 Task: Open Card Project Management Planning in Board SEO and SEM to Workspace Customer Experience and add a team member Softage.2@softage.net, a label Purple, a checklist Language Learning, an attachment from your onedrive, a color Purple and finally, add a card description 'Research and develop new product features' and a comment 'Let us approach this task with a sense of continuous improvement, seeking to learn from our mistakes and iterate our approach.'. Add a start date 'Jan 02, 1900' with a due date 'Jan 09, 1900'
Action: Mouse moved to (185, 155)
Screenshot: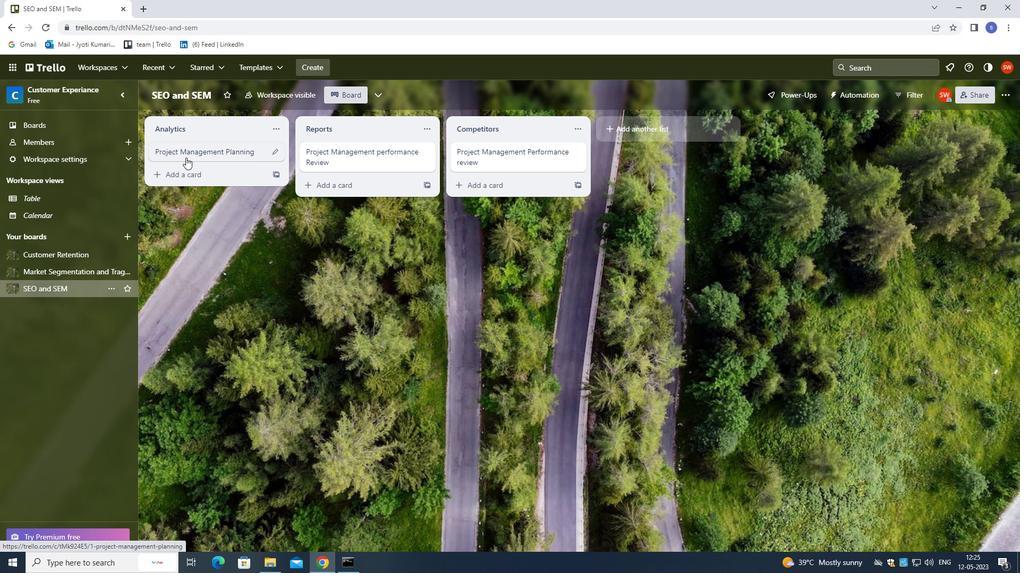 
Action: Mouse pressed left at (185, 155)
Screenshot: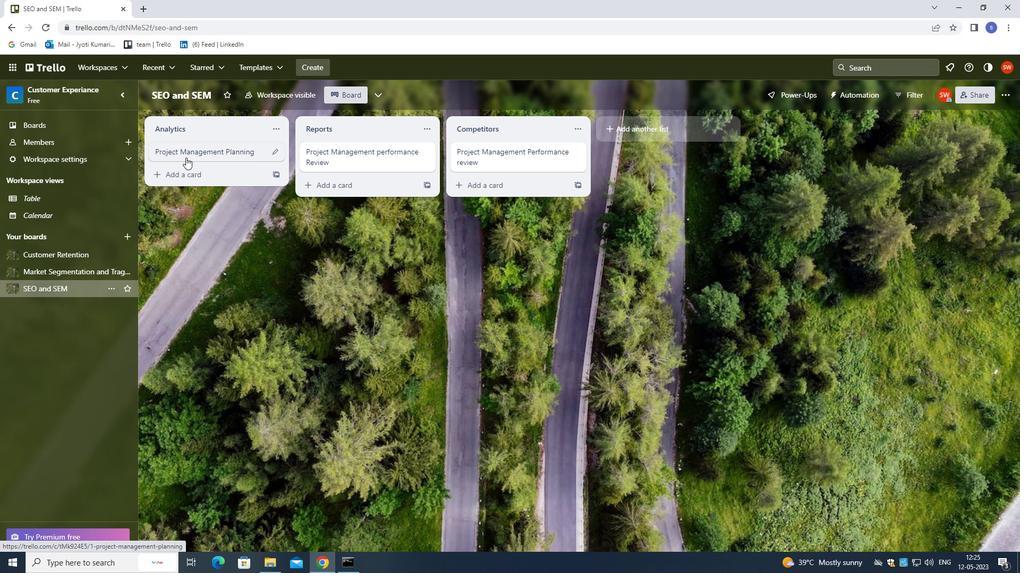 
Action: Mouse moved to (623, 151)
Screenshot: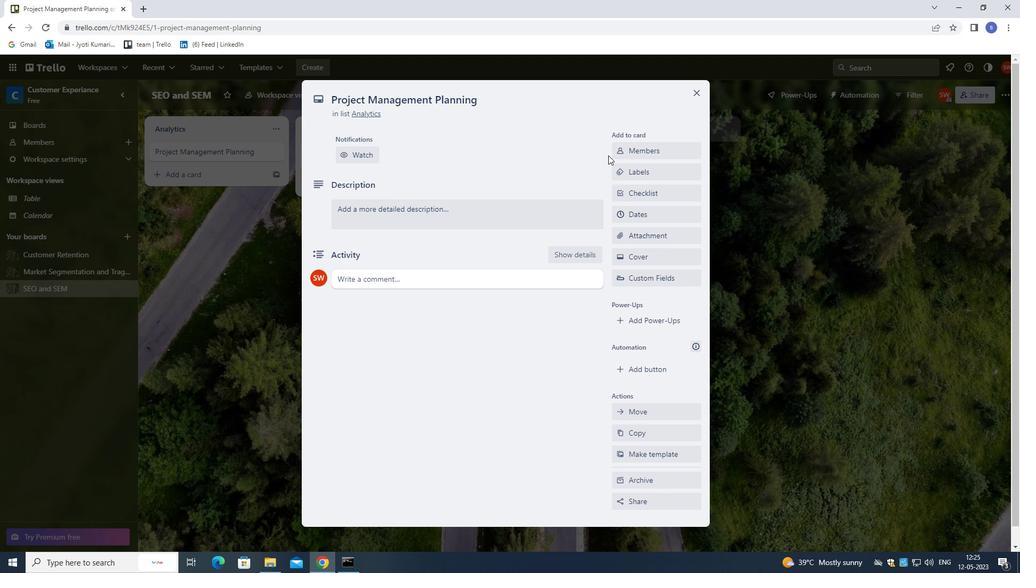 
Action: Mouse pressed left at (623, 151)
Screenshot: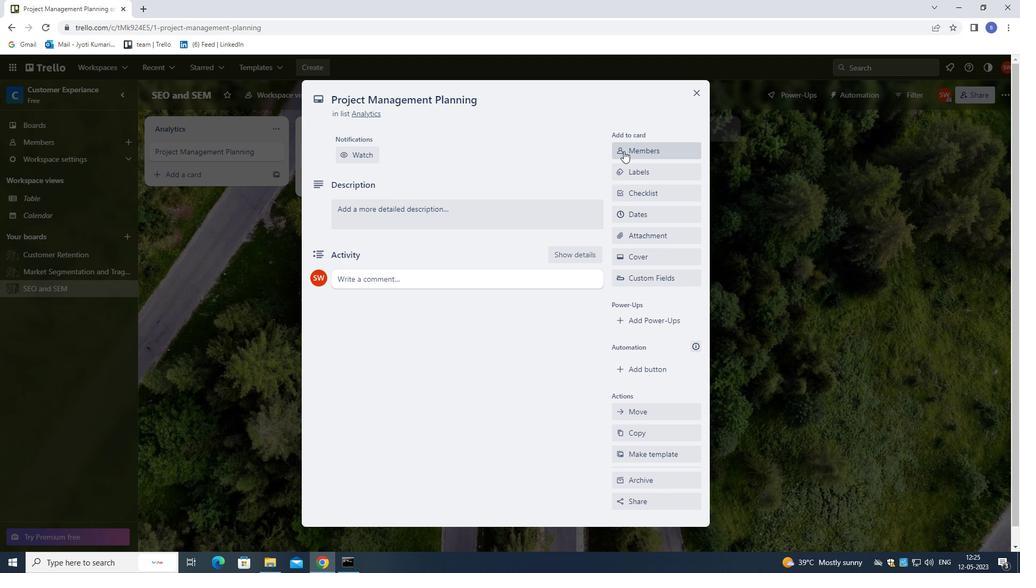 
Action: Mouse moved to (303, 0)
Screenshot: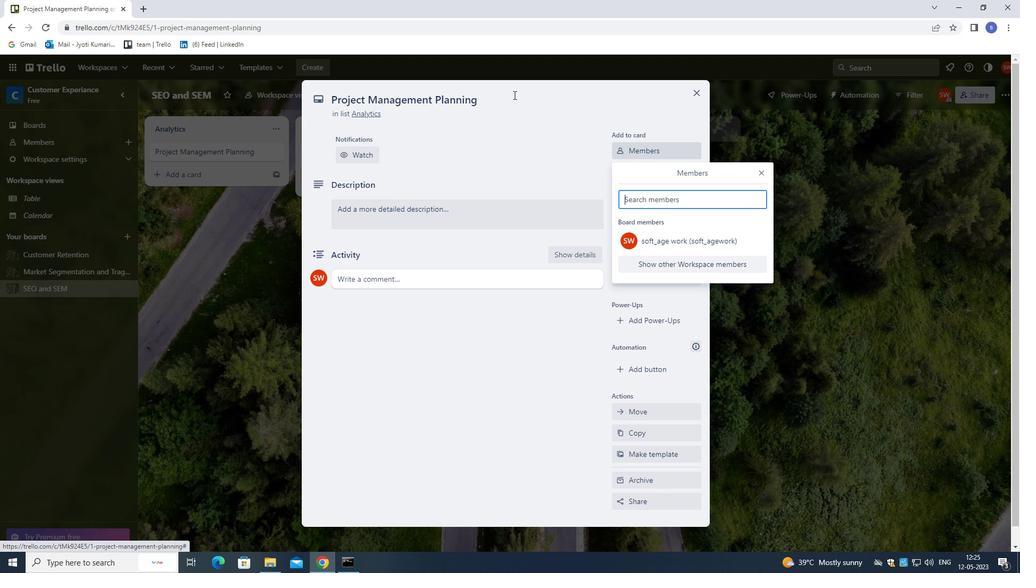 
Action: Key pressed softage.2<Key.shift>@SOFTAGE.NET
Screenshot: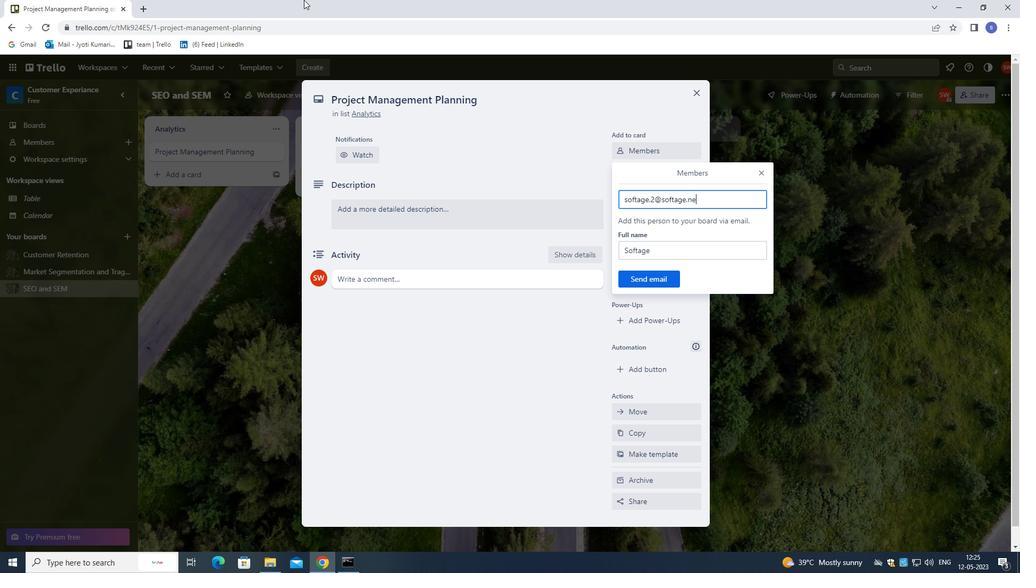 
Action: Mouse moved to (619, 275)
Screenshot: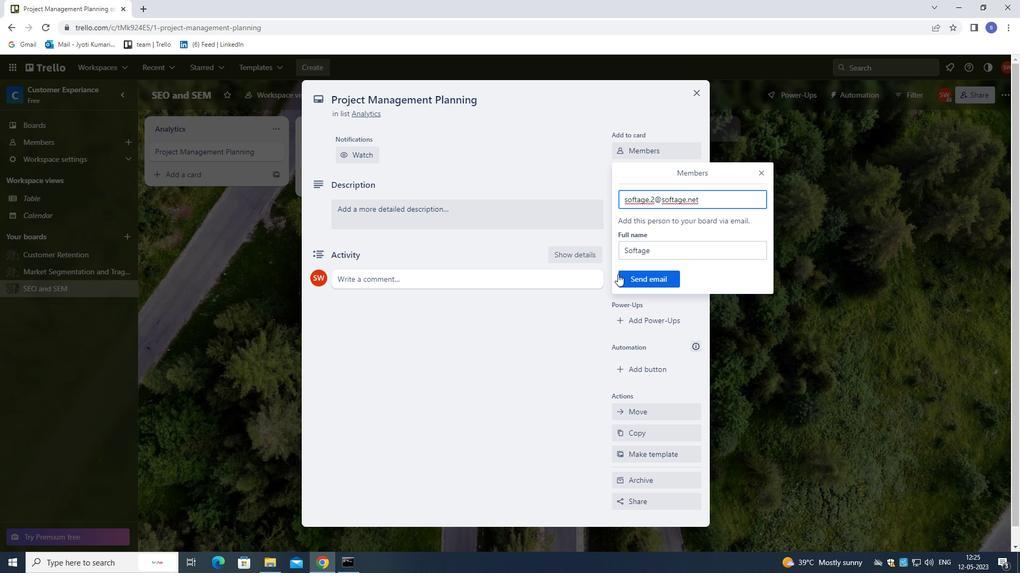 
Action: Mouse pressed left at (619, 275)
Screenshot: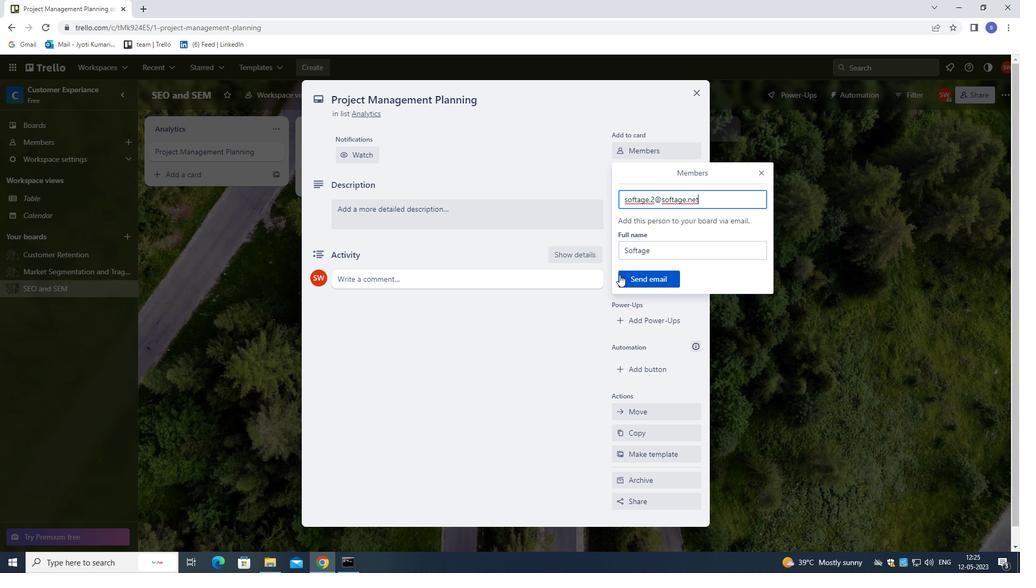 
Action: Mouse moved to (652, 208)
Screenshot: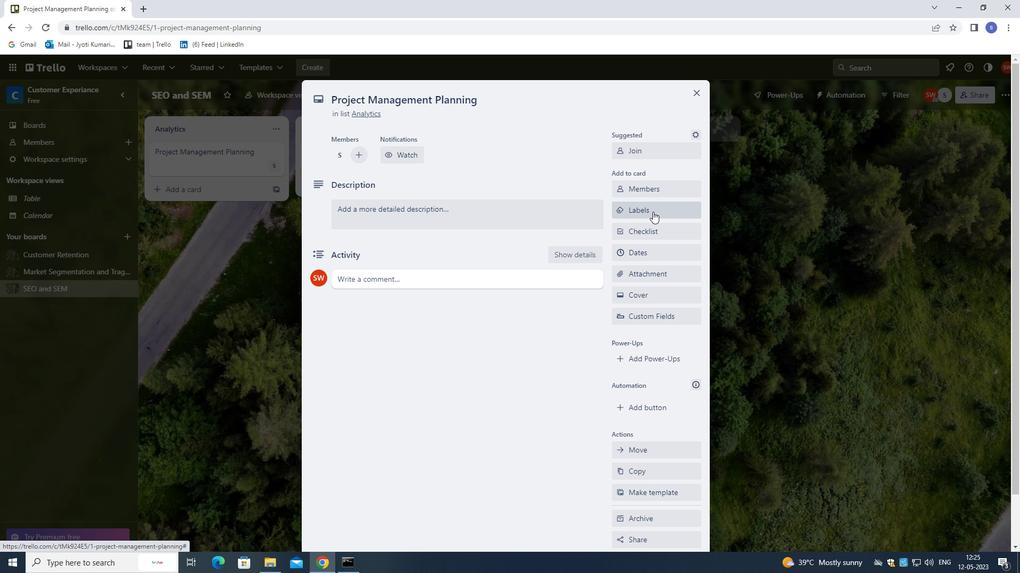 
Action: Mouse pressed left at (652, 208)
Screenshot: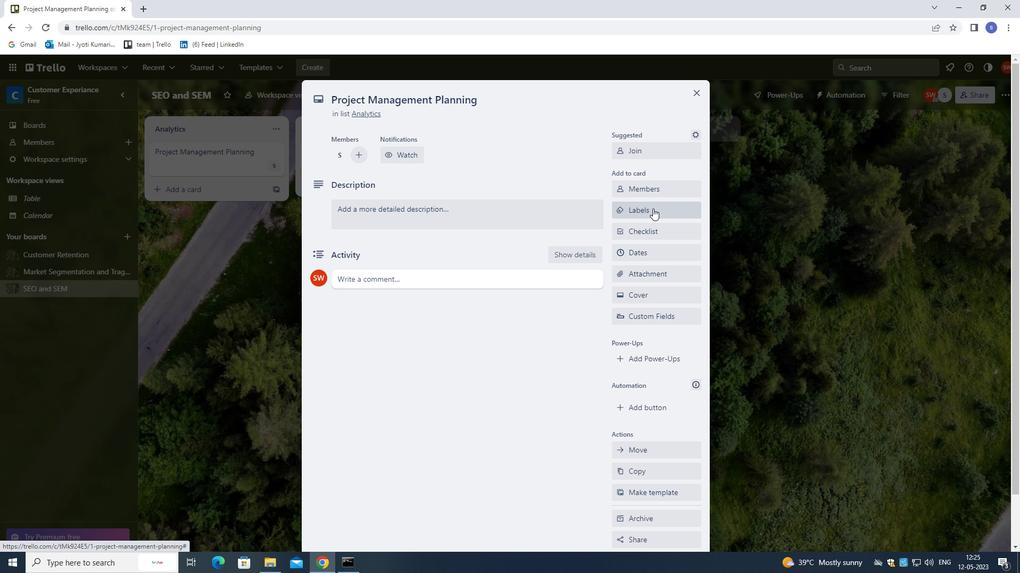 
Action: Mouse moved to (654, 206)
Screenshot: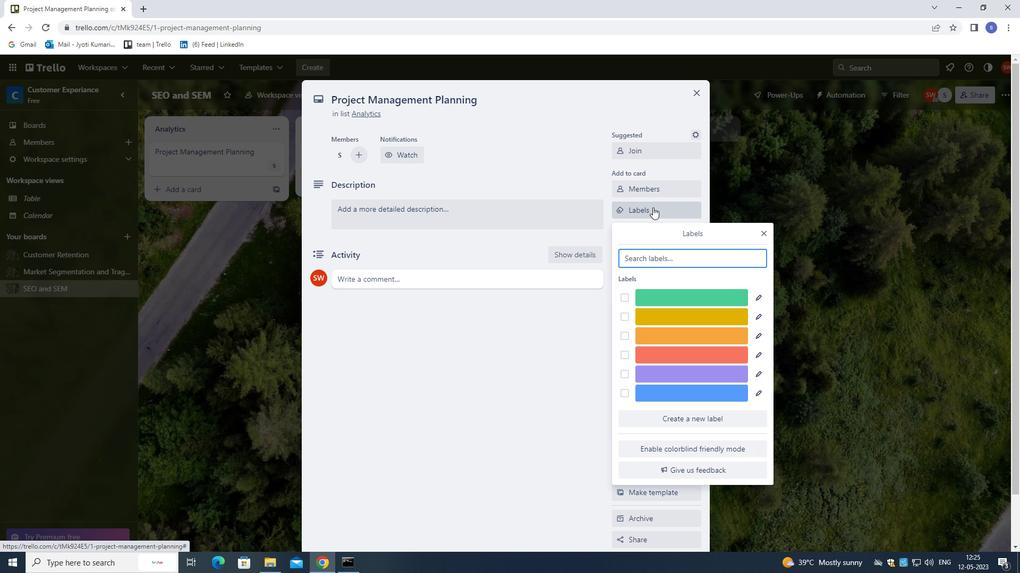 
Action: Key pressed P
Screenshot: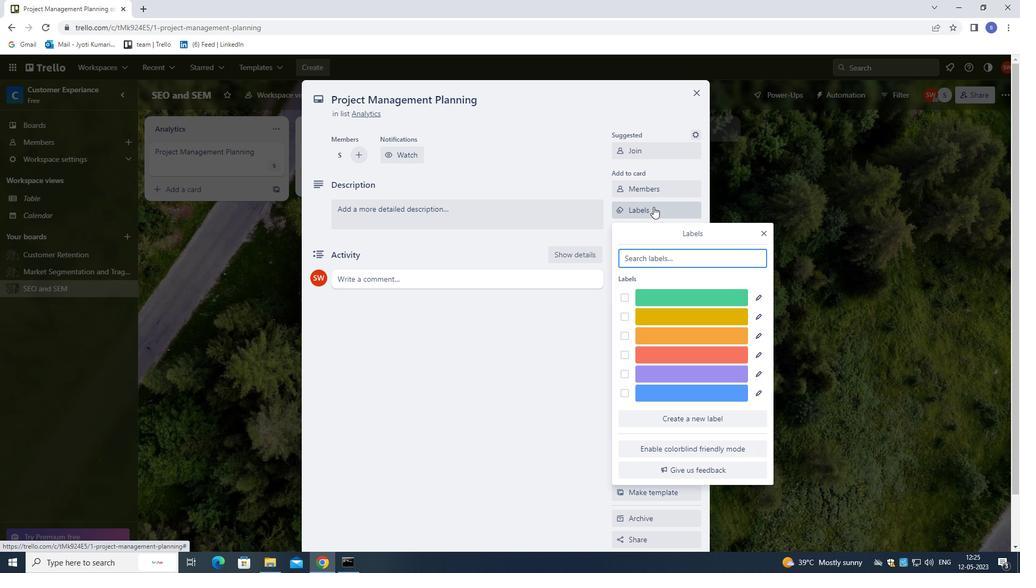 
Action: Mouse moved to (622, 297)
Screenshot: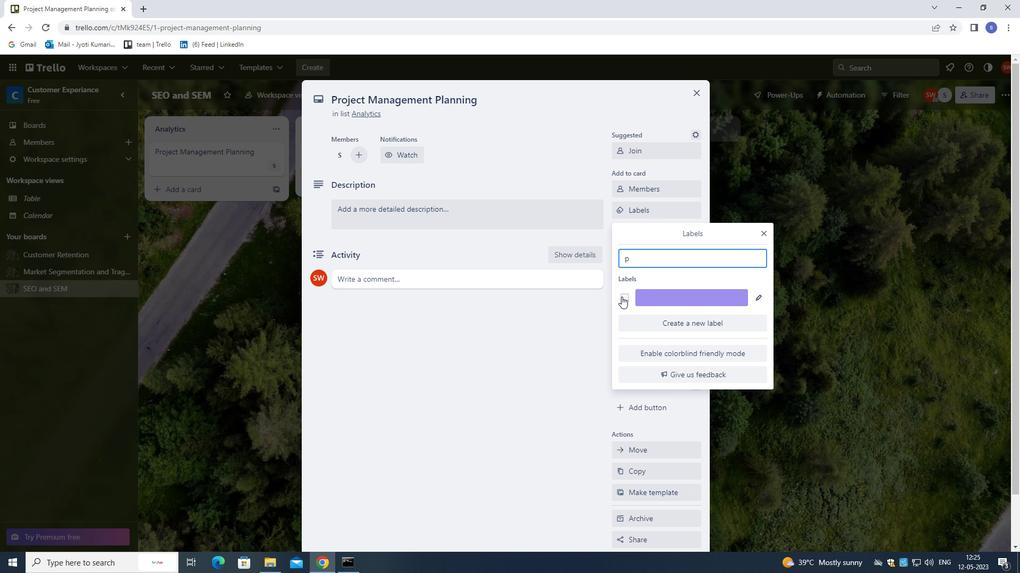 
Action: Mouse pressed left at (622, 297)
Screenshot: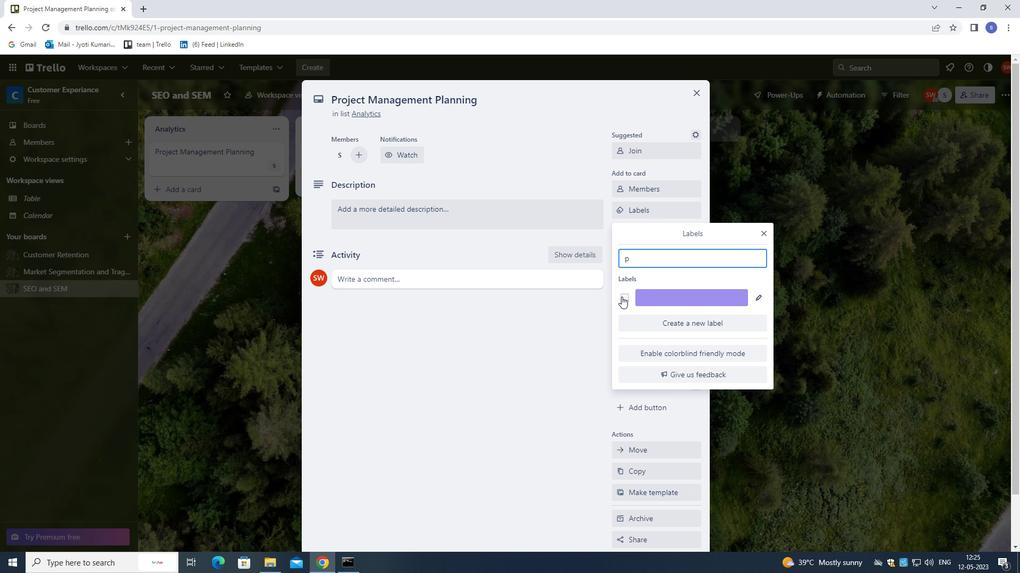 
Action: Mouse moved to (766, 235)
Screenshot: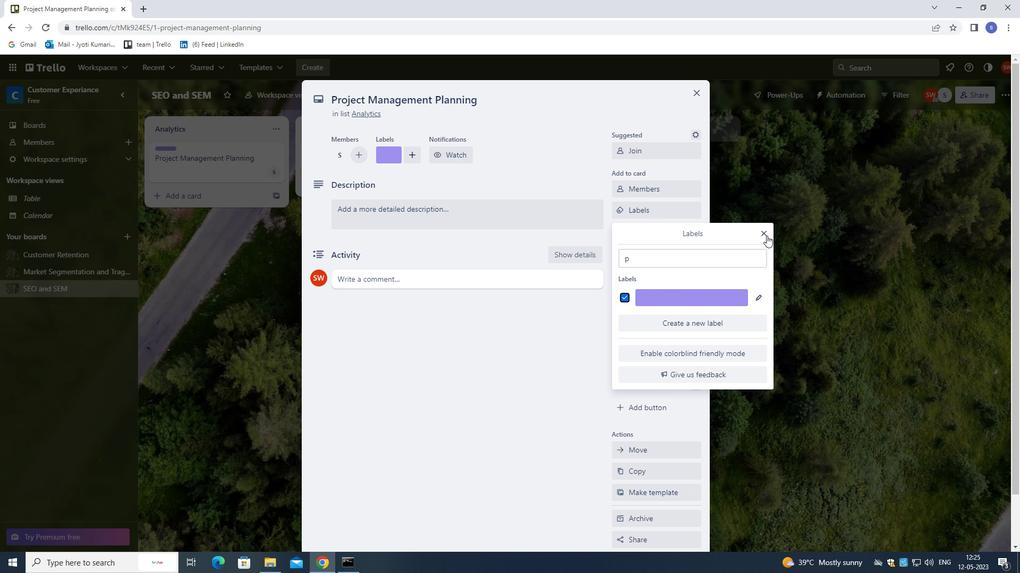 
Action: Mouse pressed left at (766, 235)
Screenshot: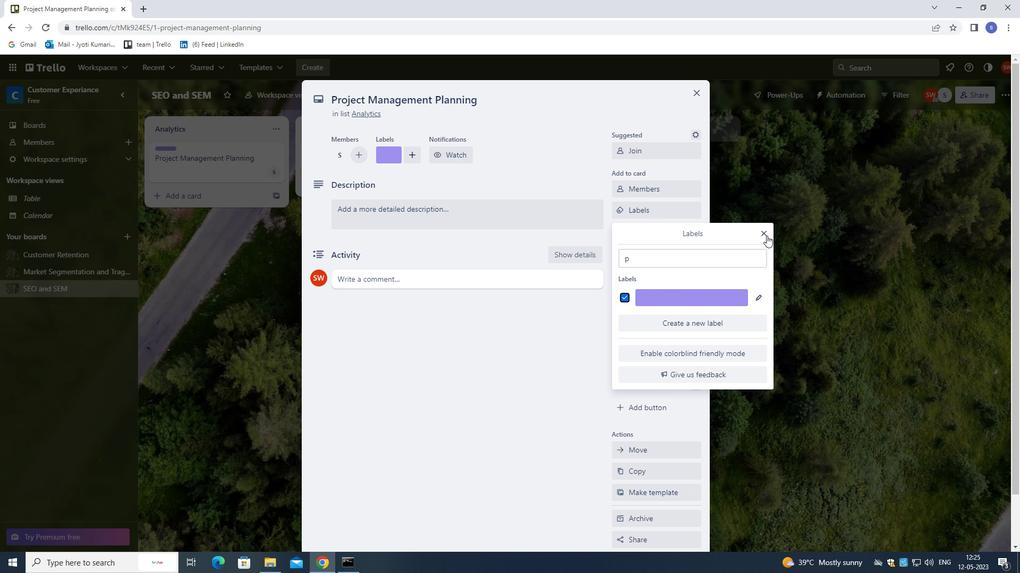 
Action: Mouse moved to (659, 227)
Screenshot: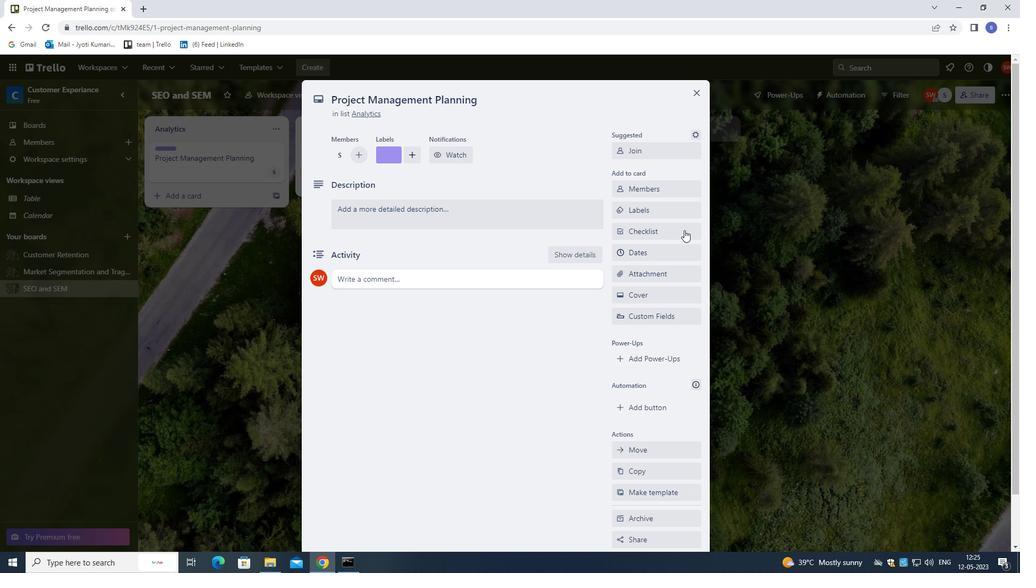 
Action: Mouse pressed left at (659, 227)
Screenshot: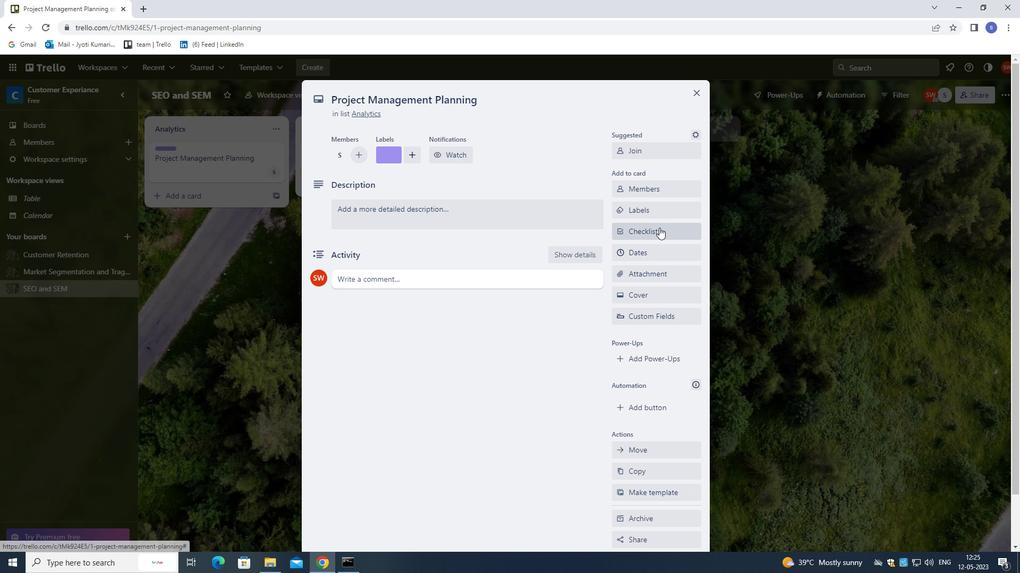 
Action: Mouse moved to (601, 197)
Screenshot: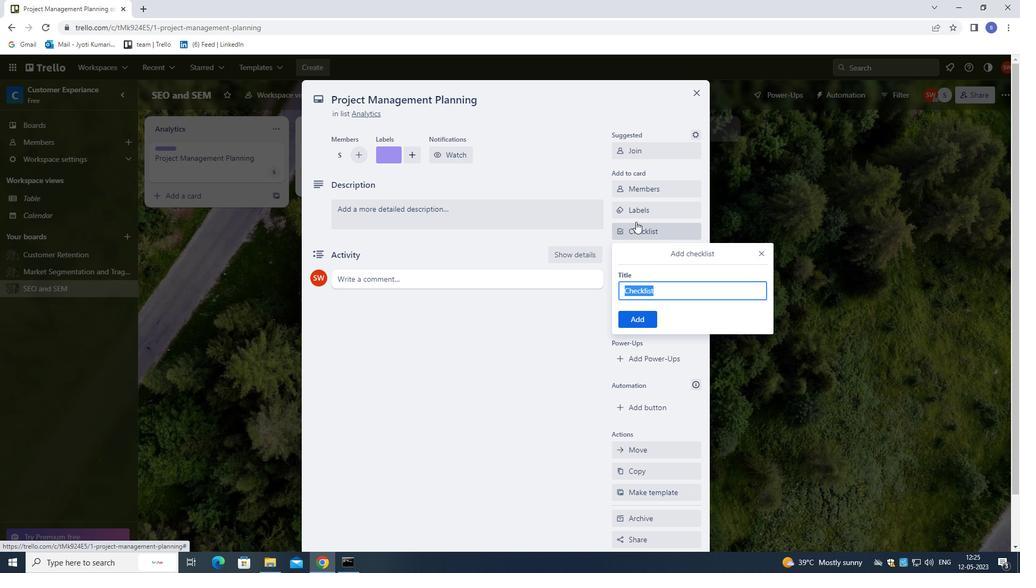 
Action: Key pressed <Key.shift>LANGUAGE<Key.space><Key.shift>LEARNING
Screenshot: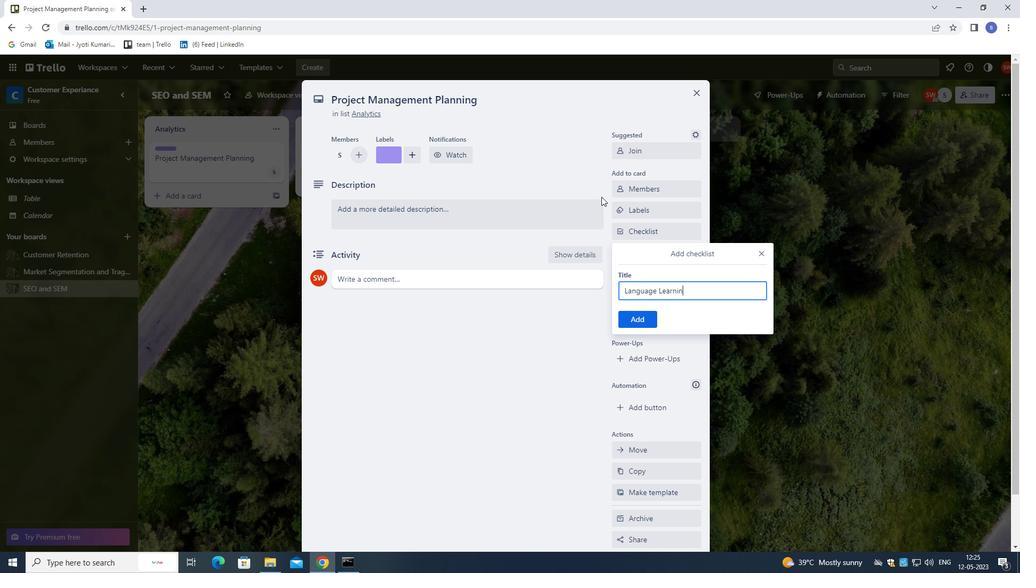 
Action: Mouse moved to (642, 323)
Screenshot: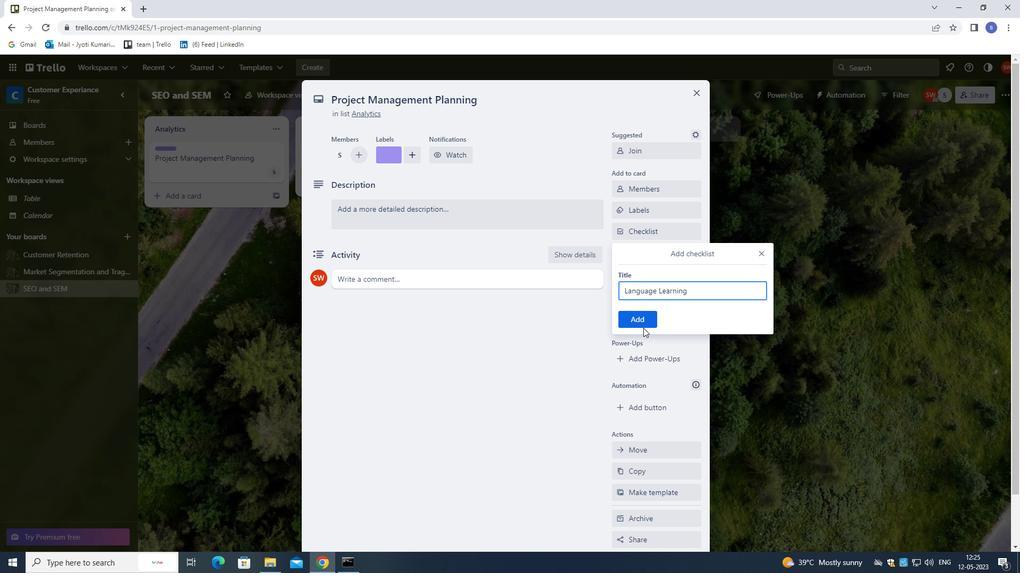 
Action: Mouse pressed left at (642, 323)
Screenshot: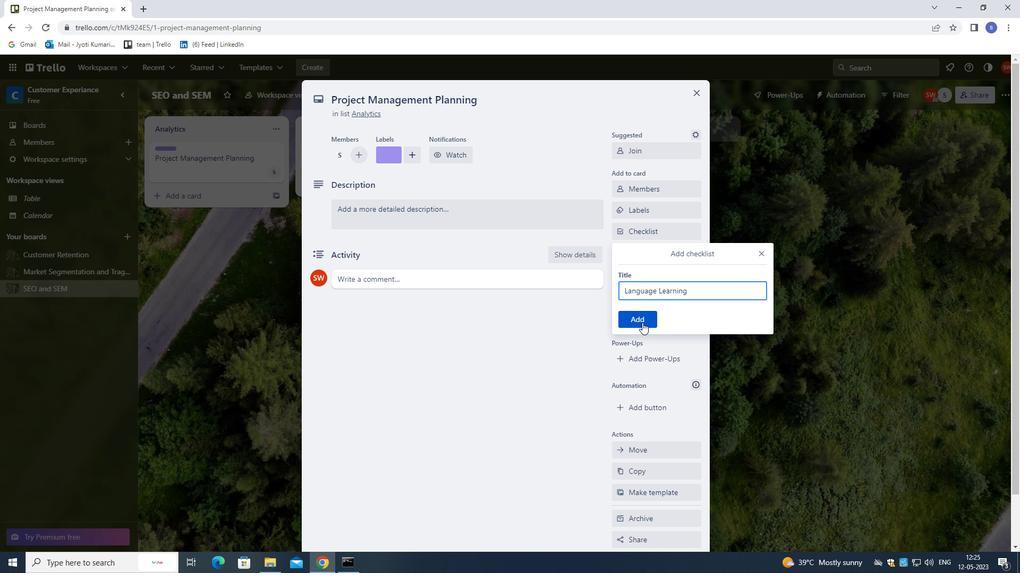 
Action: Mouse moved to (646, 248)
Screenshot: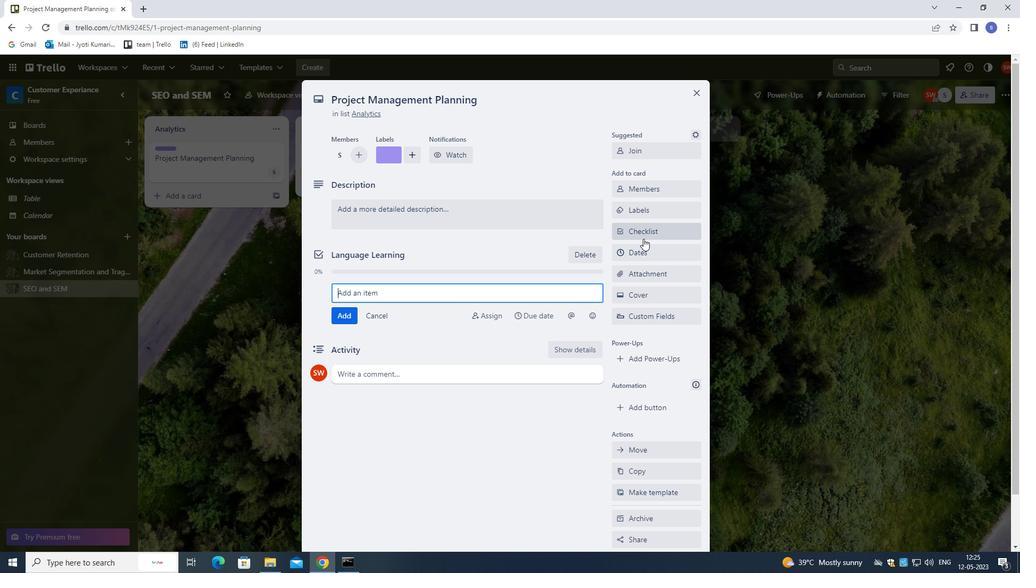 
Action: Mouse pressed left at (646, 248)
Screenshot: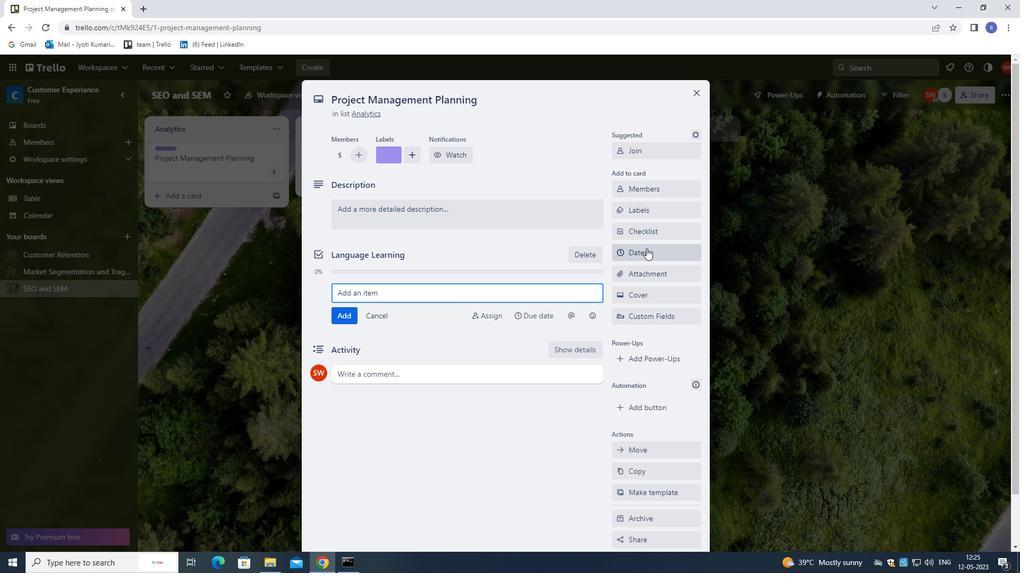 
Action: Mouse moved to (624, 289)
Screenshot: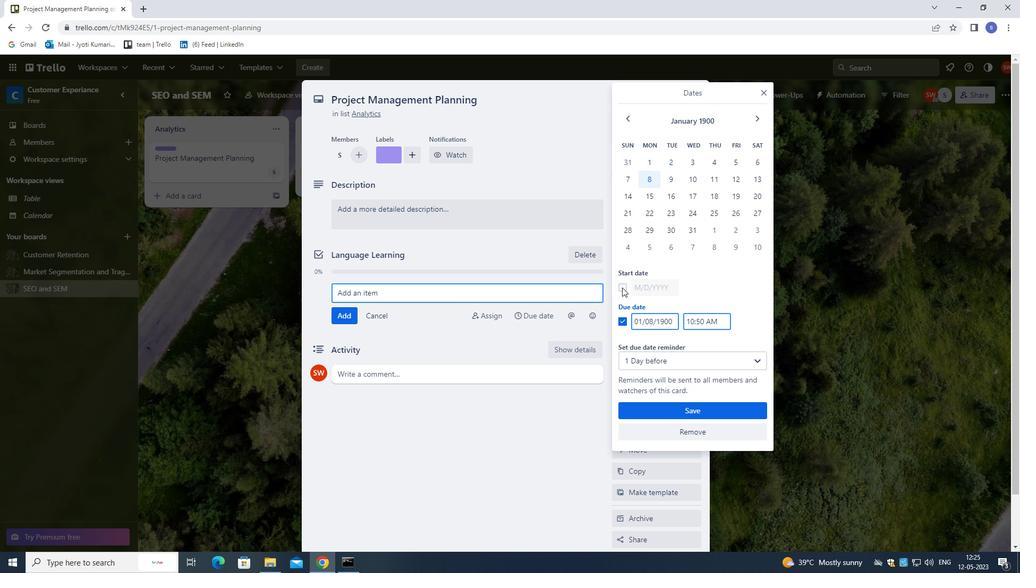 
Action: Mouse pressed left at (624, 289)
Screenshot: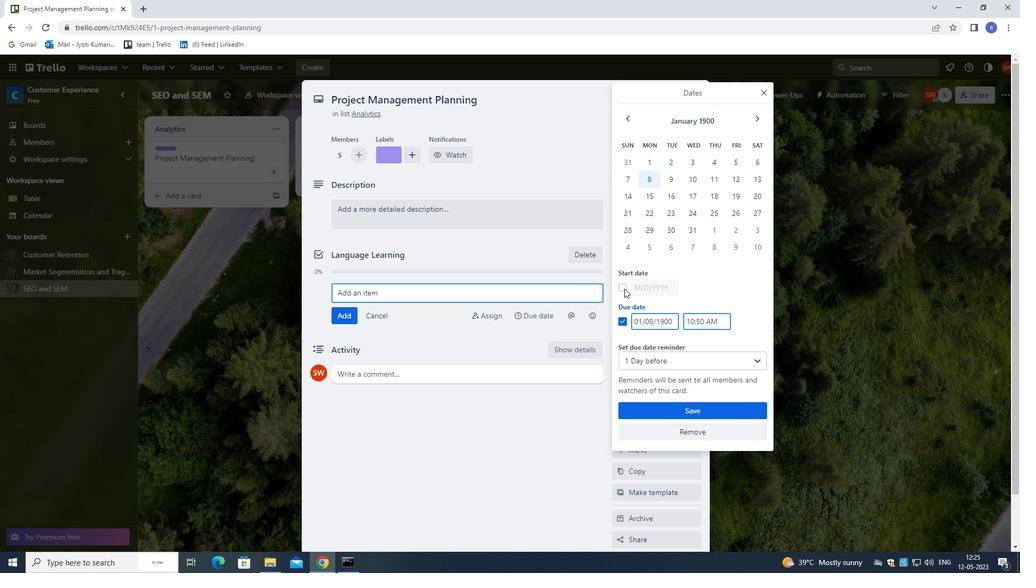 
Action: Mouse moved to (649, 286)
Screenshot: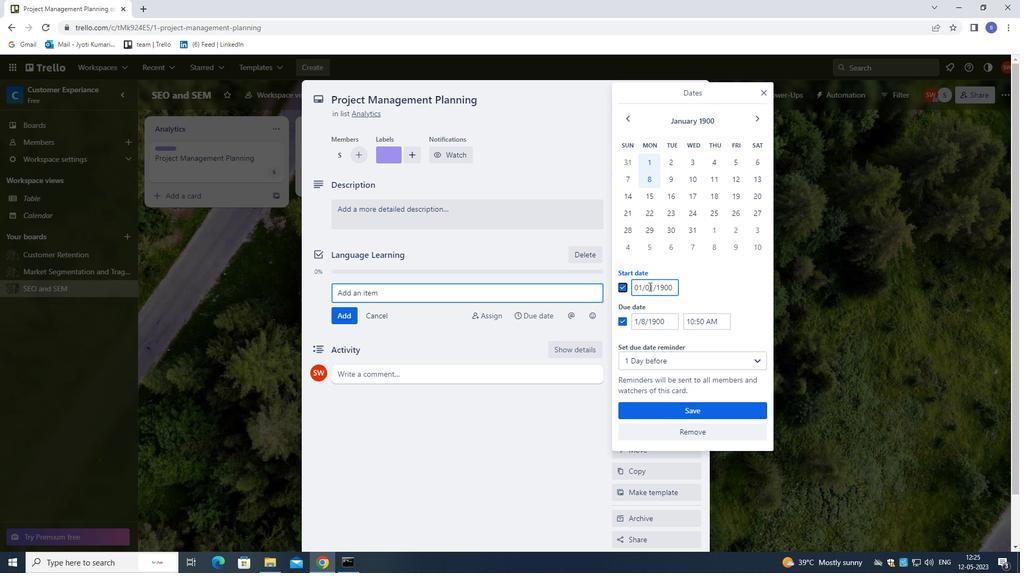 
Action: Mouse pressed left at (649, 286)
Screenshot: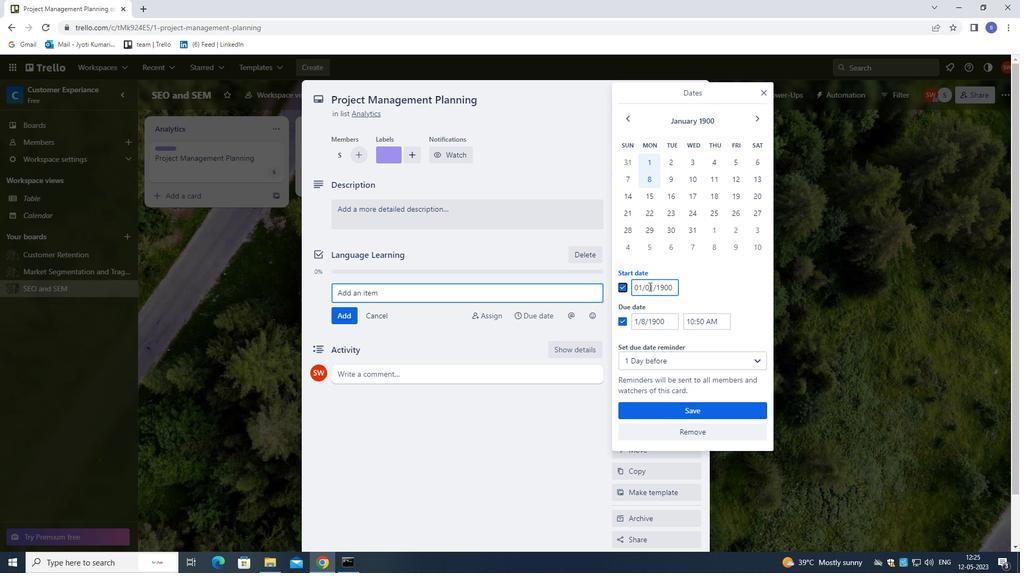 
Action: Mouse moved to (651, 318)
Screenshot: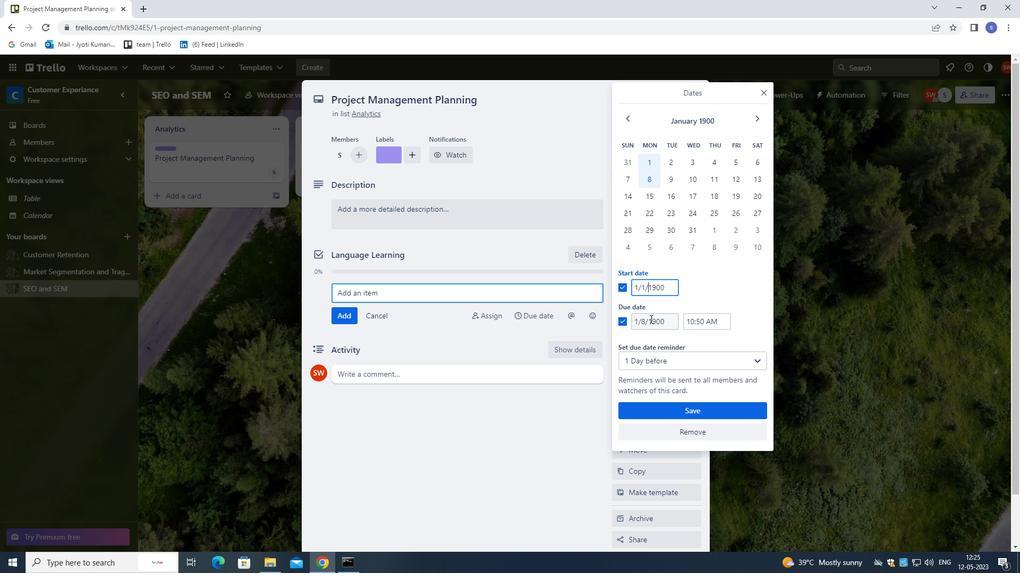 
Action: Key pressed <Key.left>
Screenshot: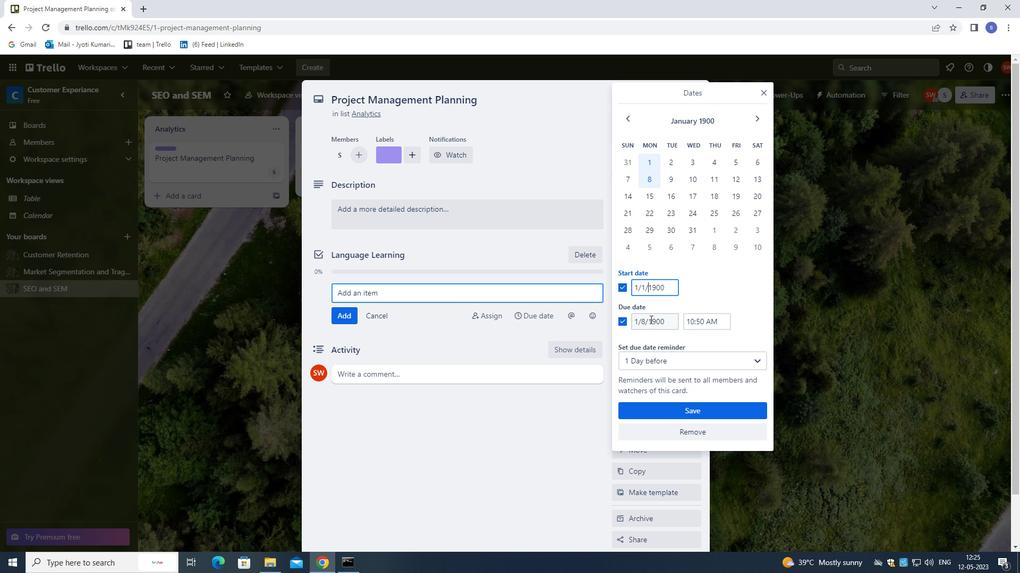 
Action: Mouse moved to (651, 315)
Screenshot: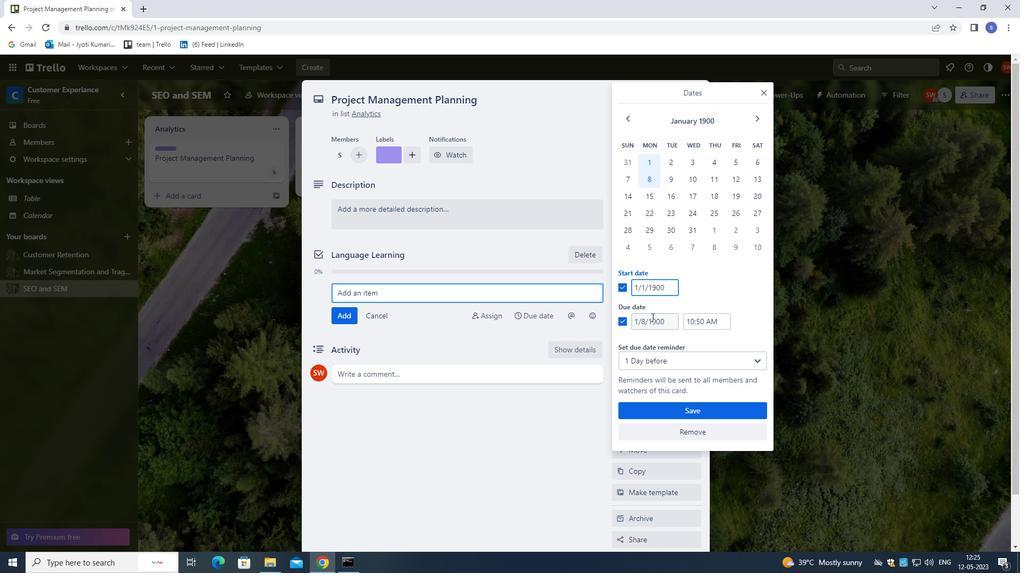 
Action: Key pressed <Key.backspace>
Screenshot: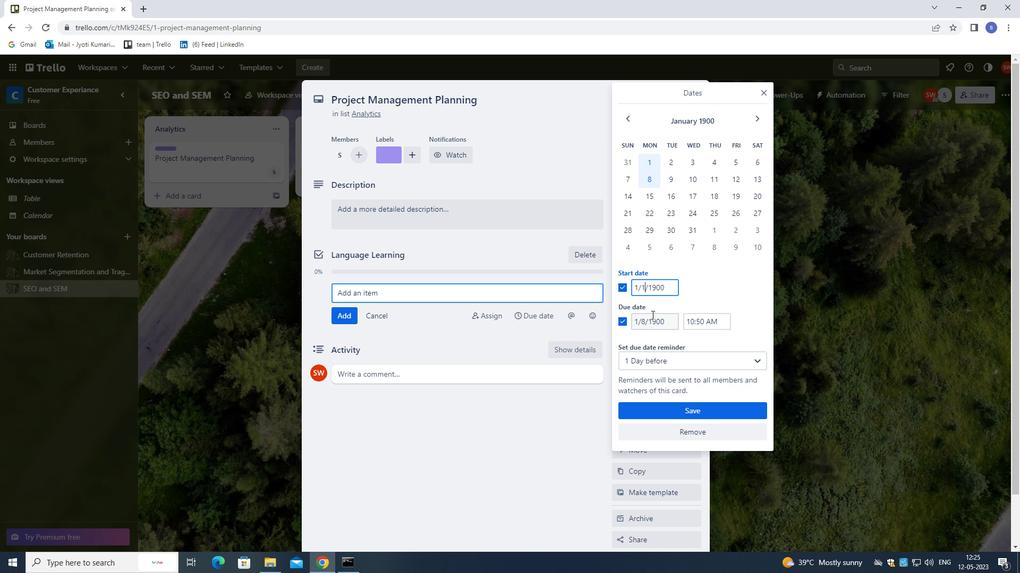 
Action: Mouse moved to (651, 313)
Screenshot: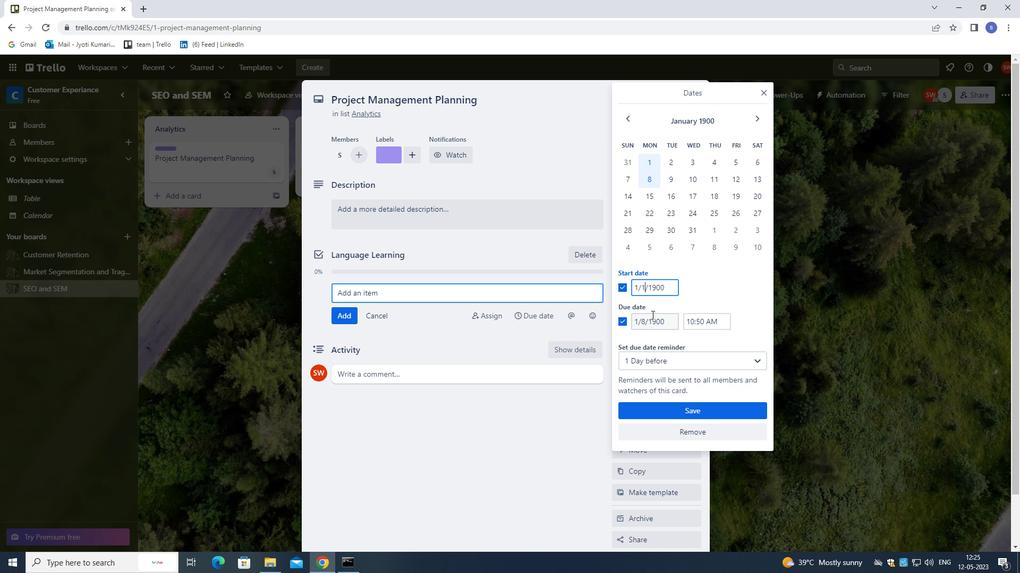 
Action: Key pressed 2
Screenshot: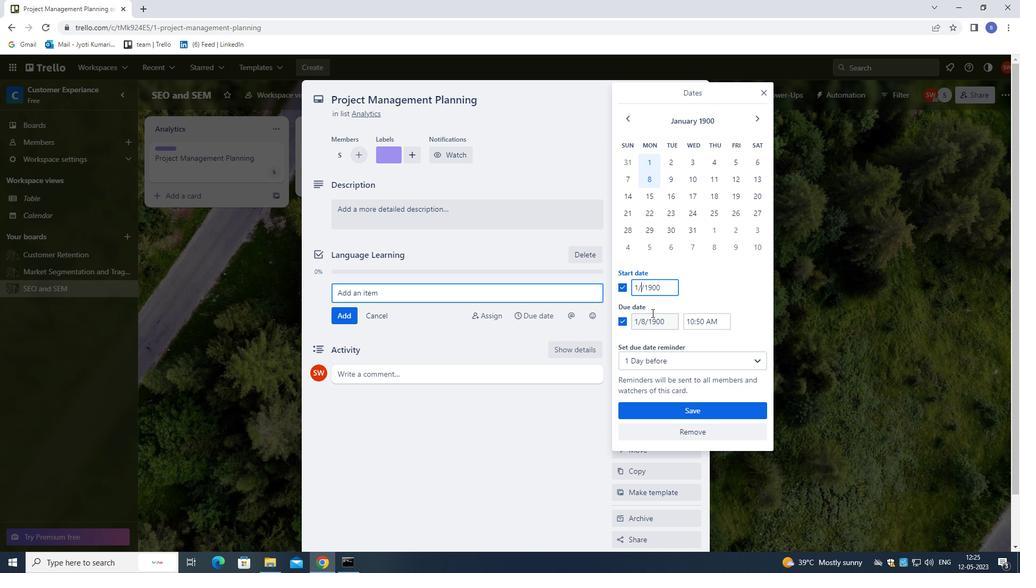 
Action: Mouse moved to (643, 320)
Screenshot: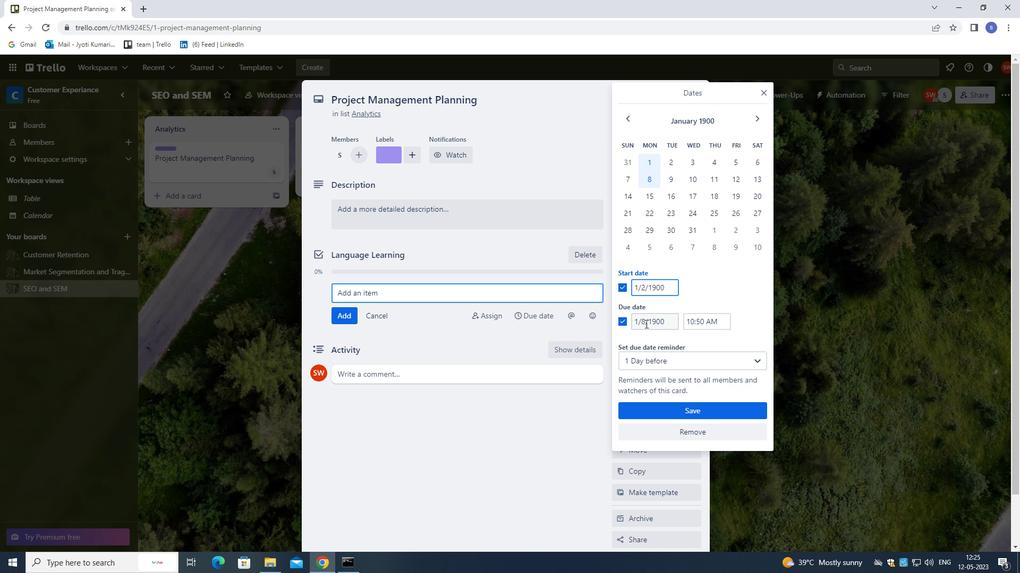 
Action: Mouse pressed left at (643, 320)
Screenshot: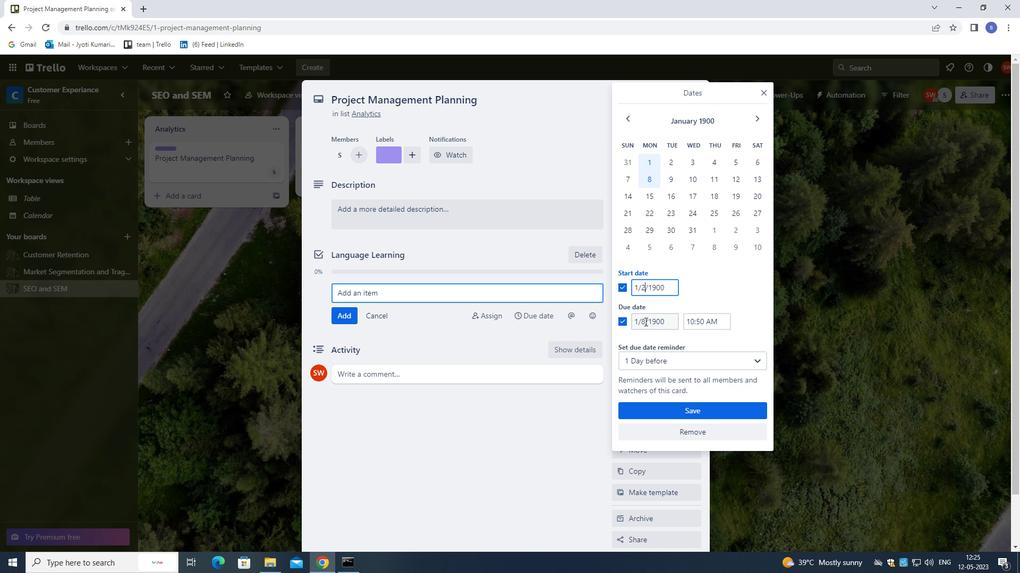 
Action: Mouse moved to (650, 342)
Screenshot: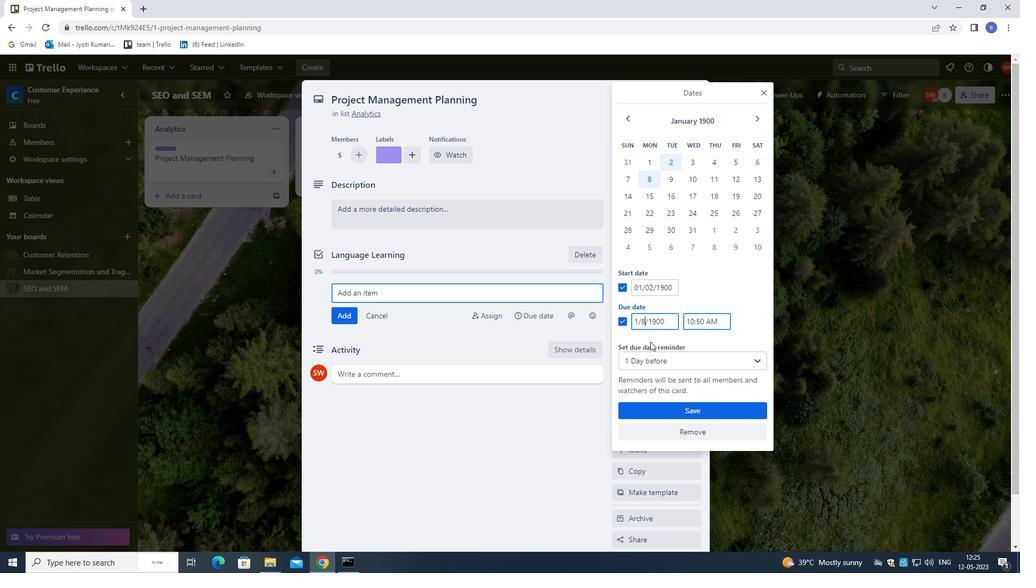 
Action: Key pressed <Key.backspace>
Screenshot: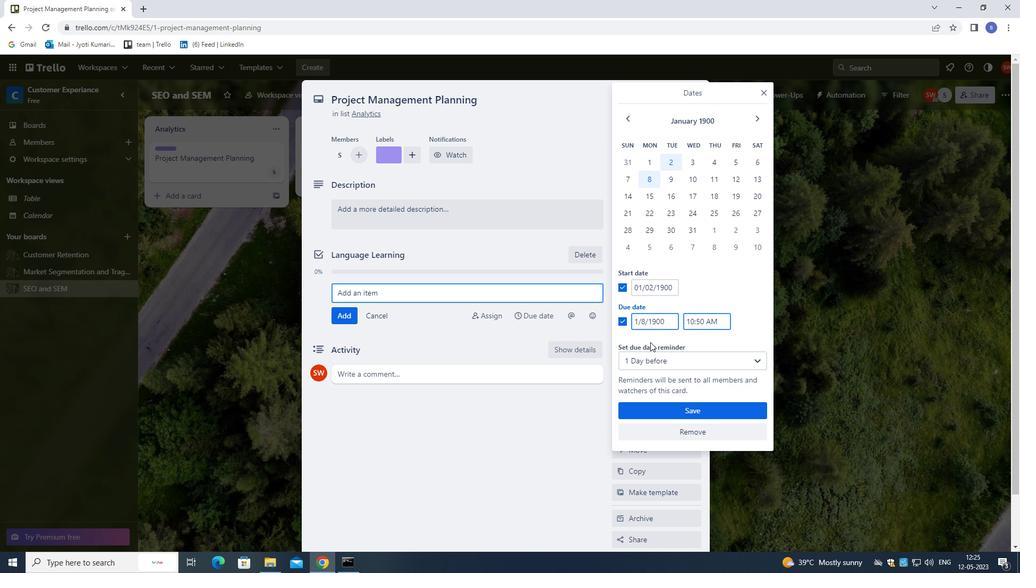 
Action: Mouse moved to (651, 342)
Screenshot: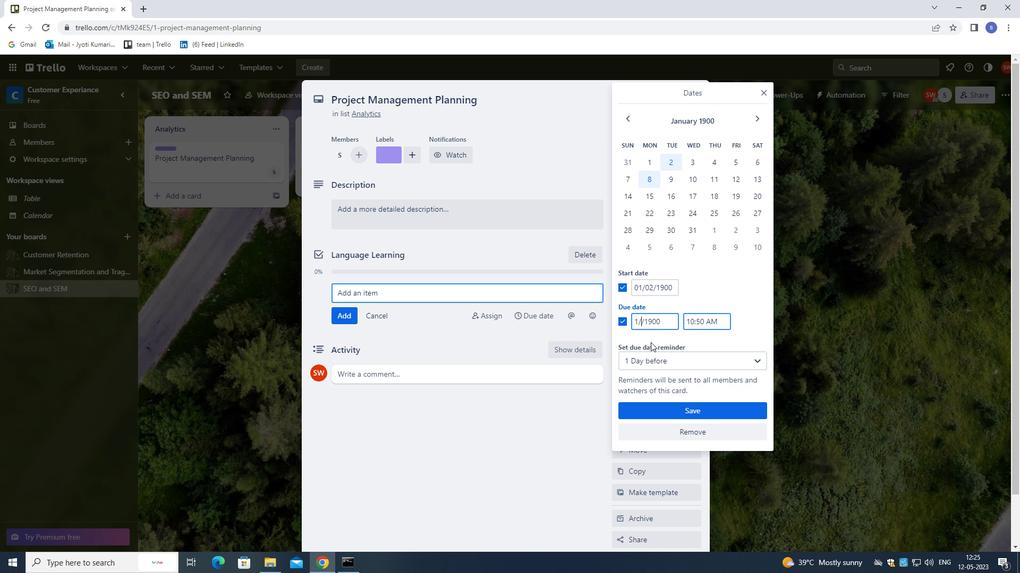 
Action: Key pressed 9
Screenshot: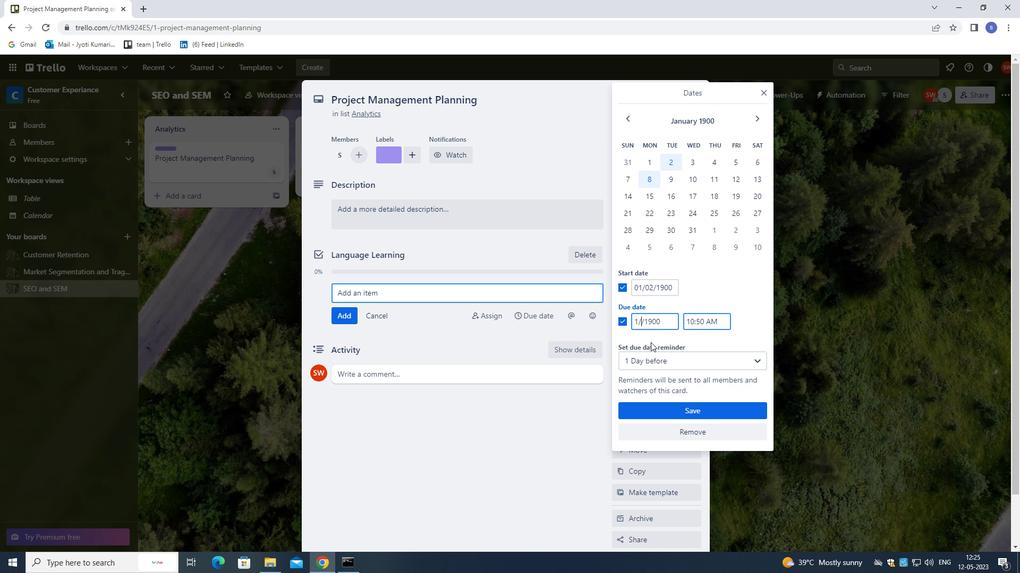 
Action: Mouse moved to (669, 416)
Screenshot: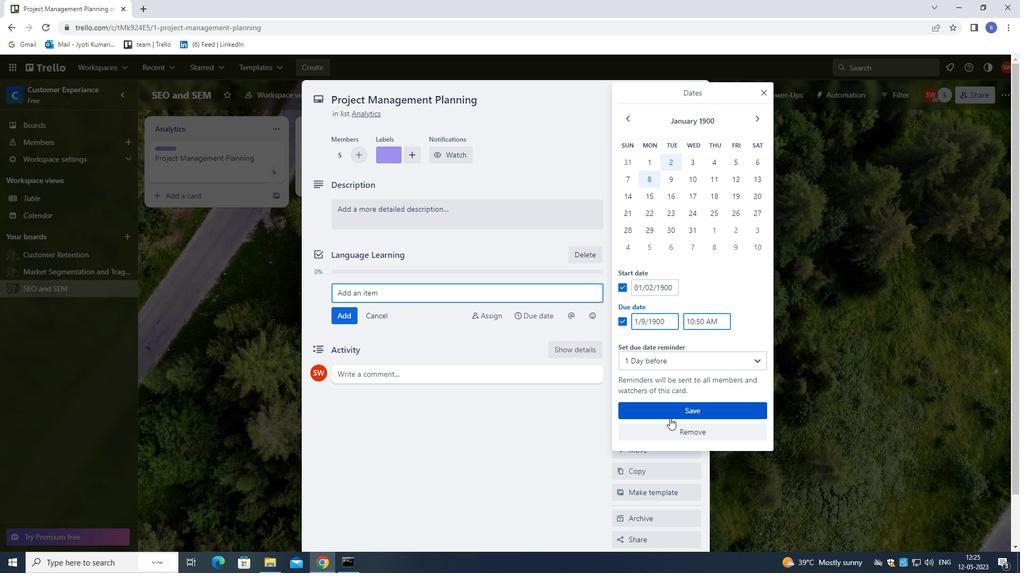 
Action: Mouse pressed left at (669, 416)
Screenshot: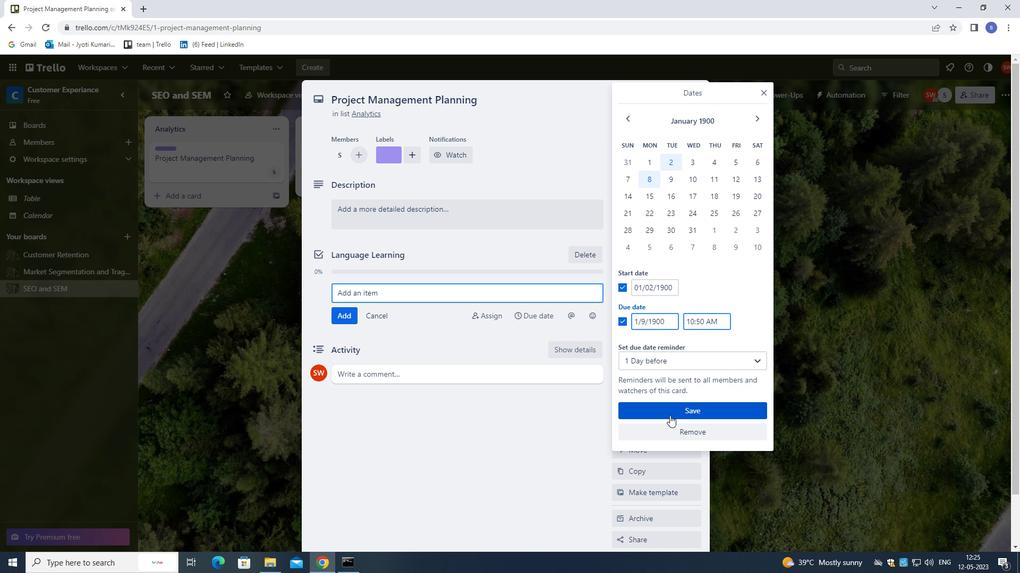 
Action: Mouse moved to (646, 274)
Screenshot: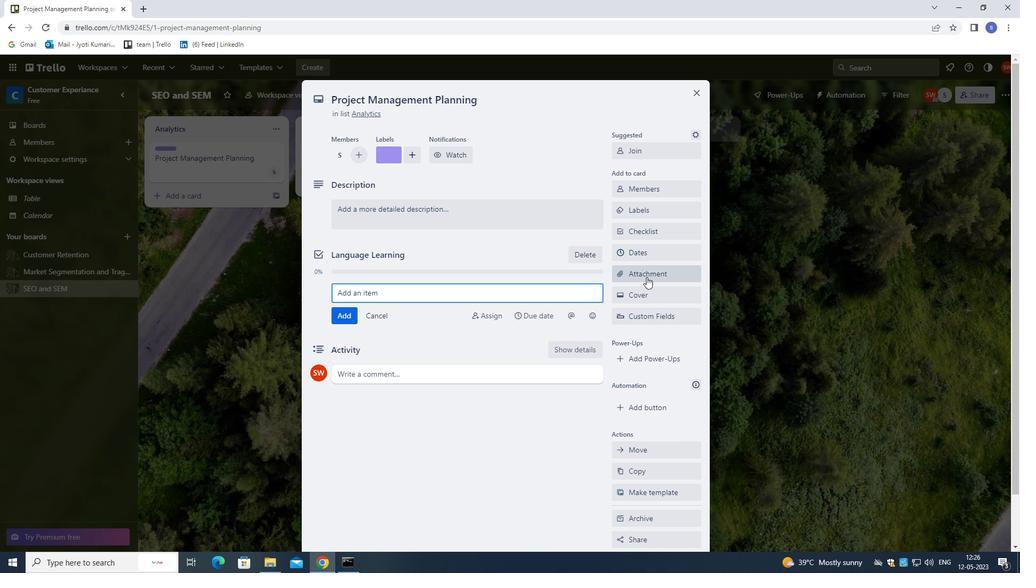 
Action: Mouse pressed left at (646, 274)
Screenshot: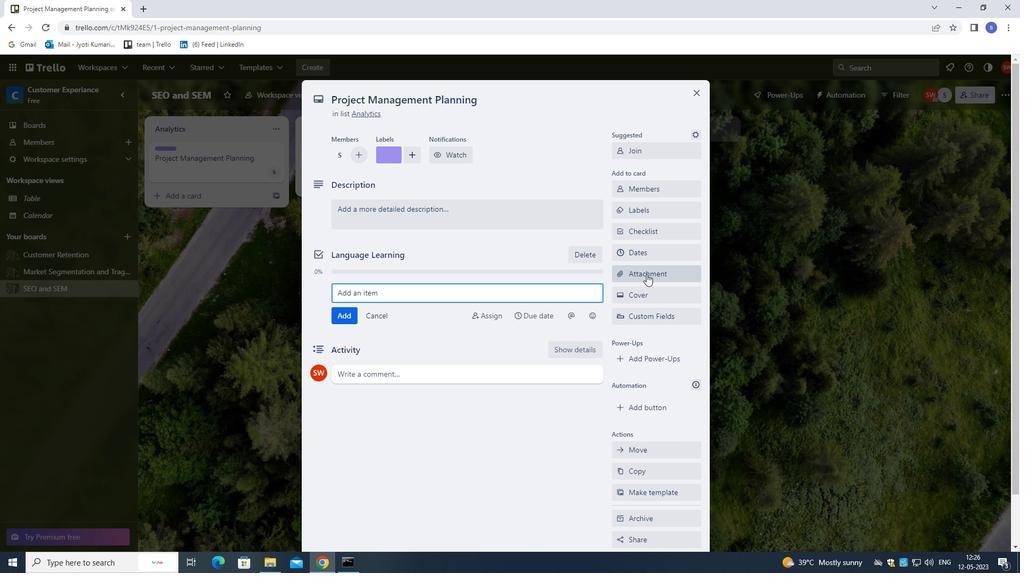 
Action: Mouse moved to (635, 403)
Screenshot: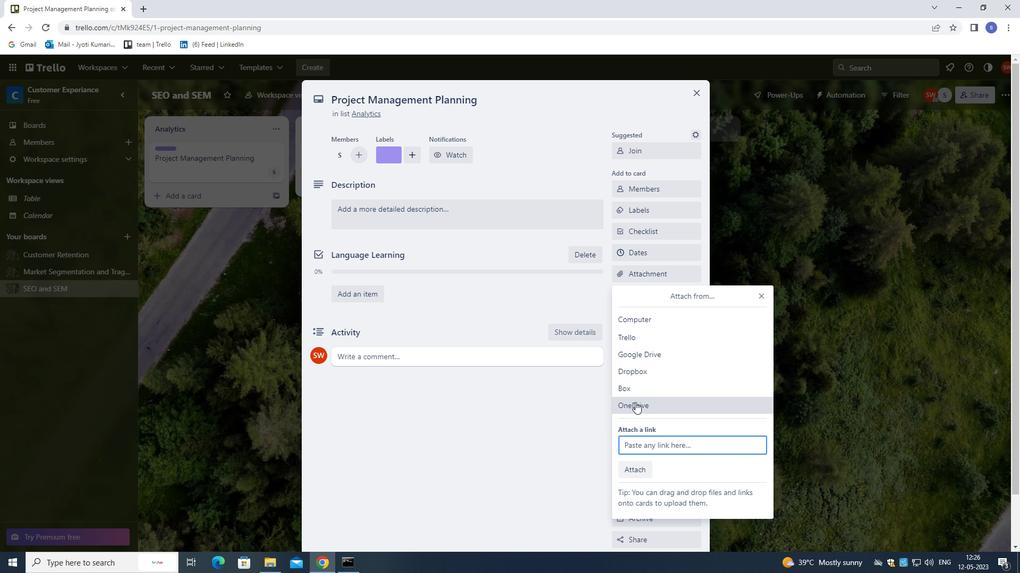 
Action: Mouse pressed left at (635, 403)
Screenshot: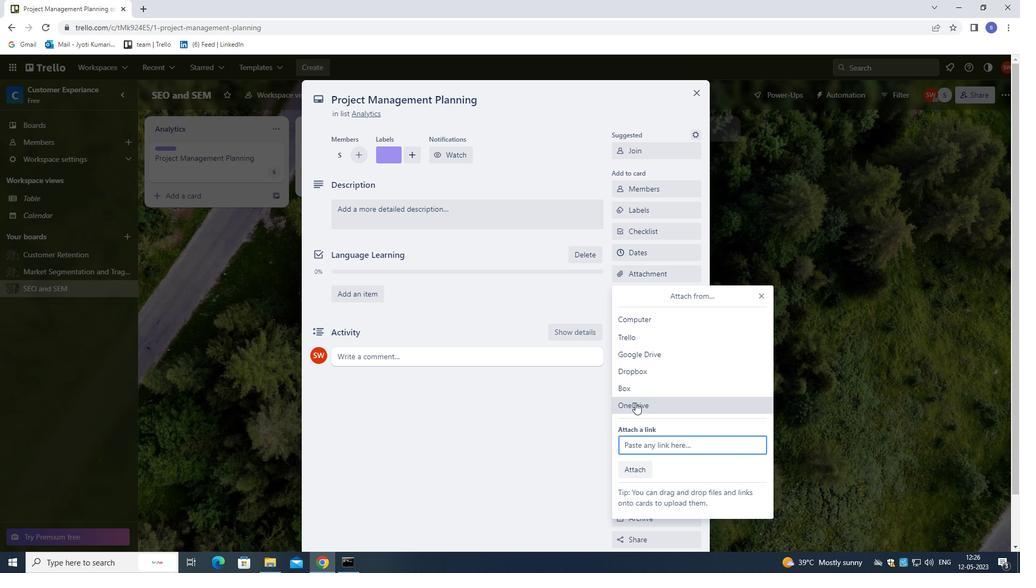 
Action: Mouse moved to (433, 214)
Screenshot: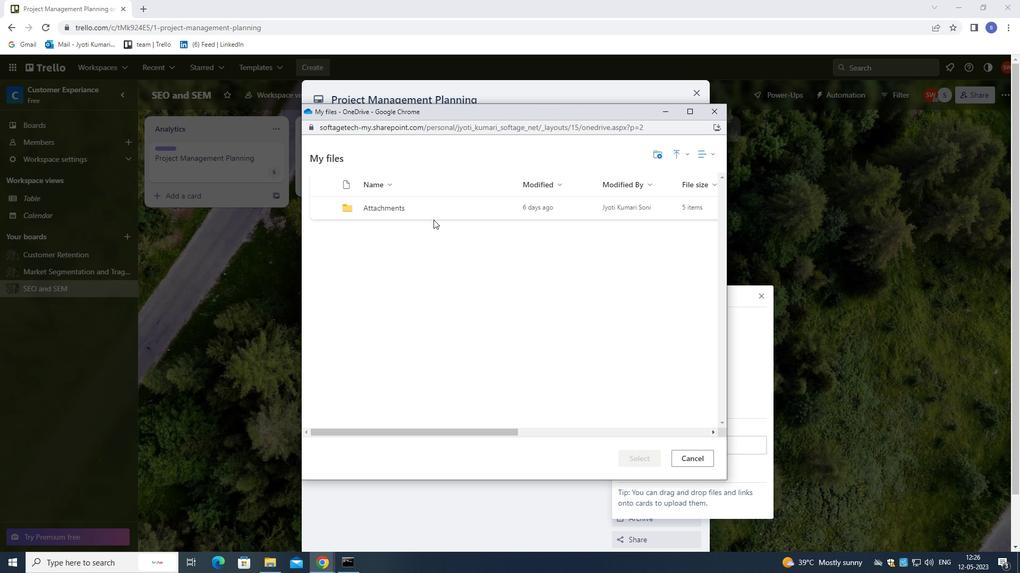 
Action: Mouse pressed left at (433, 214)
Screenshot: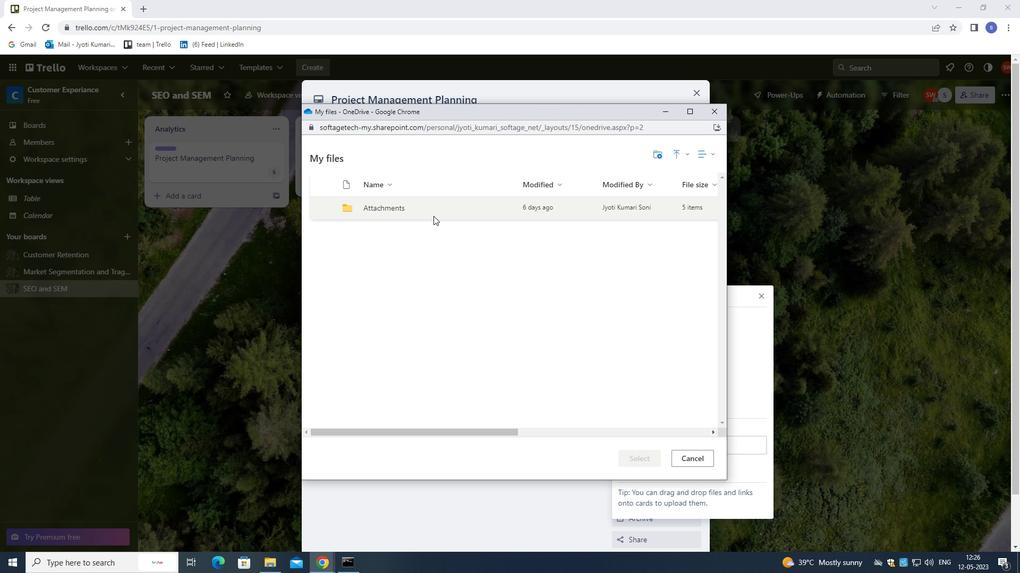 
Action: Mouse moved to (393, 208)
Screenshot: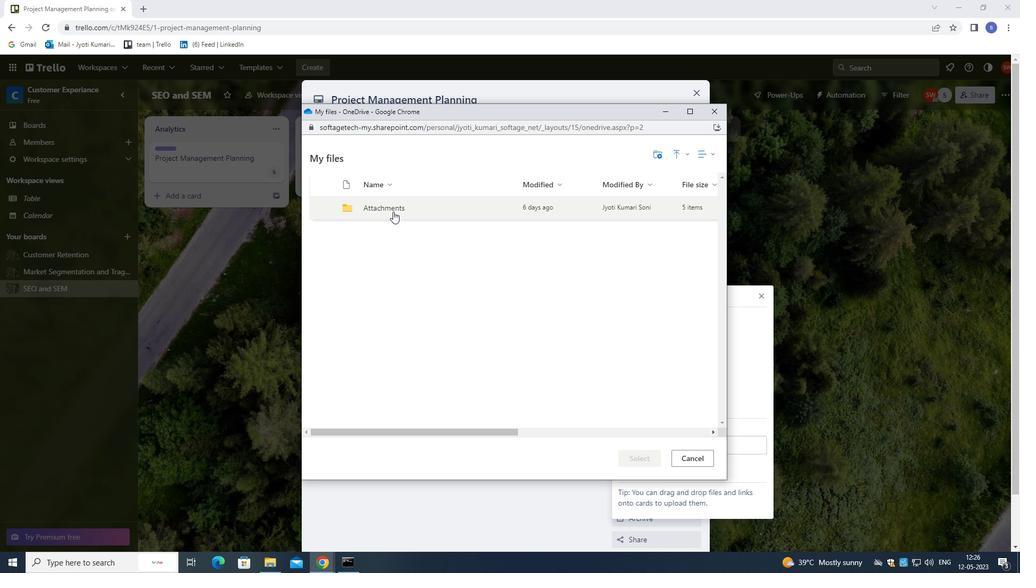 
Action: Mouse pressed left at (393, 208)
Screenshot: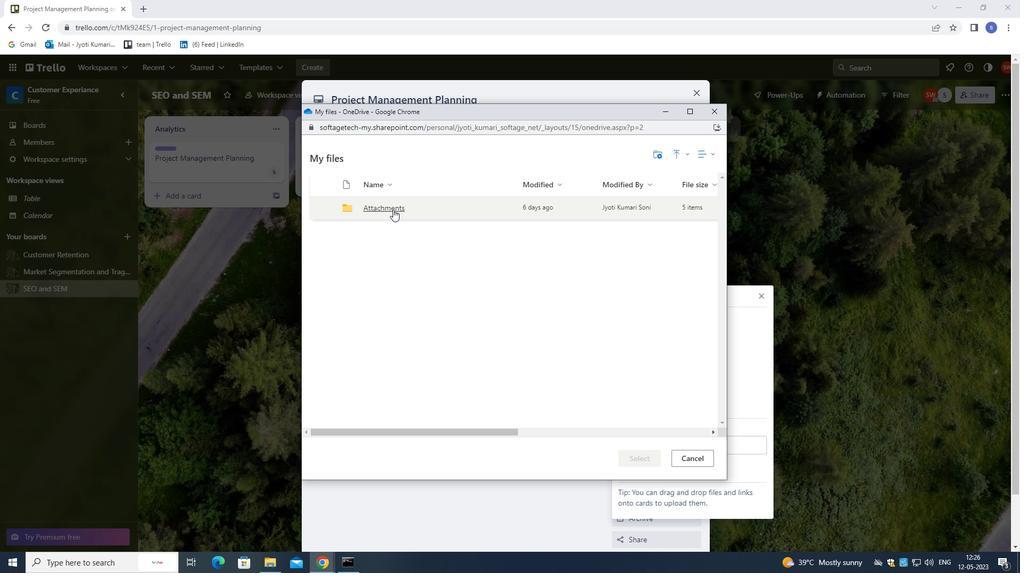 
Action: Mouse moved to (398, 245)
Screenshot: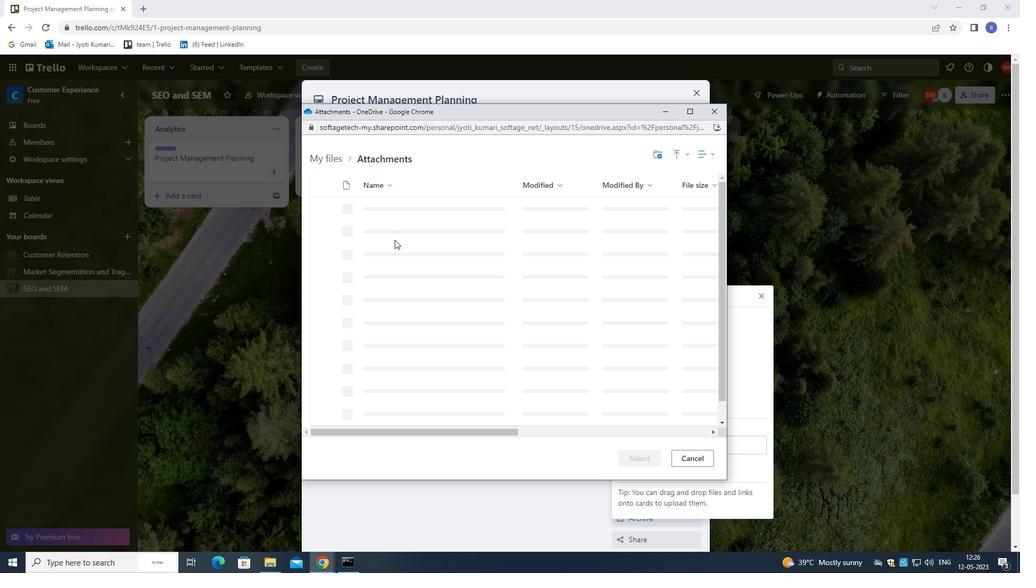 
Action: Mouse pressed left at (398, 245)
Screenshot: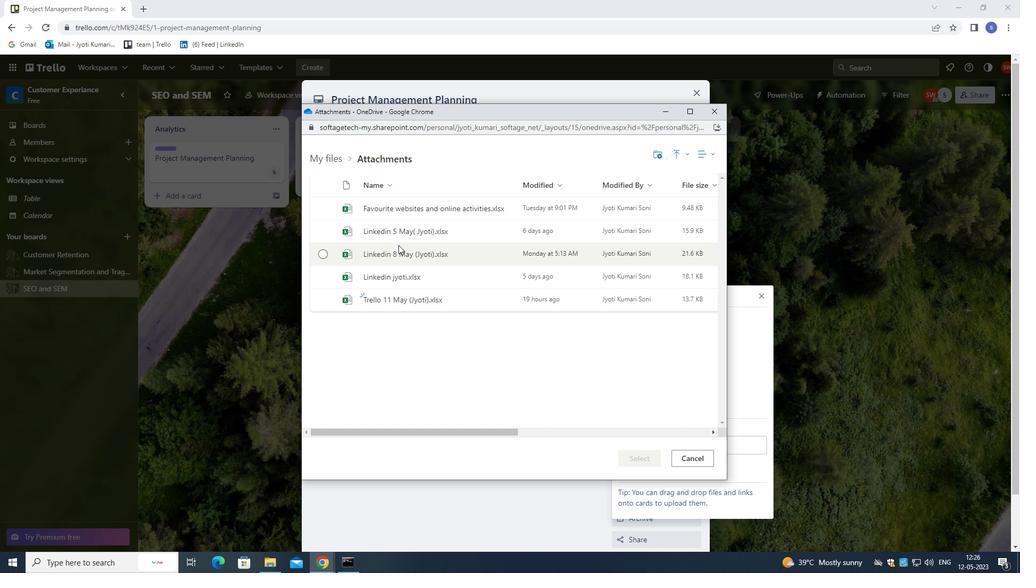 
Action: Mouse moved to (636, 462)
Screenshot: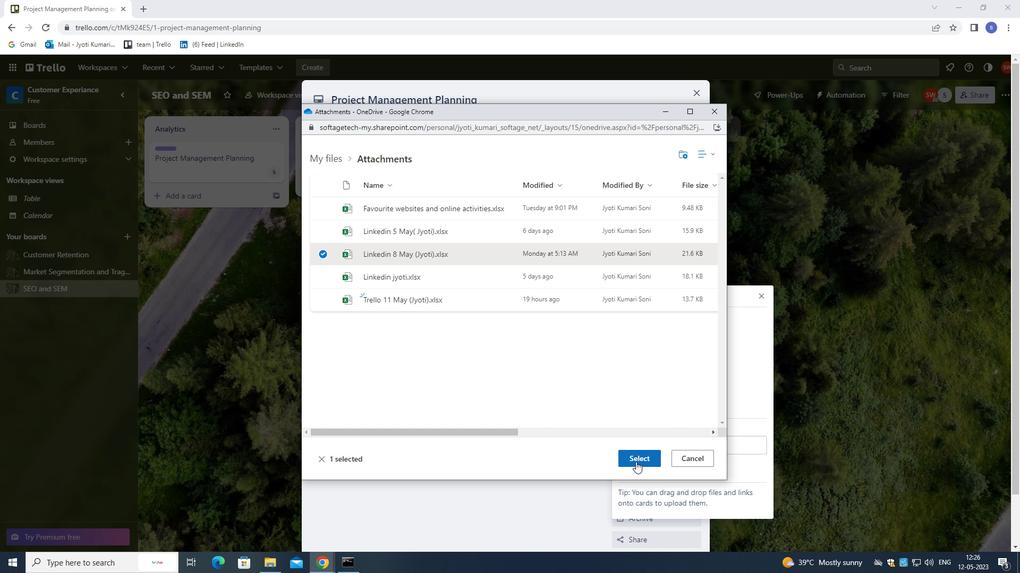 
Action: Mouse pressed left at (636, 462)
Screenshot: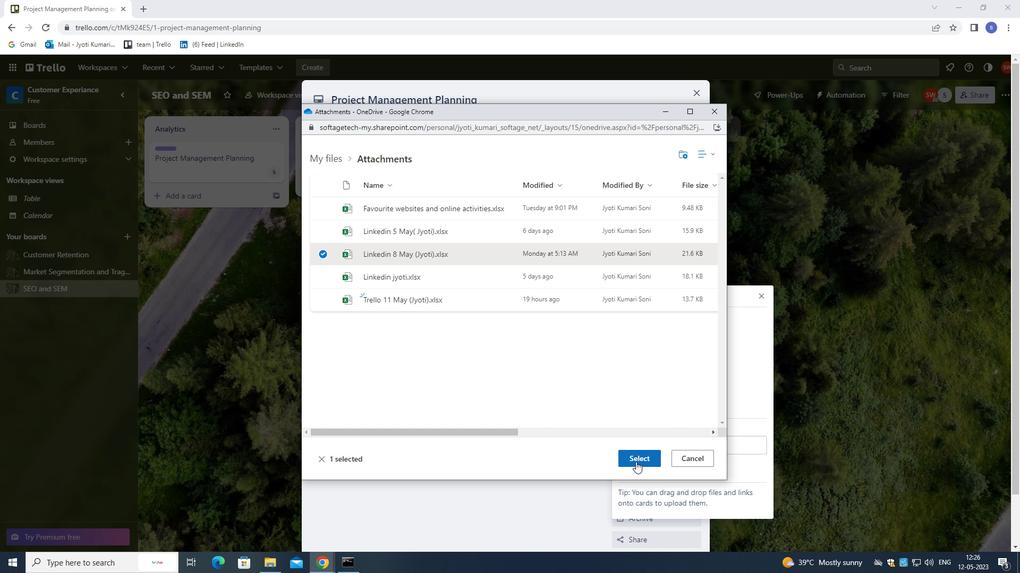 
Action: Mouse moved to (682, 295)
Screenshot: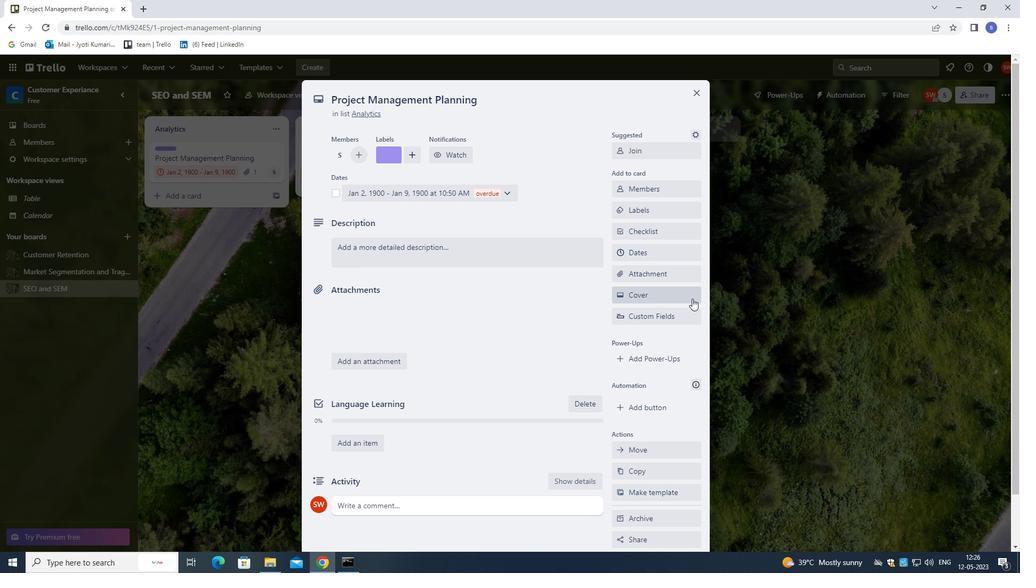 
Action: Mouse pressed left at (682, 295)
Screenshot: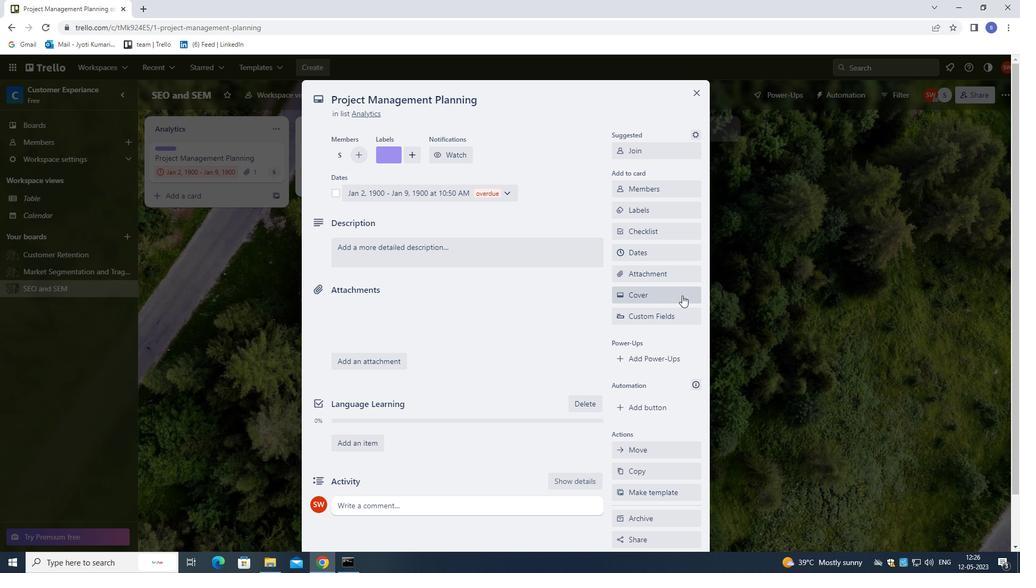 
Action: Mouse moved to (750, 341)
Screenshot: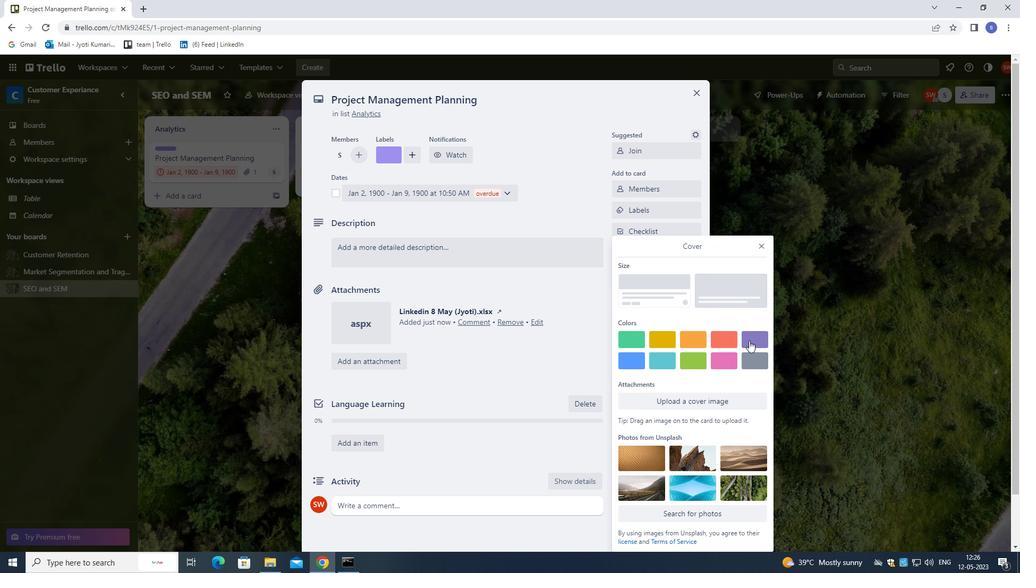 
Action: Mouse pressed left at (750, 341)
Screenshot: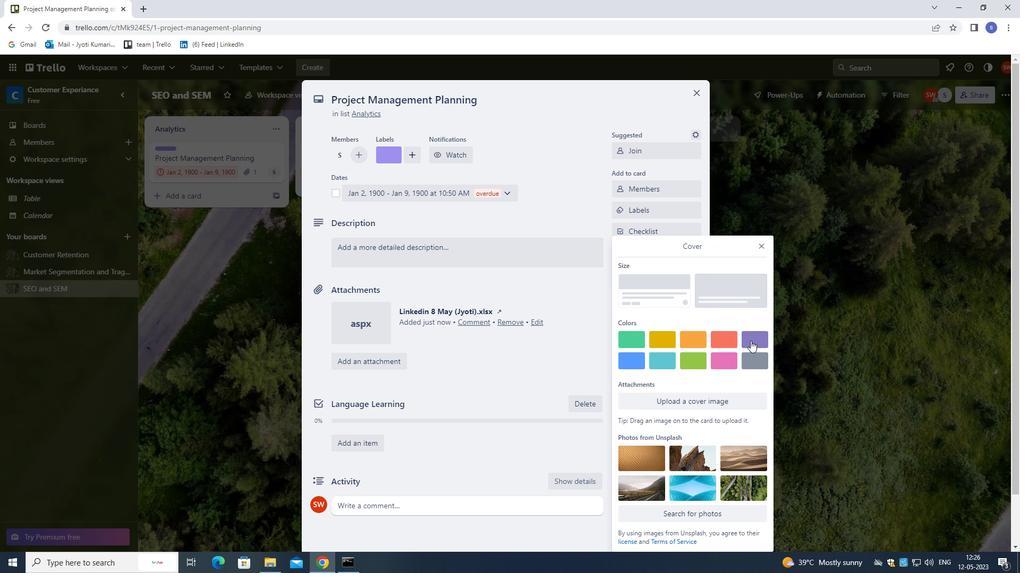 
Action: Mouse moved to (761, 229)
Screenshot: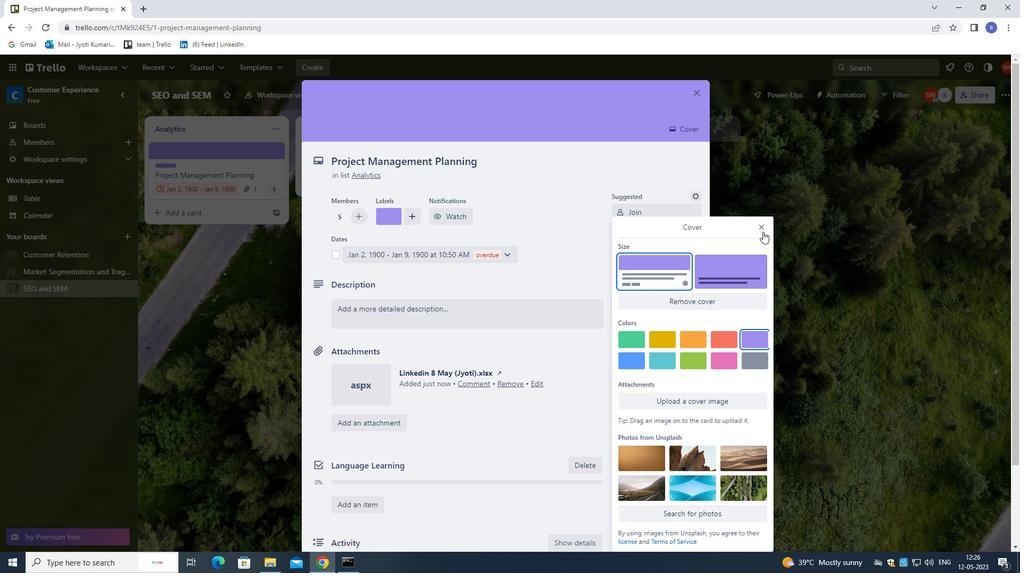
Action: Mouse pressed left at (761, 229)
Screenshot: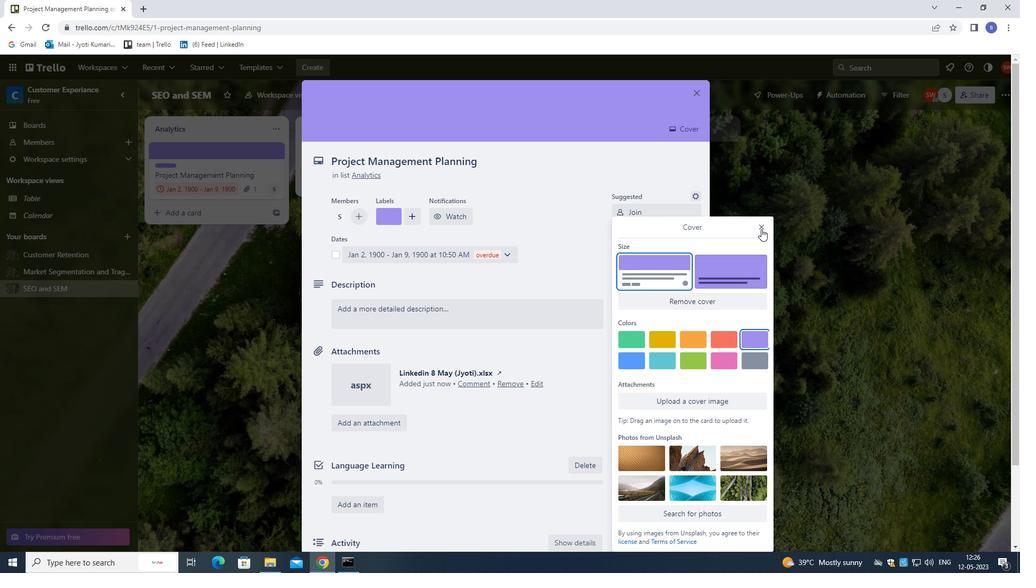
Action: Mouse moved to (502, 315)
Screenshot: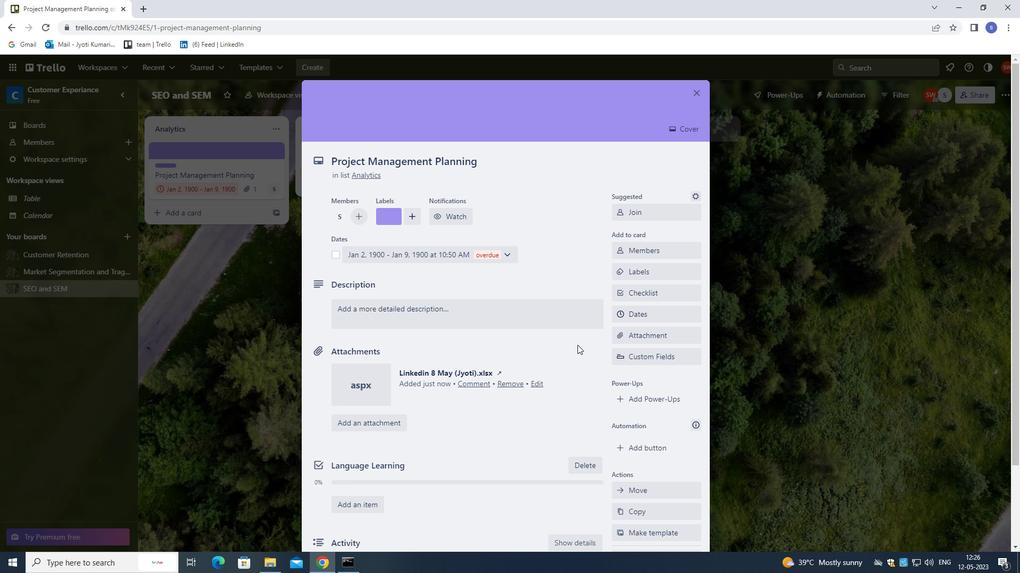 
Action: Mouse pressed left at (502, 315)
Screenshot: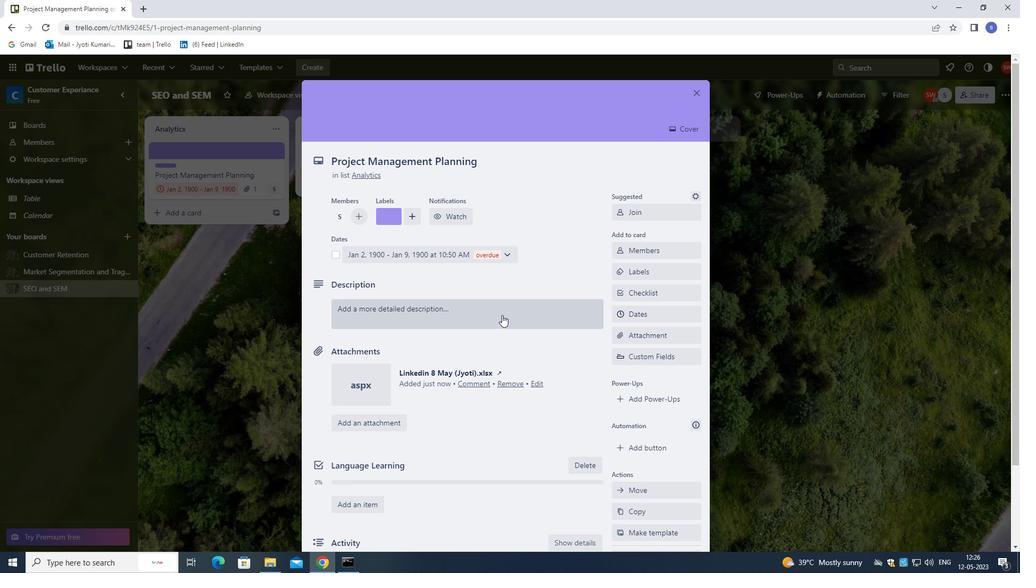 
Action: Key pressed <Key.shift>RESEARCH<Key.space>AND<Key.space>DEVELOP<Key.backspace><Key.backspace>OP<Key.space>NR<Key.backspace>EW<Key.space>PRODUCT<Key.space>FEATURES.
Screenshot: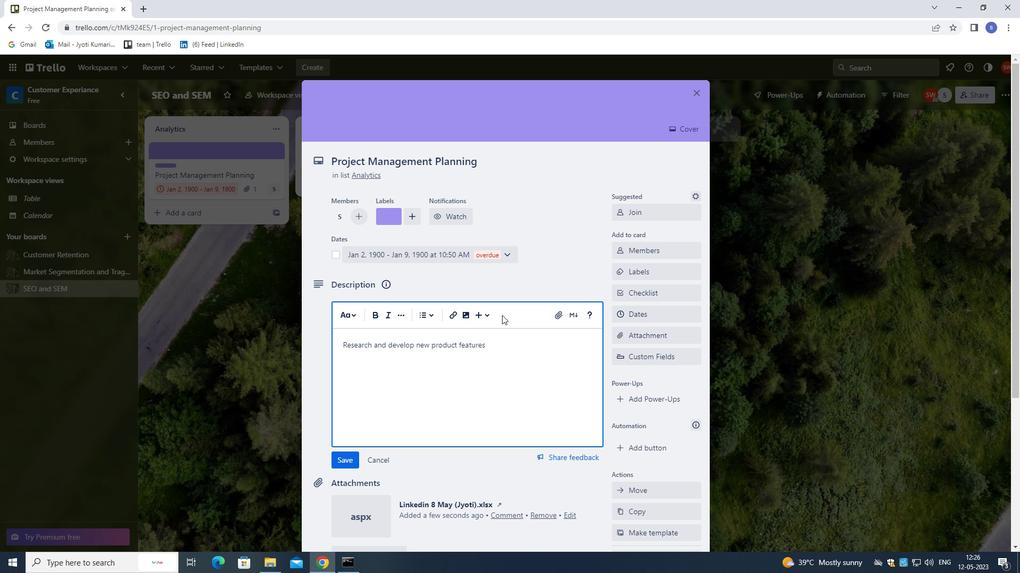 
Action: Mouse moved to (513, 310)
Screenshot: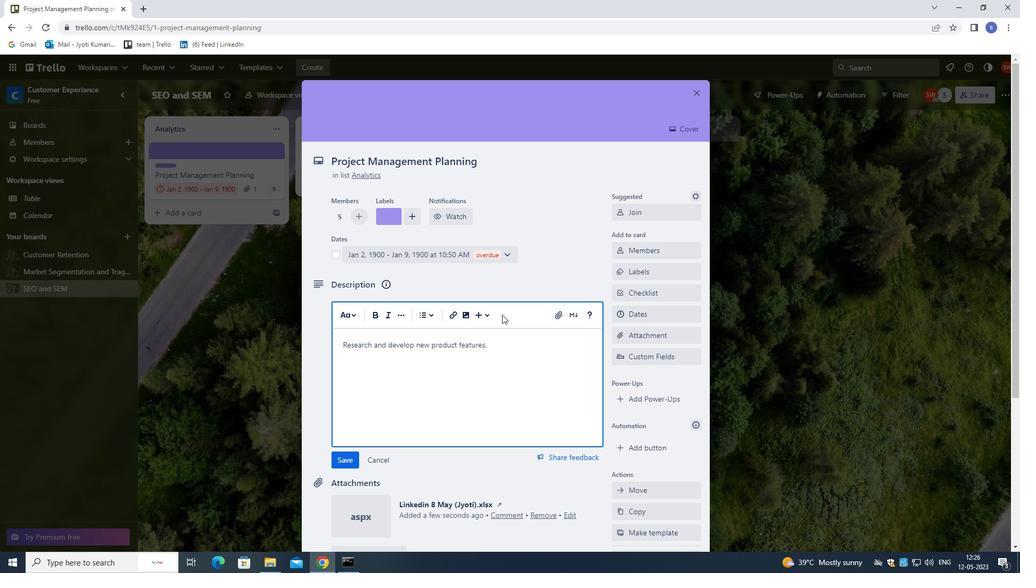 
Action: Mouse scrolled (513, 309) with delta (0, 0)
Screenshot: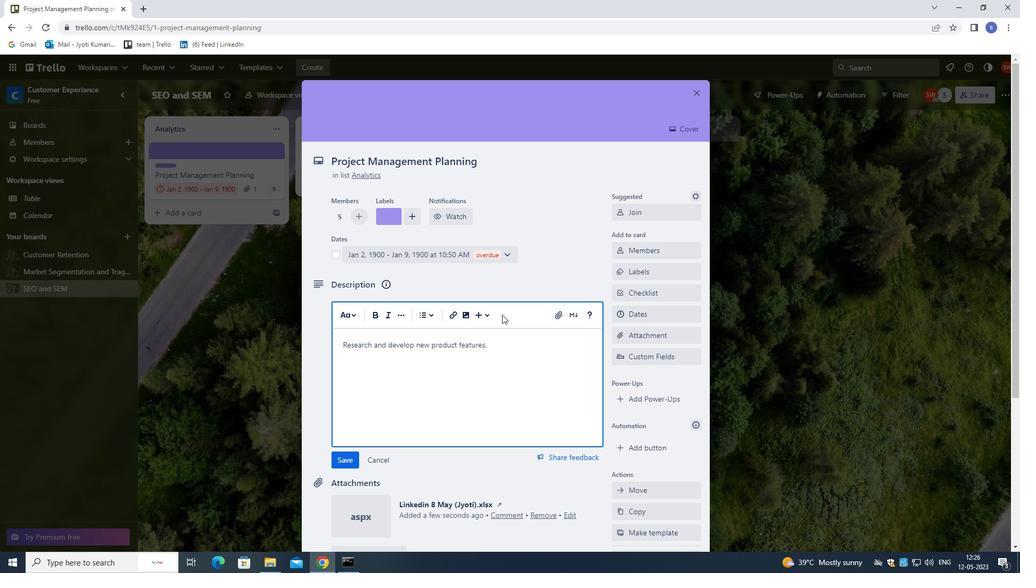 
Action: Mouse moved to (518, 313)
Screenshot: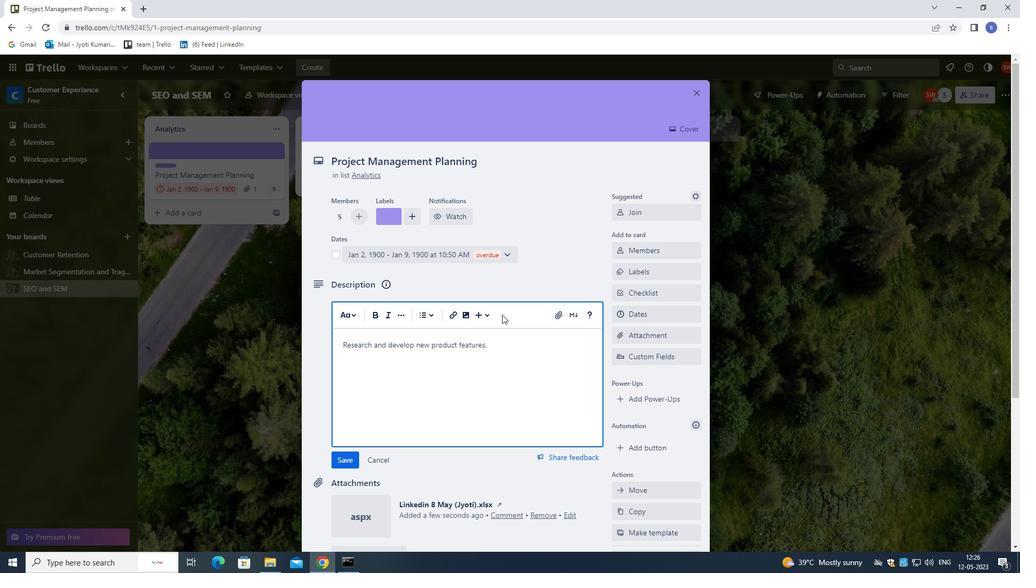 
Action: Mouse scrolled (518, 312) with delta (0, 0)
Screenshot: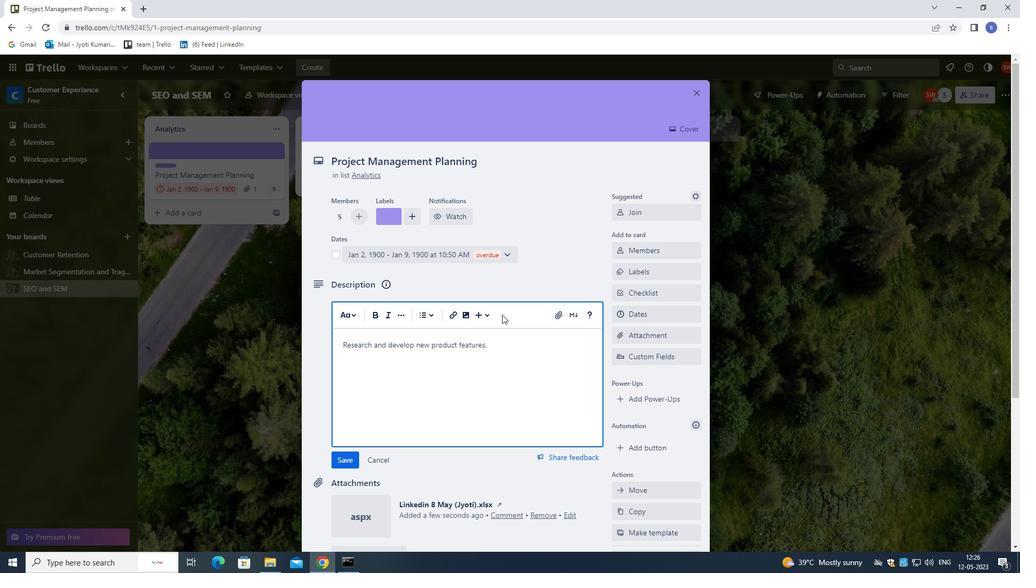 
Action: Mouse moved to (523, 314)
Screenshot: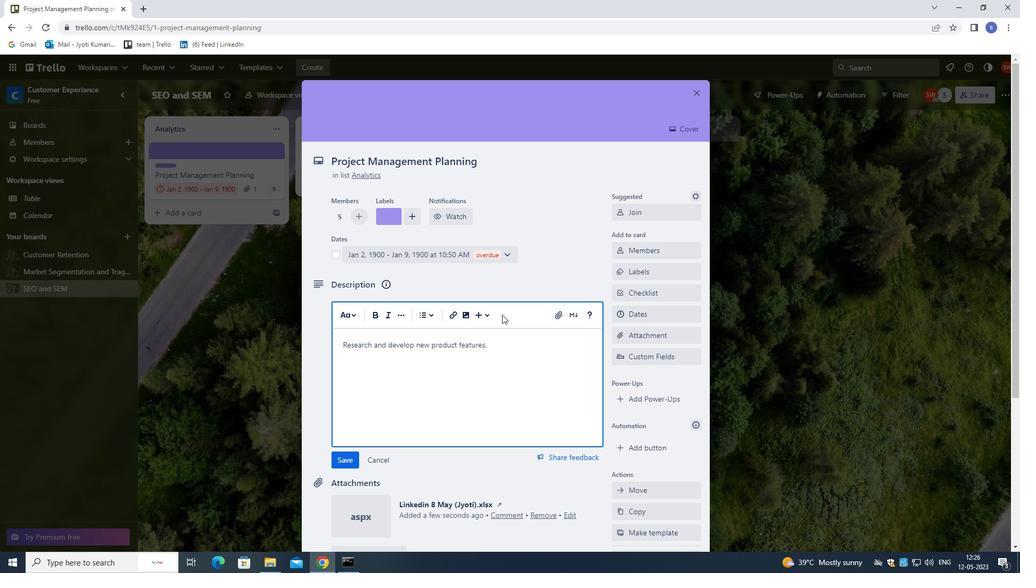 
Action: Mouse scrolled (523, 314) with delta (0, 0)
Screenshot: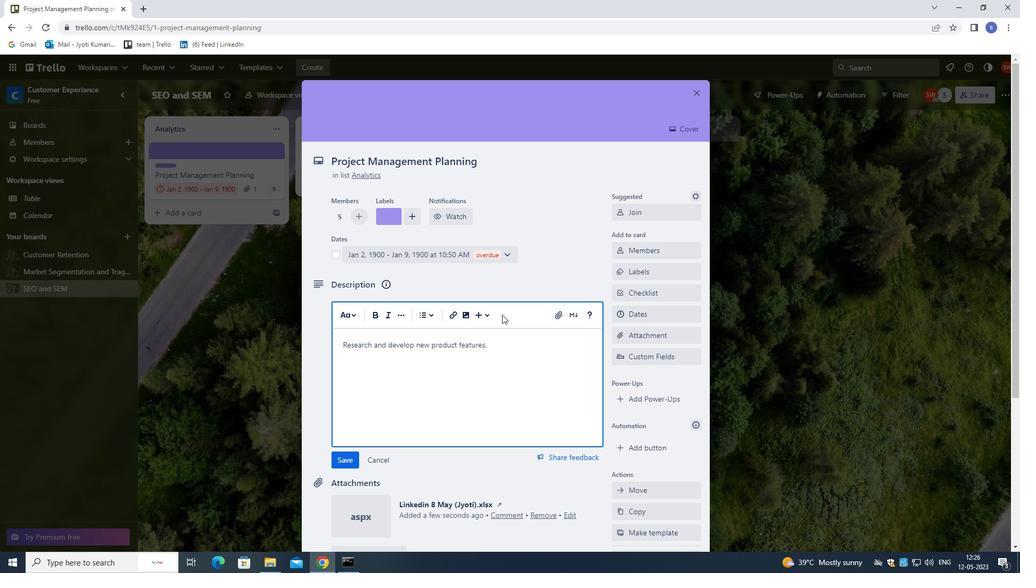 
Action: Mouse moved to (524, 314)
Screenshot: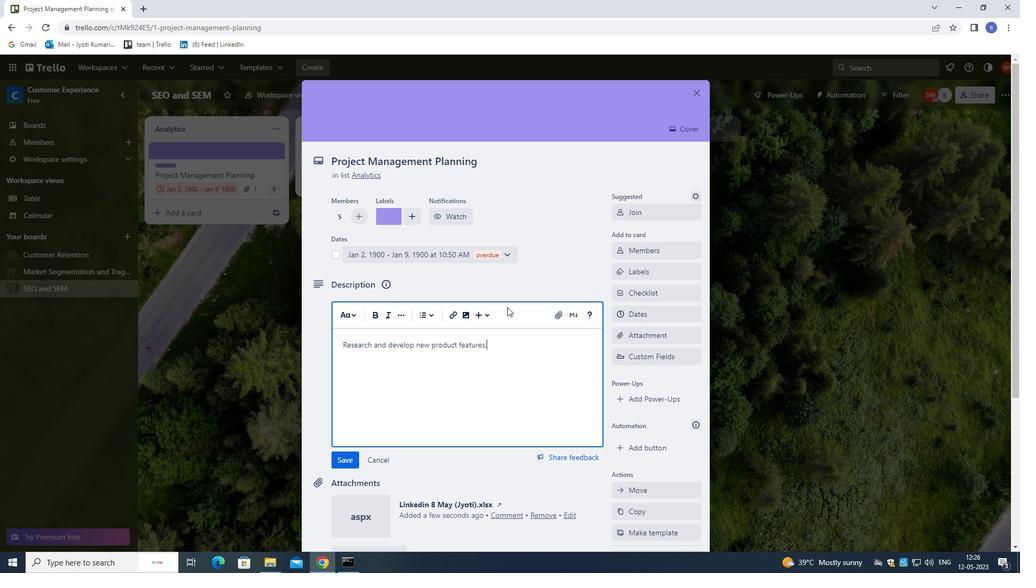 
Action: Mouse scrolled (524, 314) with delta (0, 0)
Screenshot: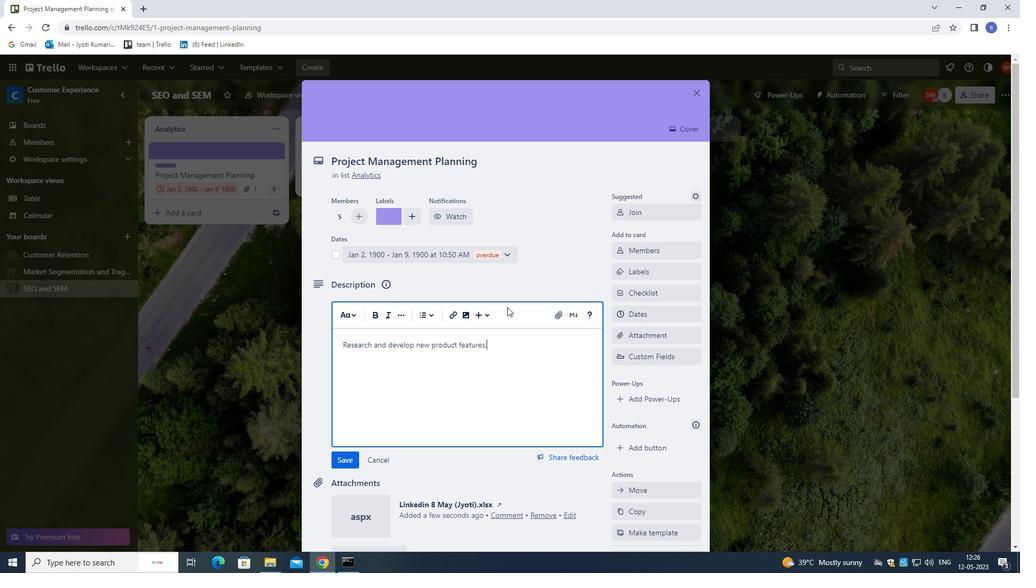 
Action: Mouse moved to (524, 314)
Screenshot: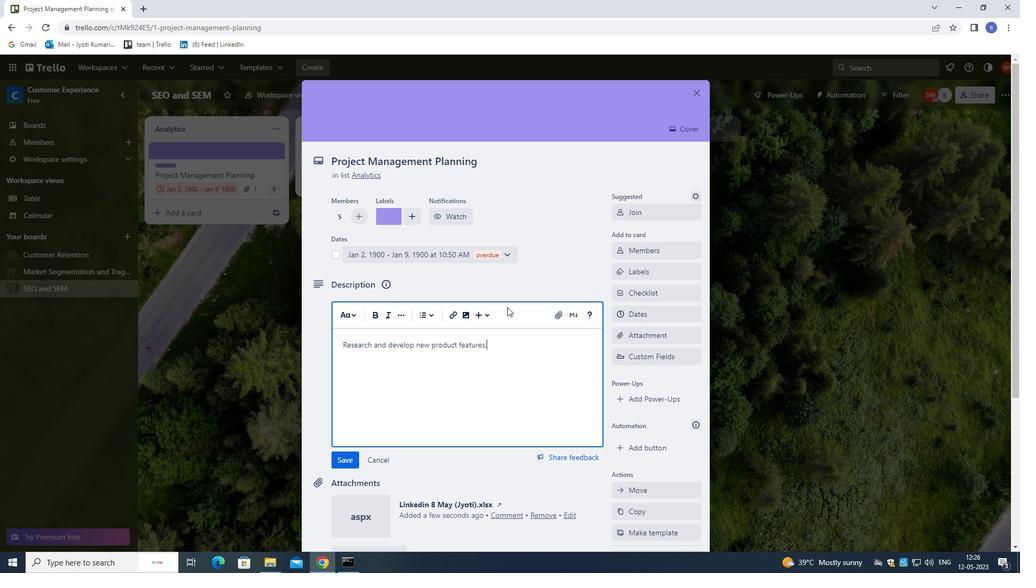 
Action: Mouse scrolled (524, 314) with delta (0, 0)
Screenshot: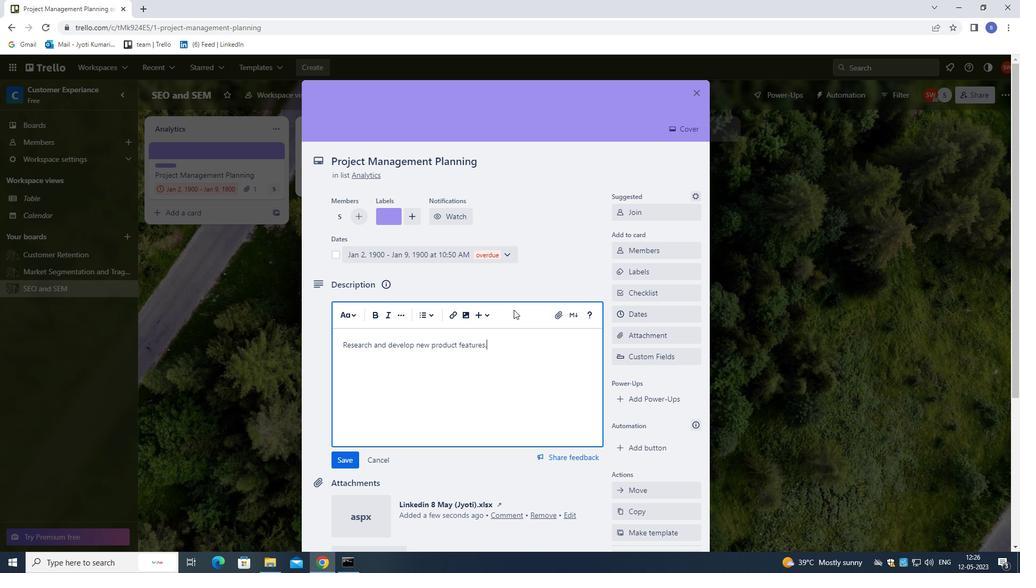 
Action: Mouse moved to (528, 315)
Screenshot: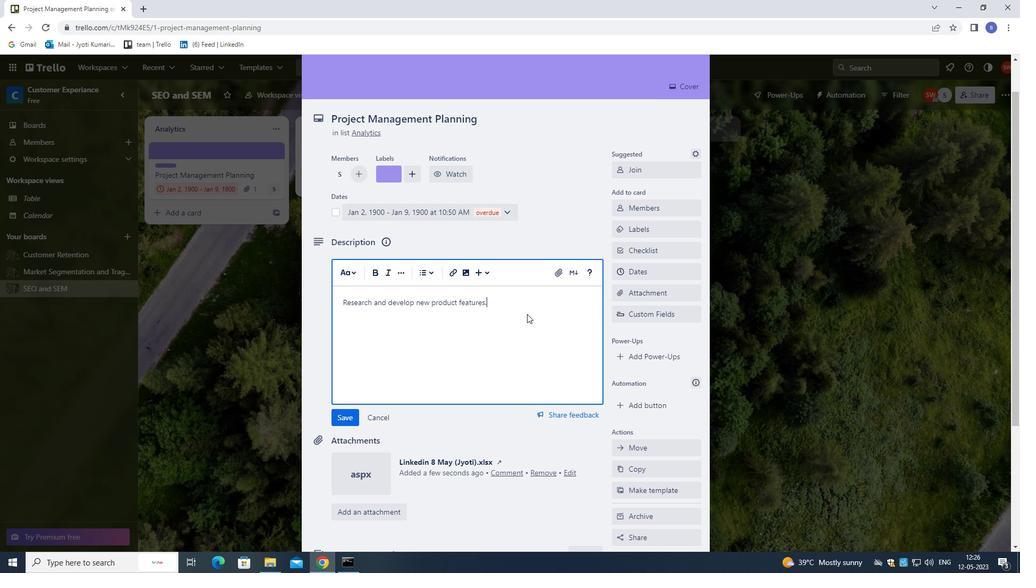 
Action: Mouse scrolled (528, 314) with delta (0, 0)
Screenshot: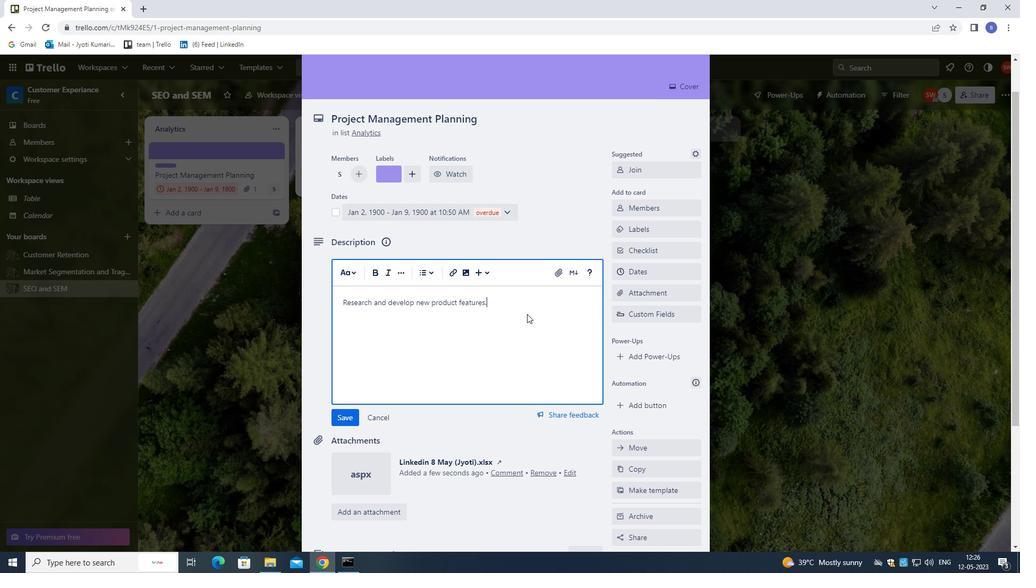 
Action: Mouse moved to (528, 320)
Screenshot: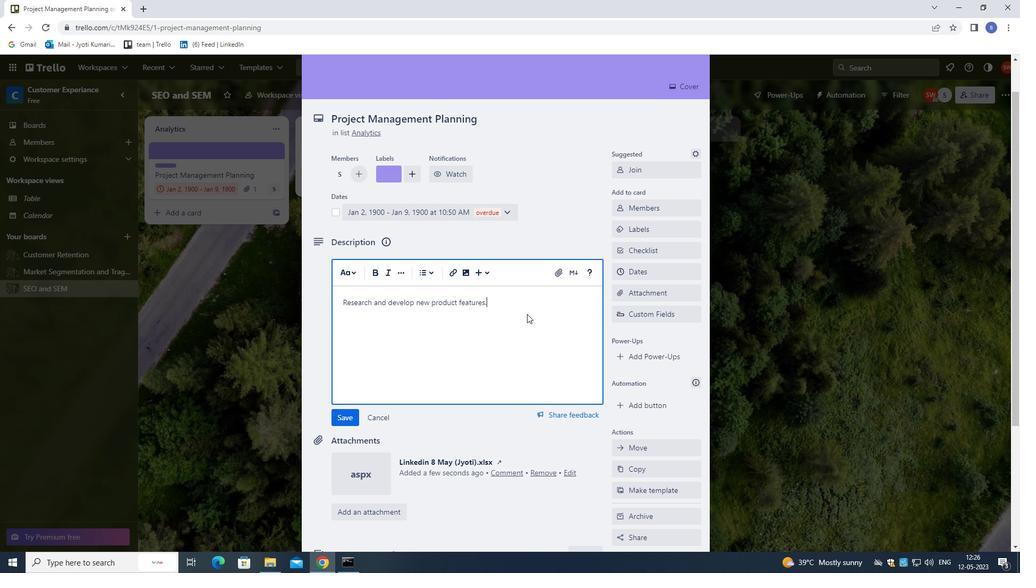 
Action: Mouse scrolled (528, 319) with delta (0, 0)
Screenshot: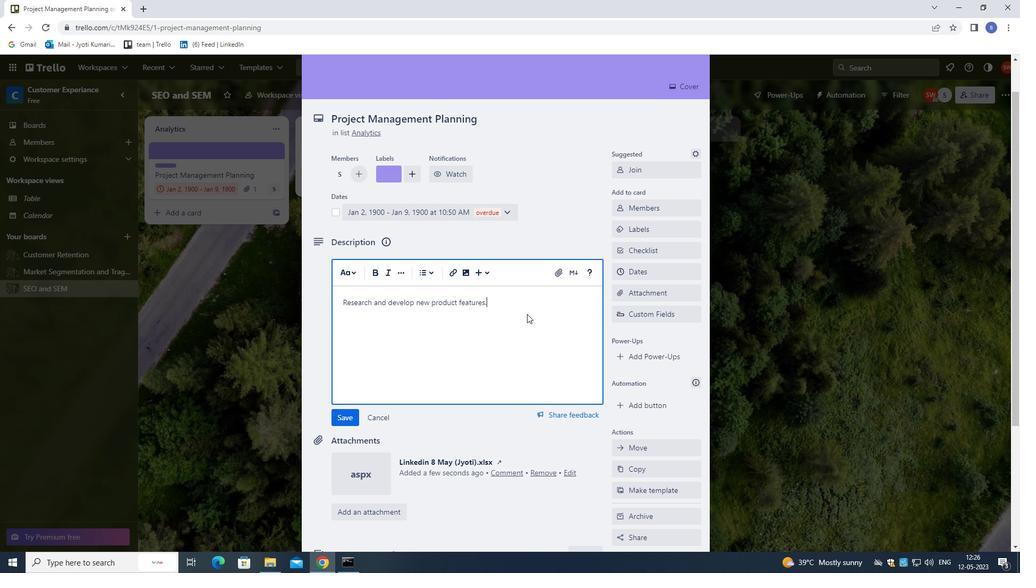 
Action: Mouse moved to (529, 323)
Screenshot: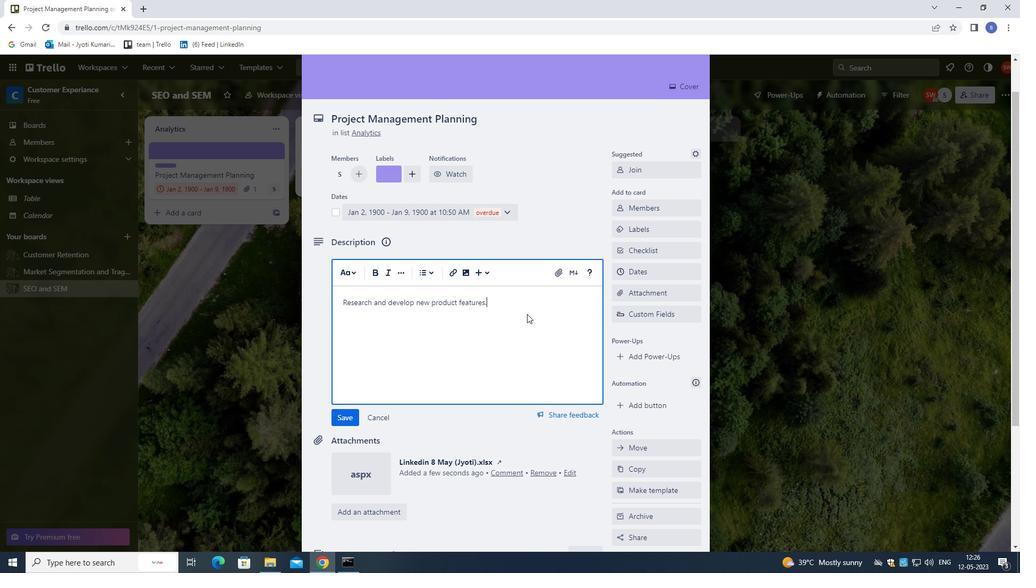 
Action: Mouse scrolled (529, 323) with delta (0, 0)
Screenshot: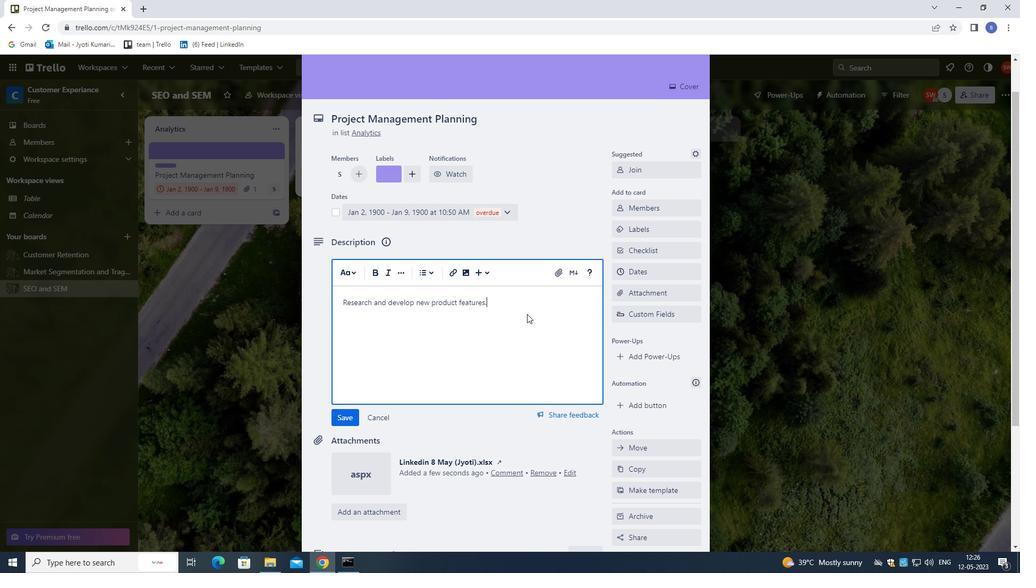 
Action: Mouse moved to (529, 330)
Screenshot: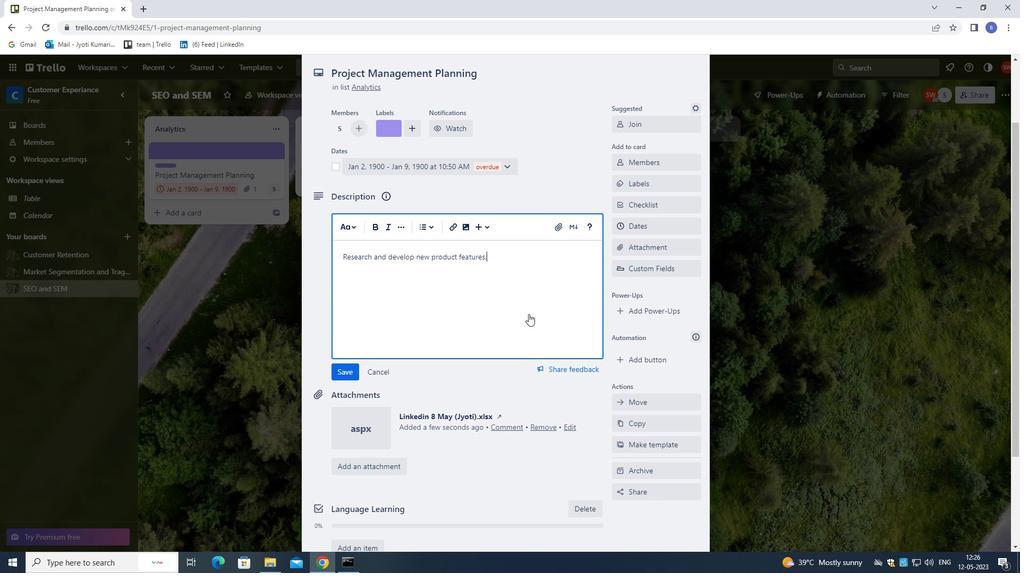 
Action: Mouse scrolled (529, 329) with delta (0, 0)
Screenshot: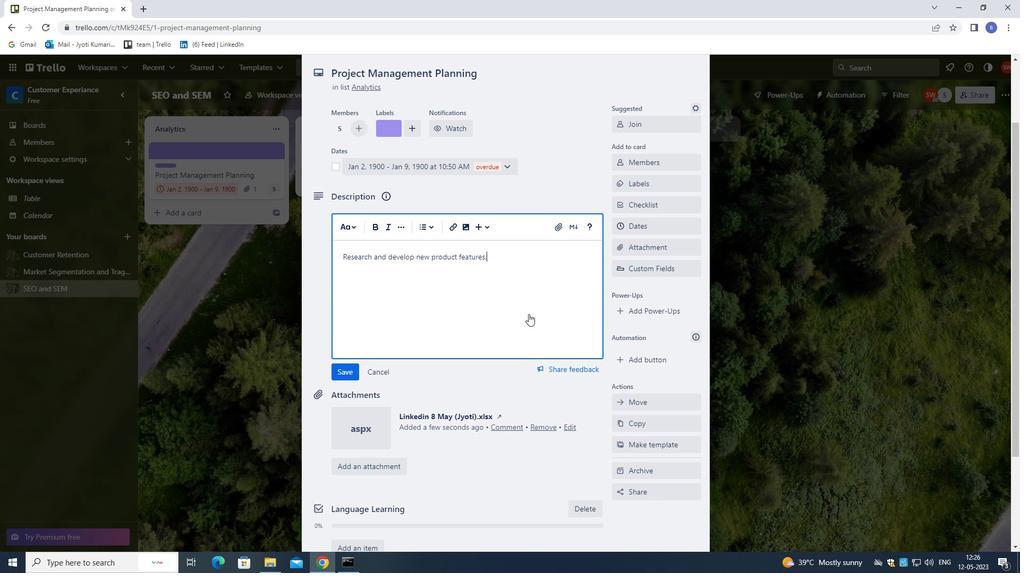 
Action: Mouse moved to (491, 480)
Screenshot: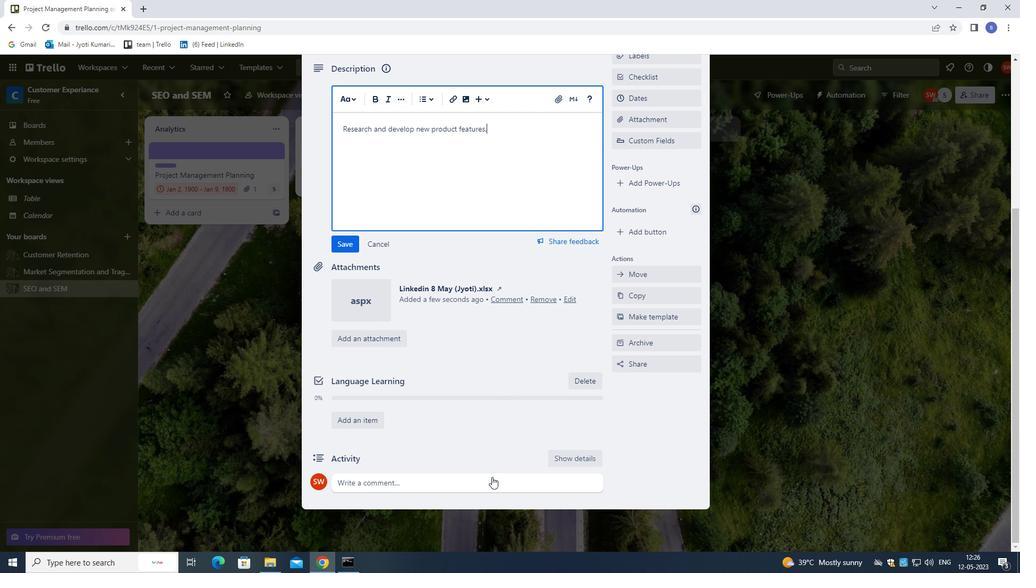 
Action: Mouse pressed left at (491, 480)
Screenshot: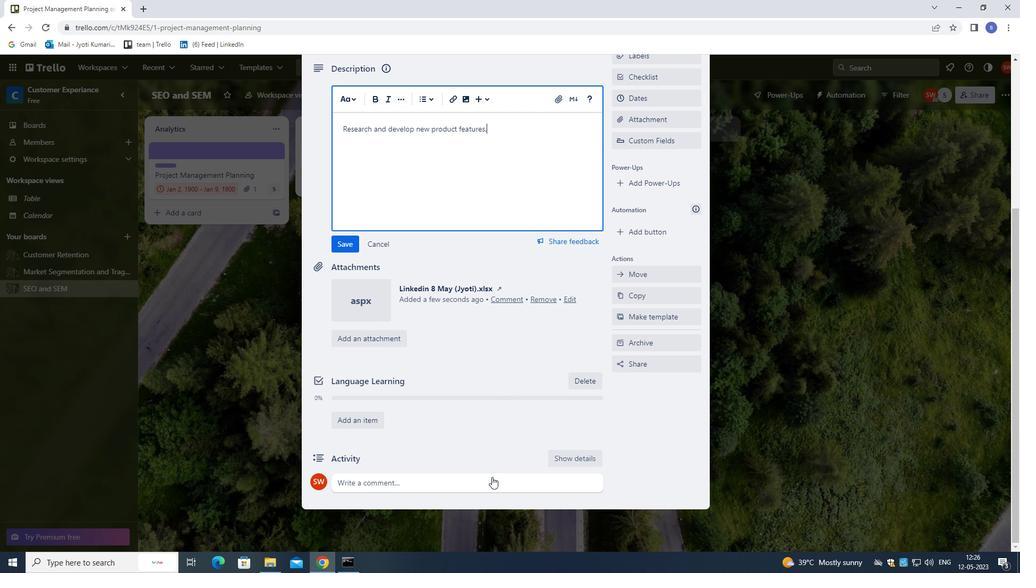 
Action: Mouse moved to (556, 483)
Screenshot: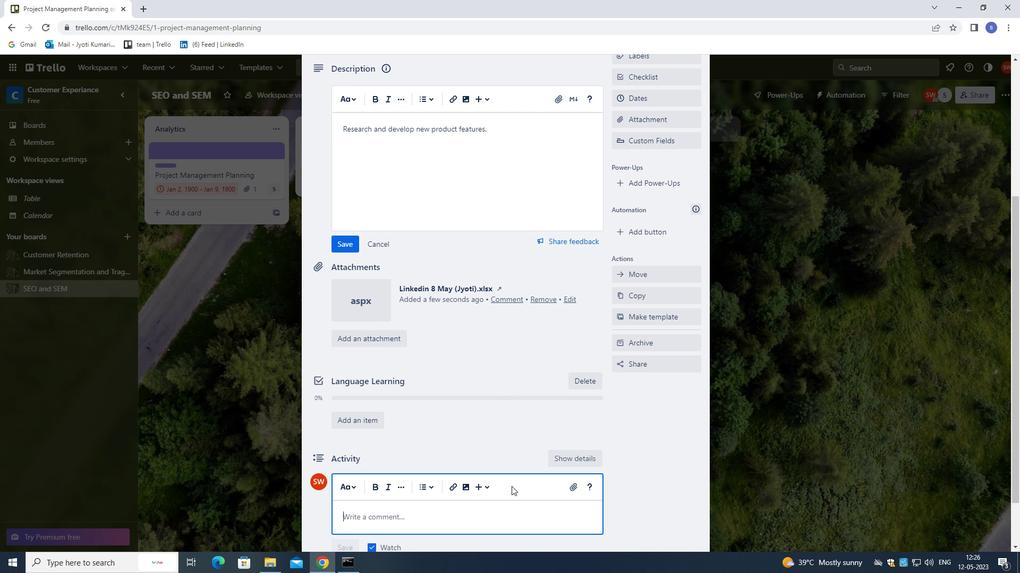 
Action: Key pressed <Key.shift>LET<Key.space>US<Key.space>APPROCH<Key.space><Key.backspace><Key.backspace><Key.backspace><Key.backspace><Key.backspace>ROACH<Key.space>THIS<Key.space>
Screenshot: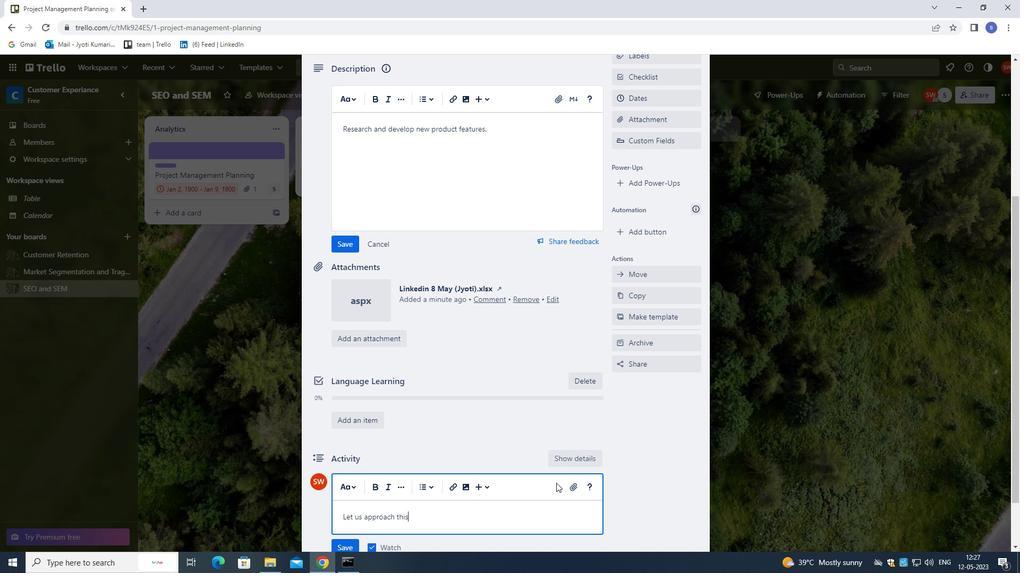 
Action: Mouse moved to (556, 482)
Screenshot: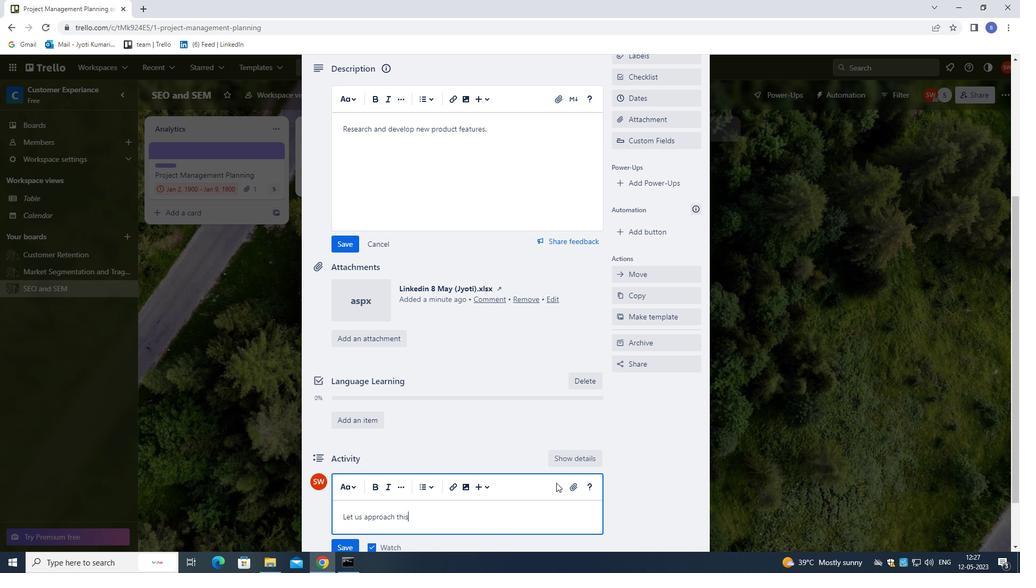 
Action: Key pressed TASK<Key.space>WITH<Key.space>AS<Key.space><Key.backspace><Key.backspace><Key.space>SENSE<Key.space>OF<Key.space>CONTIUOUS<Key.space>IMPROVEMENT<Key.space>,<Key.space>SEEKING<Key.space>TO<Key.space>LEARN<Key.space>FROM<Key.space>OUR<Key.space>MISTAKES<Key.space>AND<Key.space>ITERATE<Key.space>OR<Key.space>APPROACH.
Screenshot: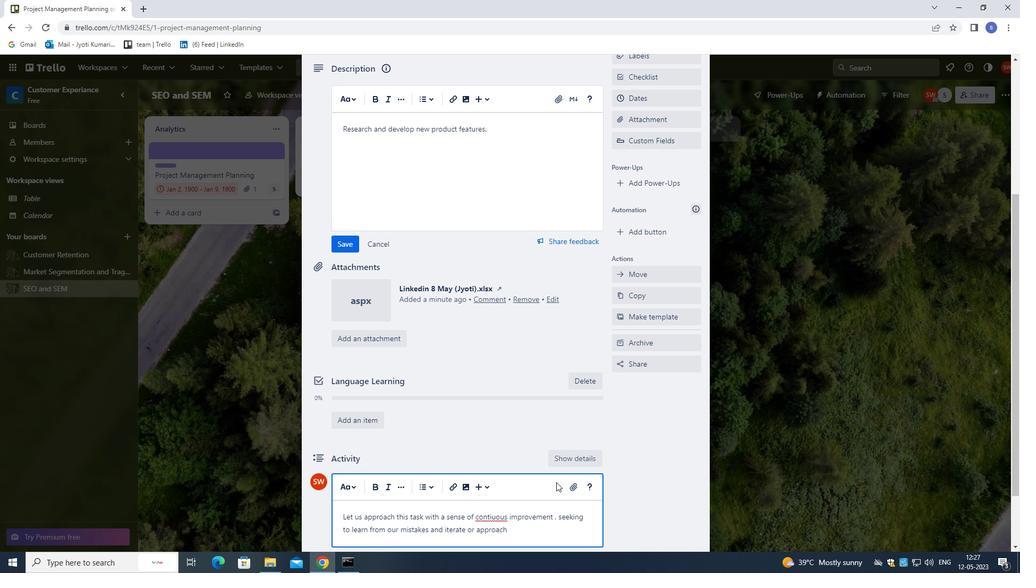 
Action: Mouse moved to (503, 516)
Screenshot: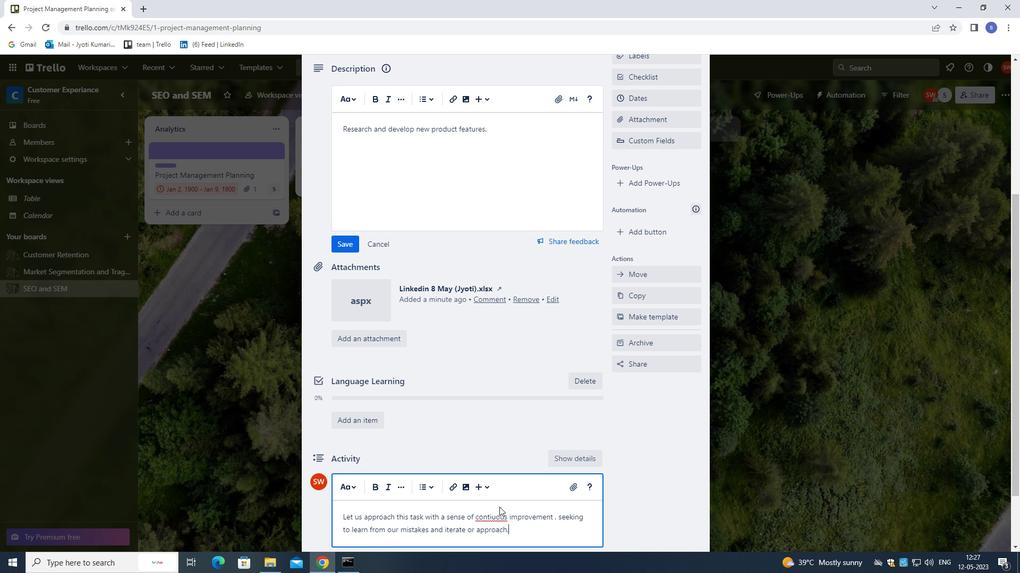 
Action: Mouse pressed left at (503, 516)
Screenshot: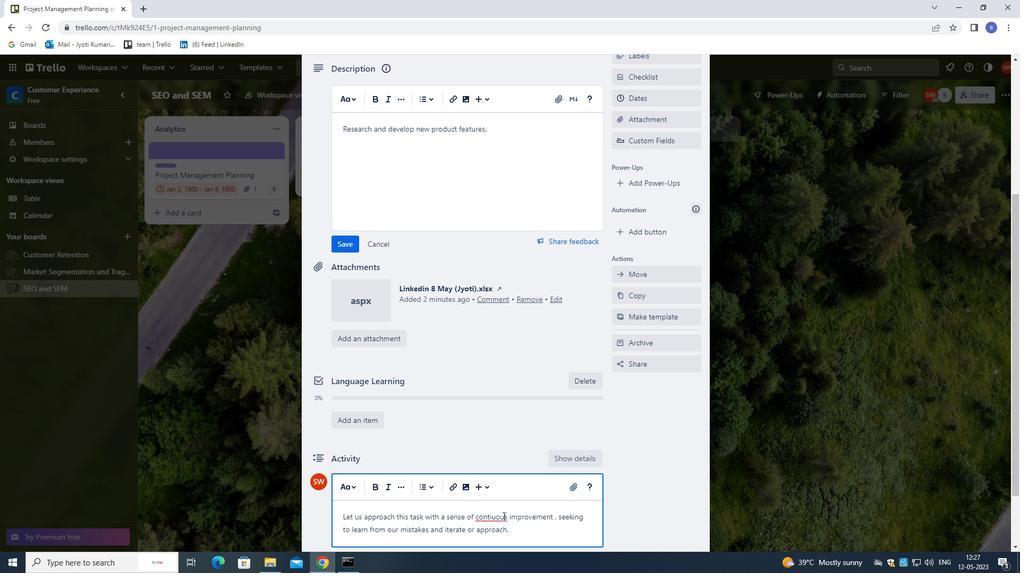 
Action: Mouse moved to (495, 518)
Screenshot: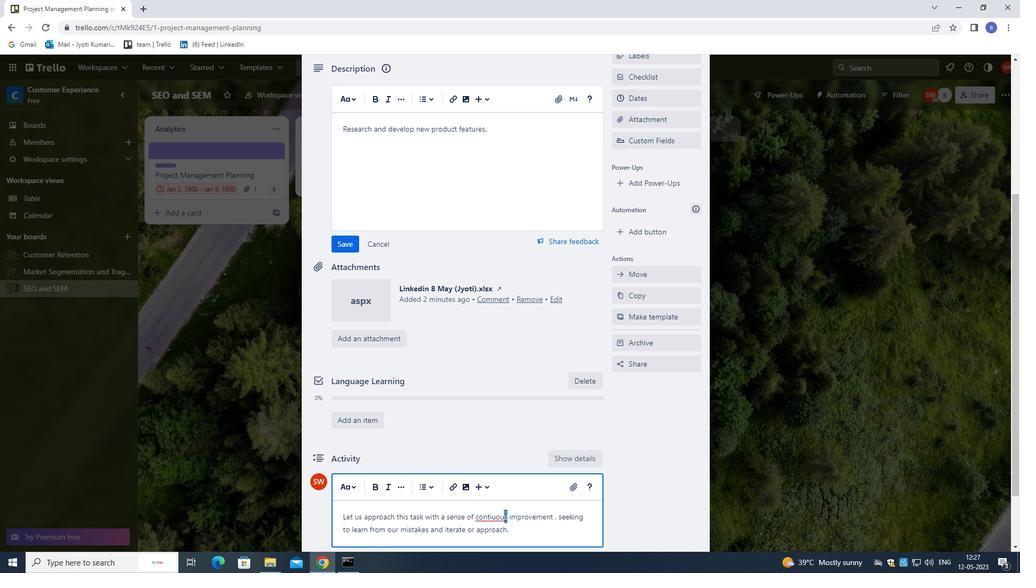 
Action: Mouse pressed left at (495, 518)
Screenshot: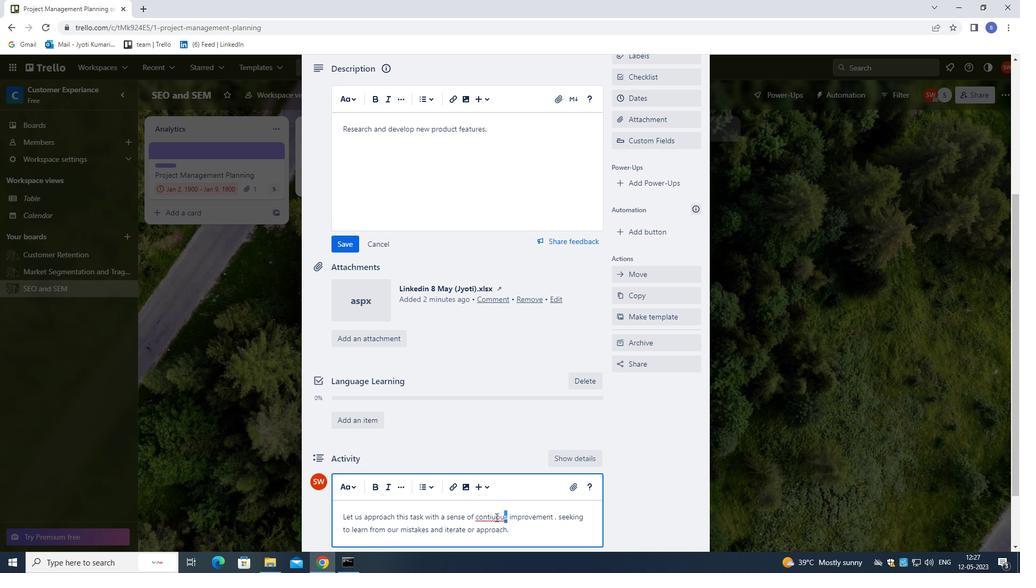 
Action: Mouse moved to (594, 571)
Screenshot: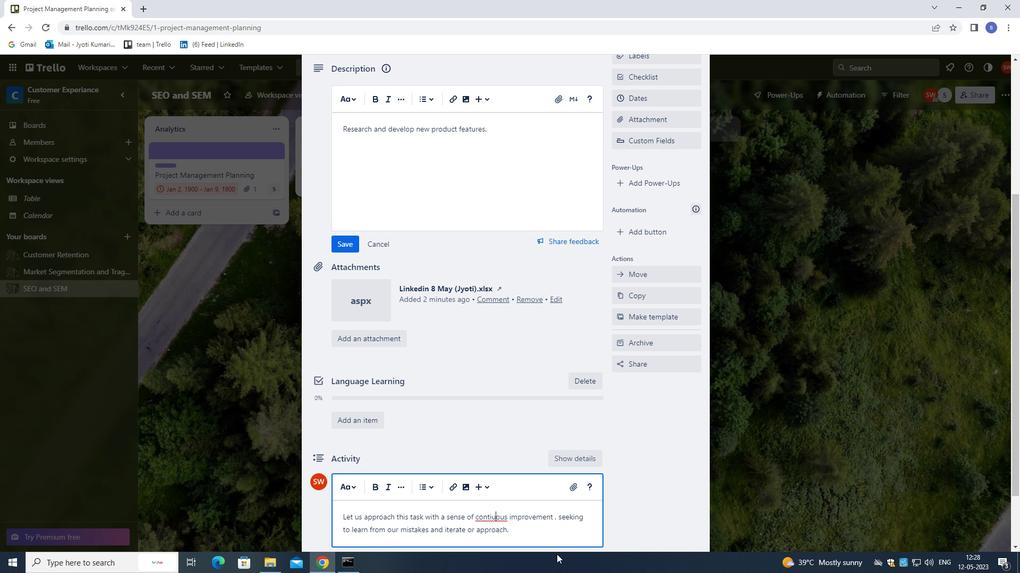 
Action: Key pressed <Key.backspace><Key.backspace><Key.backspace>TINU
Screenshot: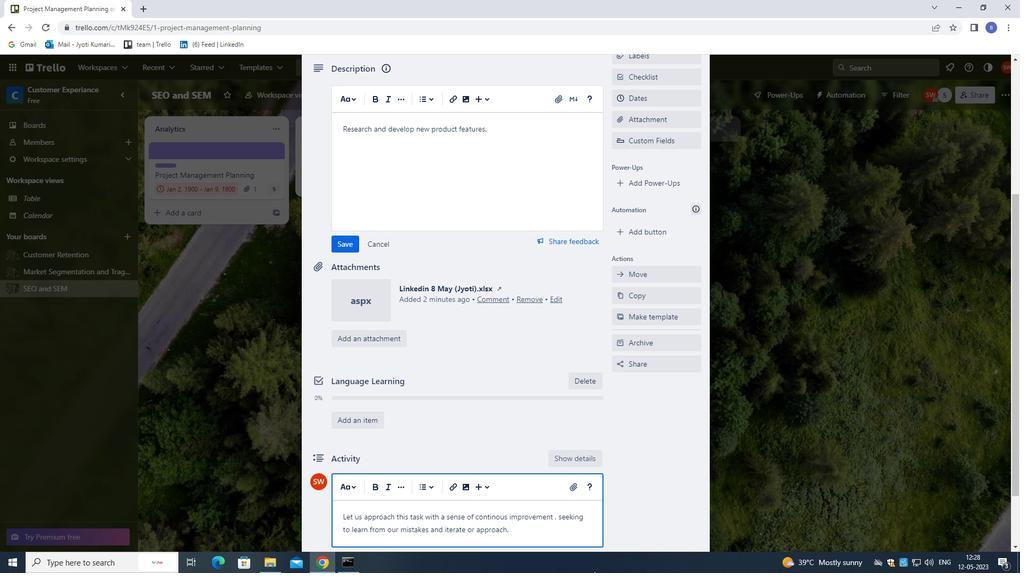
Action: Mouse moved to (343, 249)
Screenshot: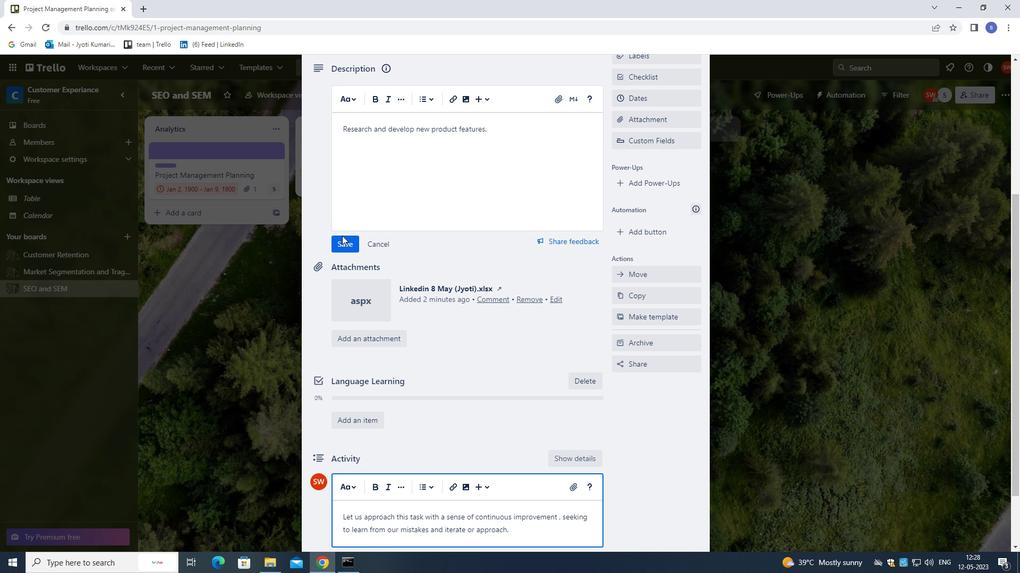 
Action: Mouse pressed left at (343, 249)
Screenshot: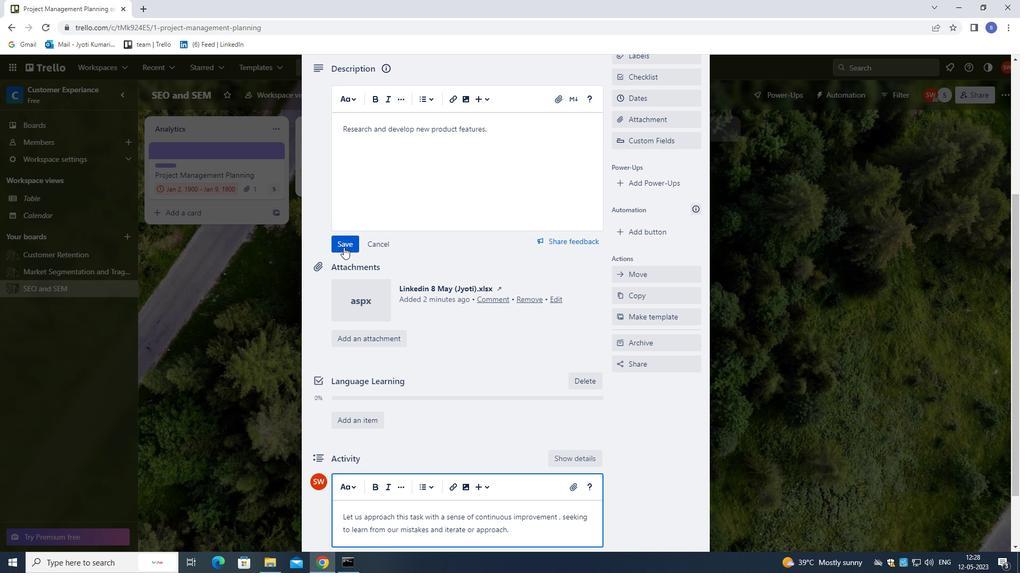
Action: Mouse moved to (348, 253)
Screenshot: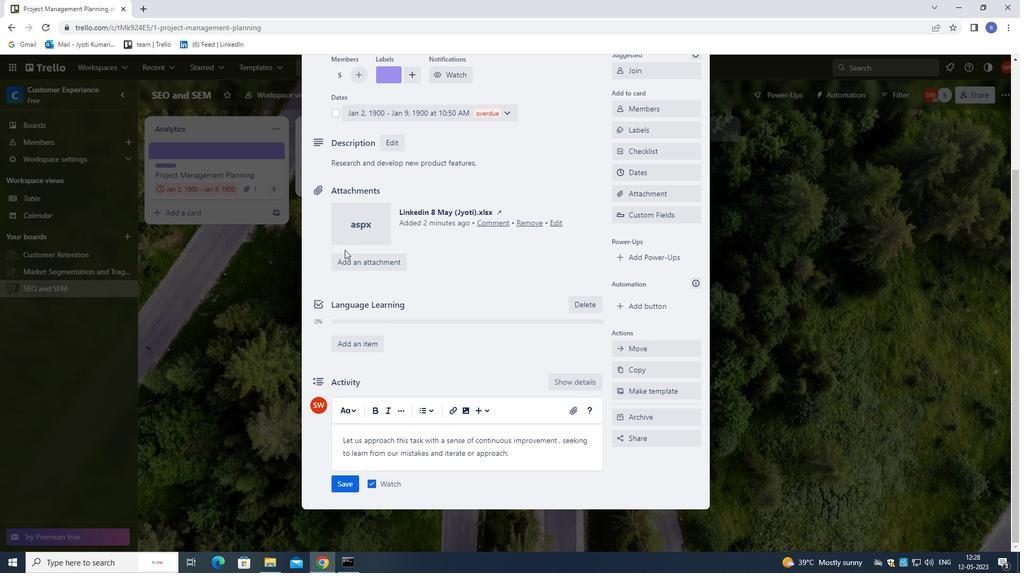 
Action: Mouse scrolled (348, 252) with delta (0, 0)
Screenshot: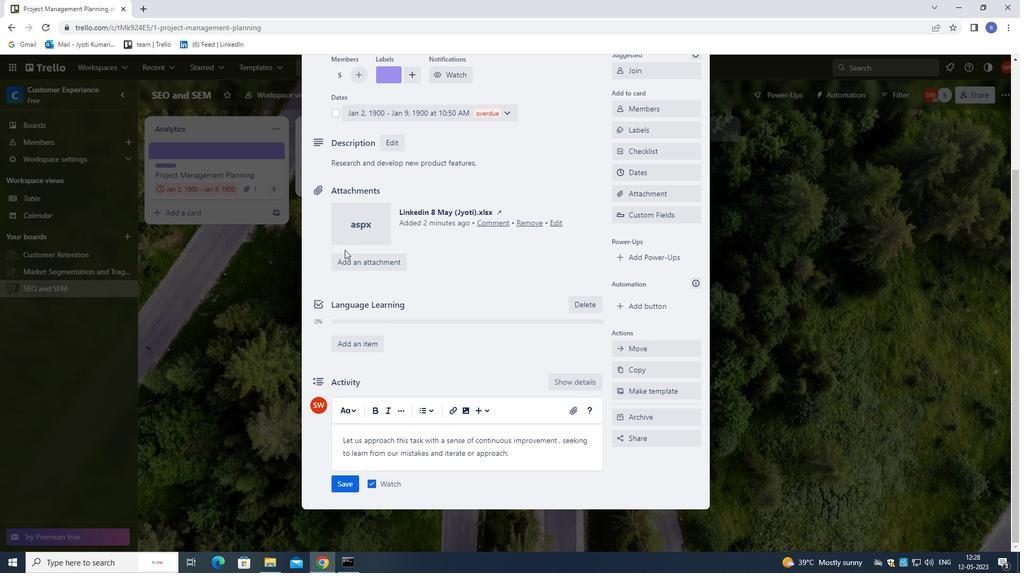 
Action: Mouse moved to (351, 257)
Screenshot: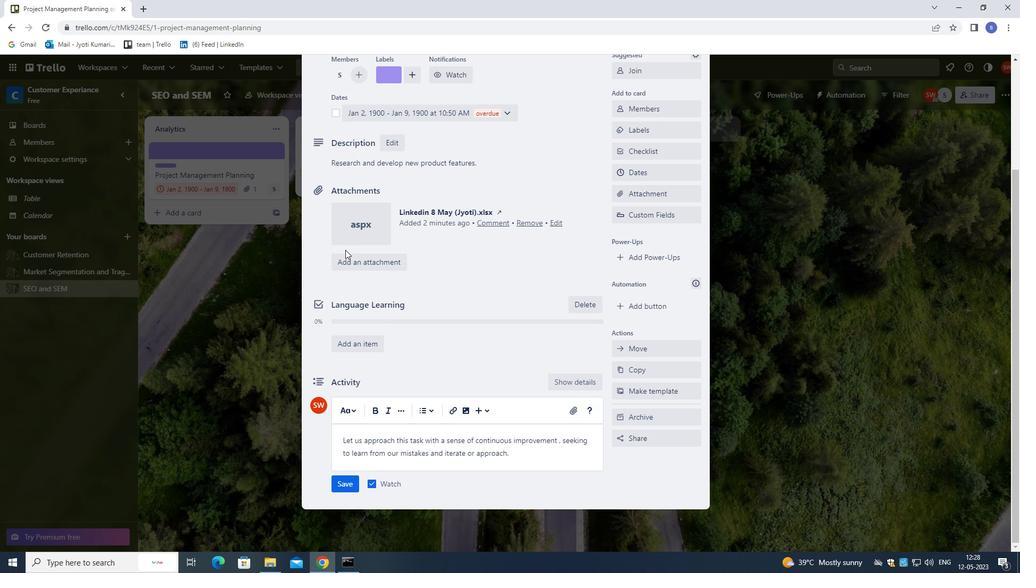 
Action: Mouse scrolled (351, 257) with delta (0, 0)
Screenshot: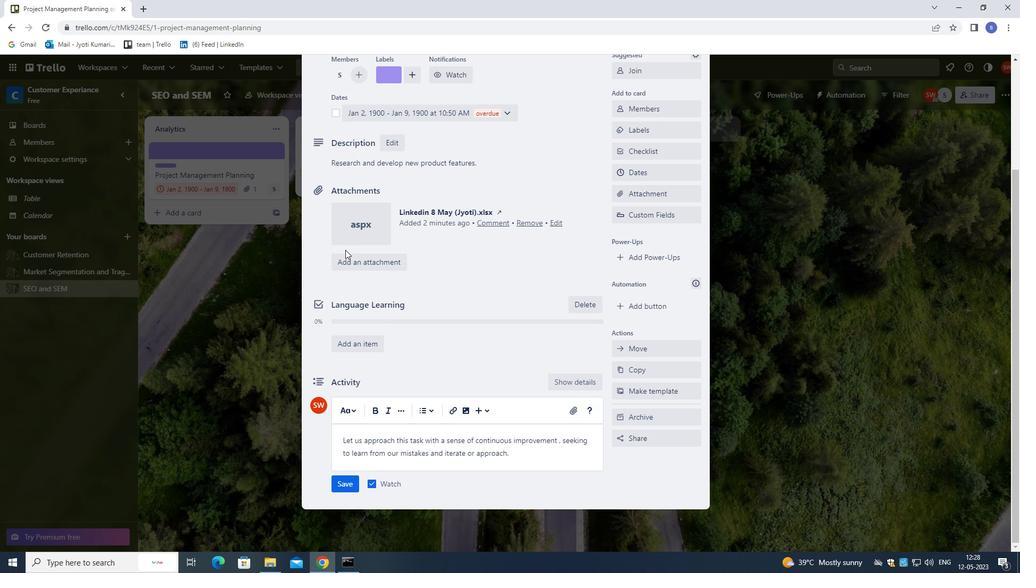 
Action: Mouse moved to (355, 261)
Screenshot: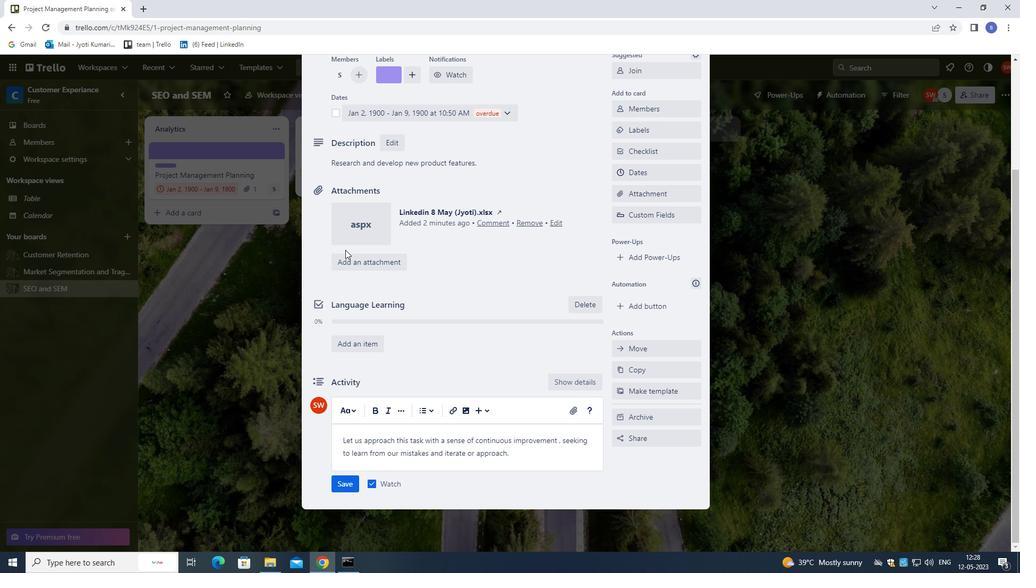 
Action: Mouse scrolled (355, 261) with delta (0, 0)
Screenshot: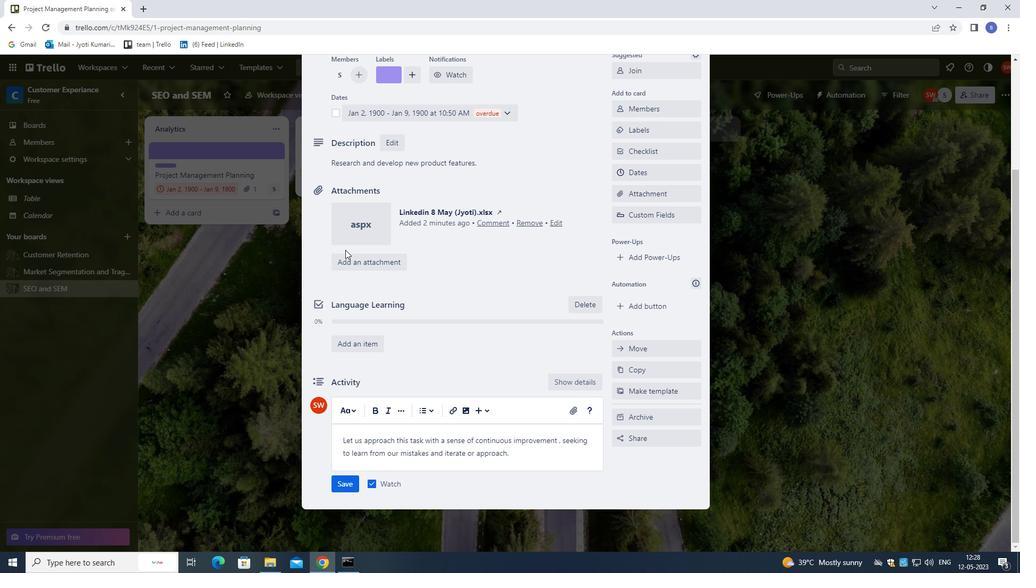 
Action: Mouse moved to (359, 264)
Screenshot: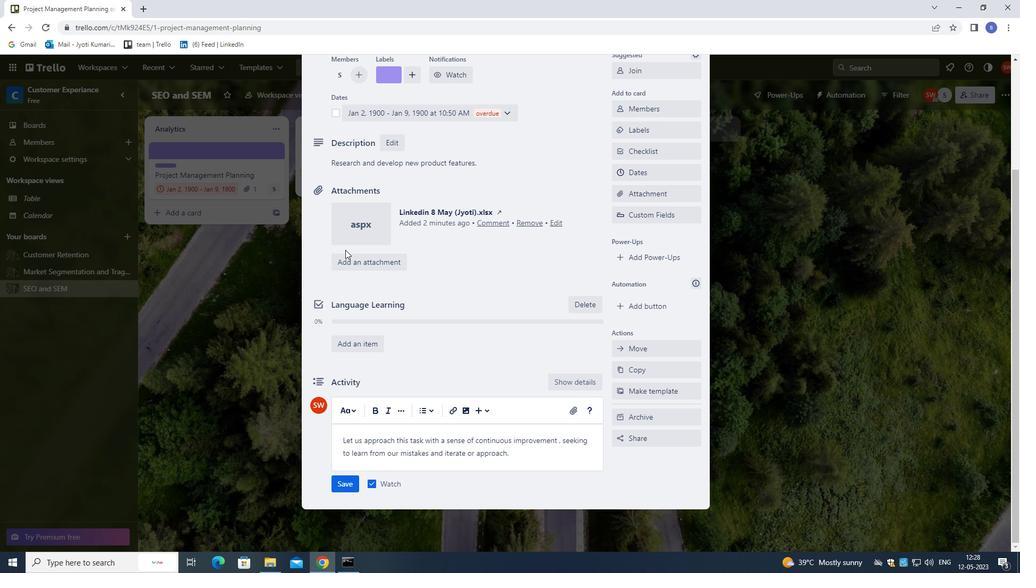 
Action: Mouse scrolled (359, 264) with delta (0, 0)
Screenshot: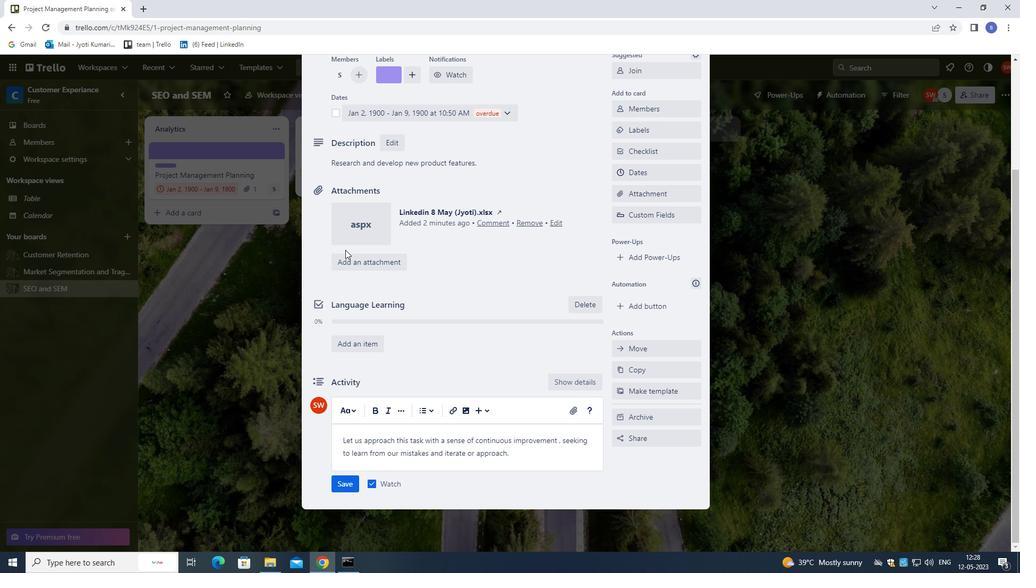 
Action: Mouse moved to (365, 271)
Screenshot: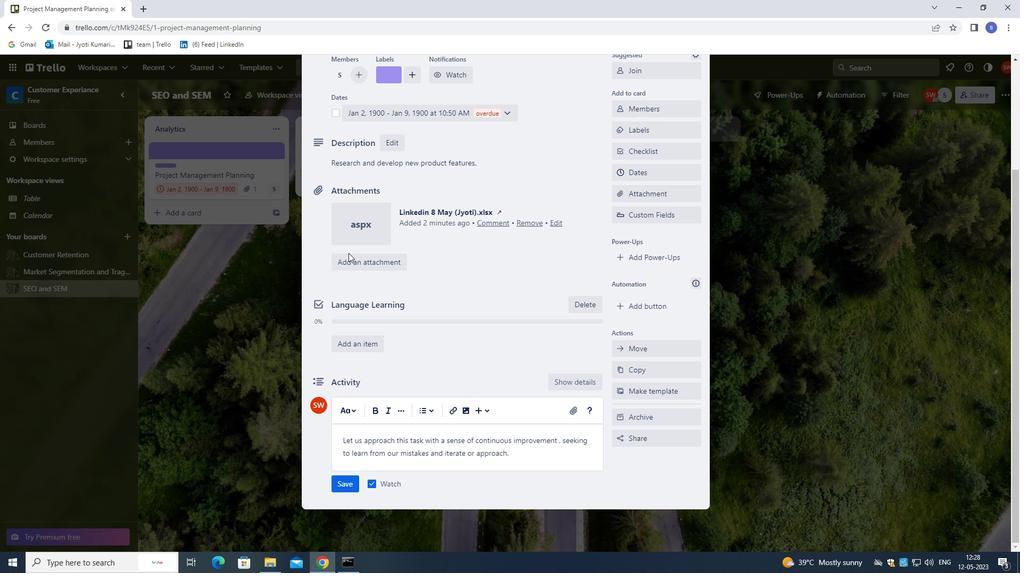
Action: Mouse scrolled (365, 270) with delta (0, 0)
Screenshot: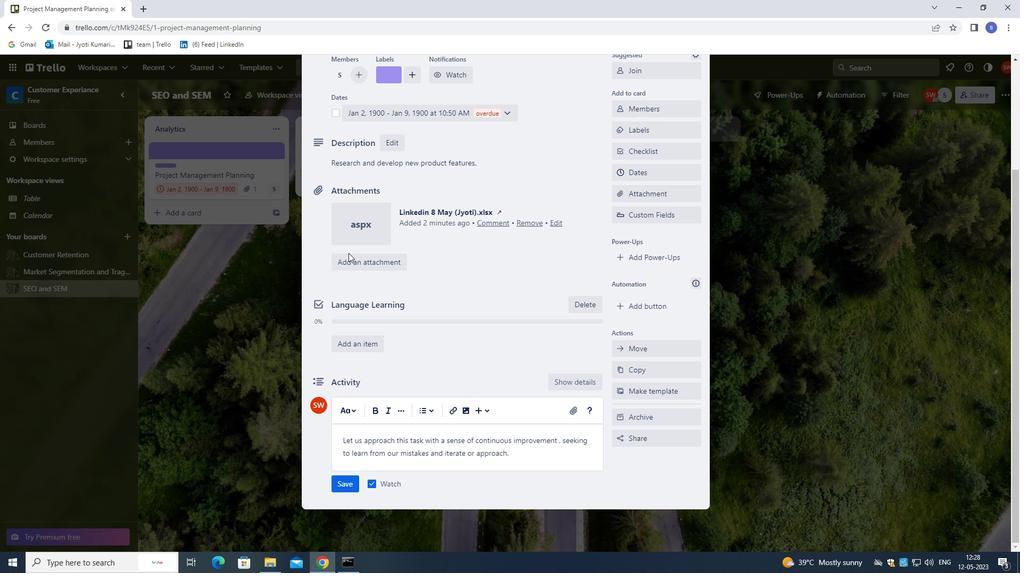 
Action: Mouse moved to (351, 484)
Screenshot: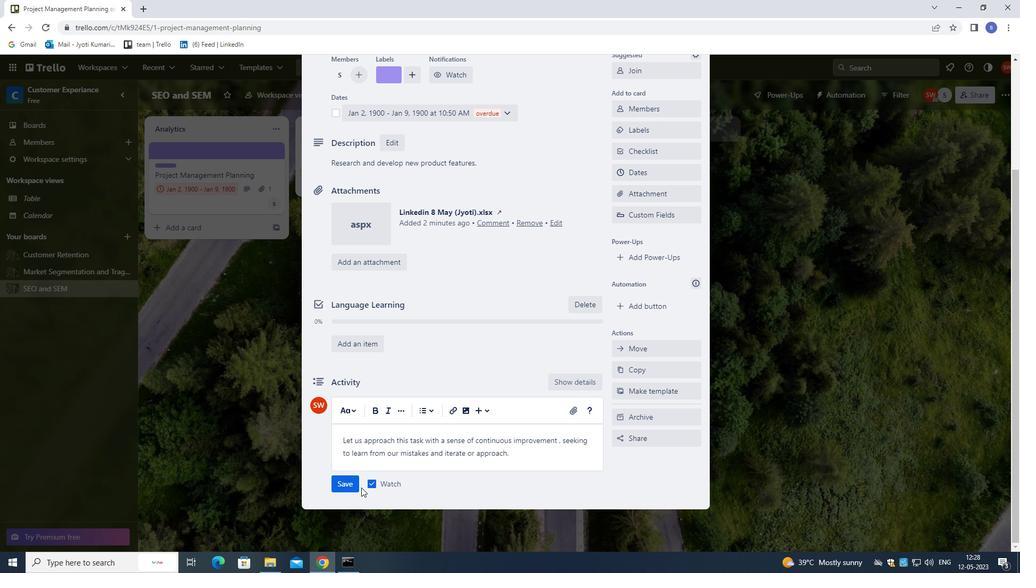 
Action: Mouse pressed left at (351, 484)
Screenshot: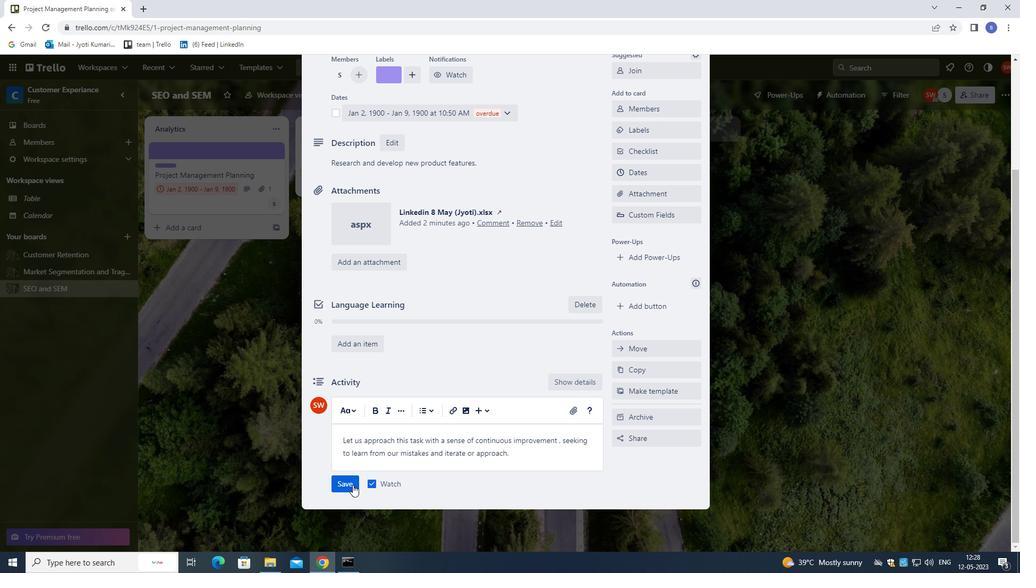 
Action: Mouse moved to (565, 189)
Screenshot: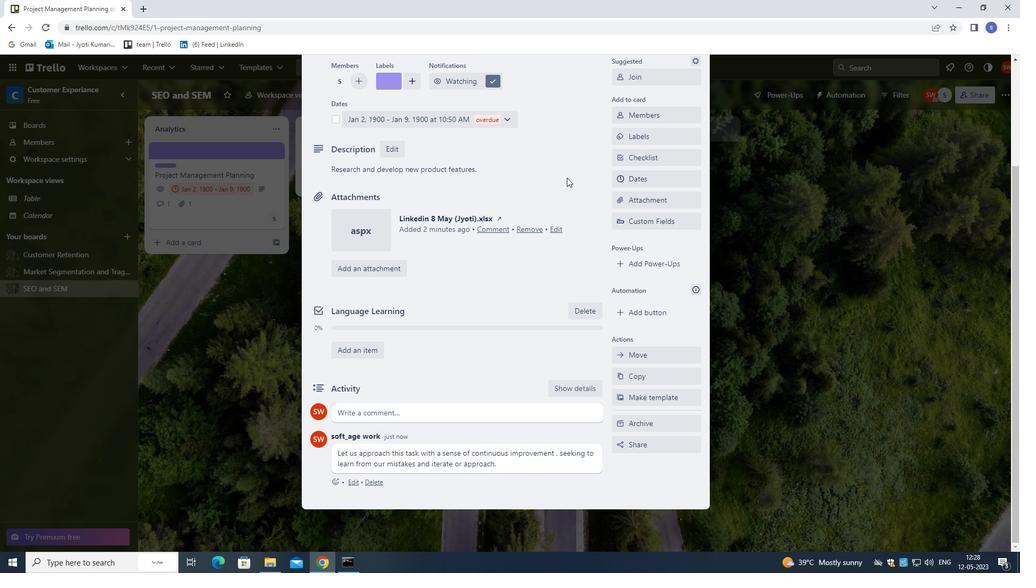 
Action: Mouse scrolled (565, 189) with delta (0, 0)
Screenshot: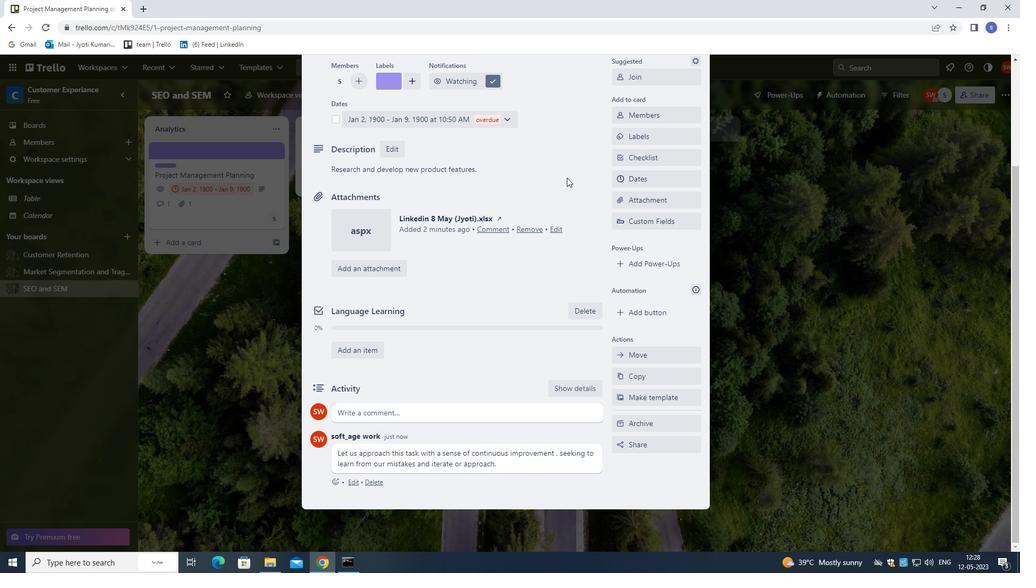 
Action: Mouse moved to (565, 189)
Screenshot: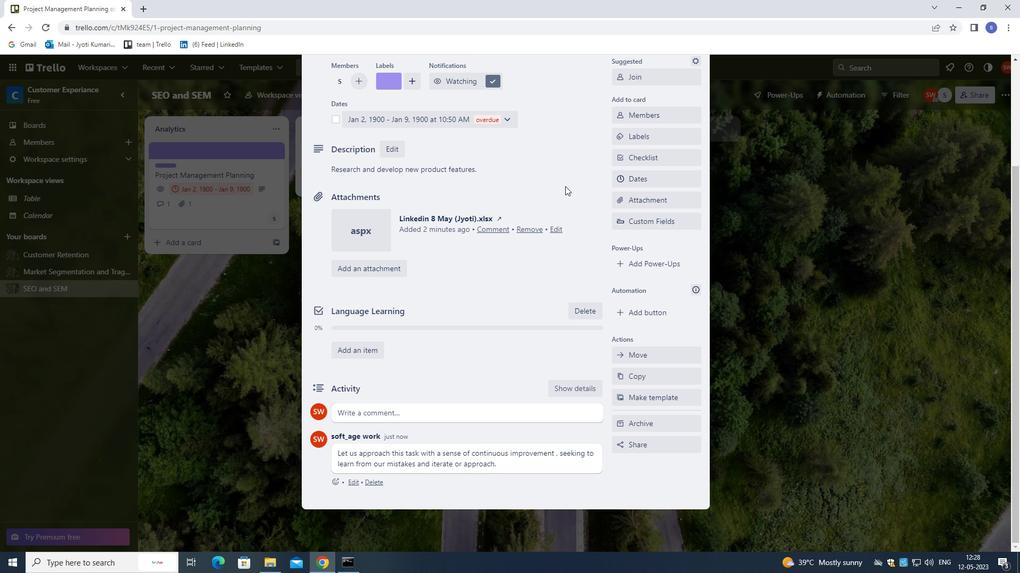 
Action: Mouse scrolled (565, 189) with delta (0, 0)
Screenshot: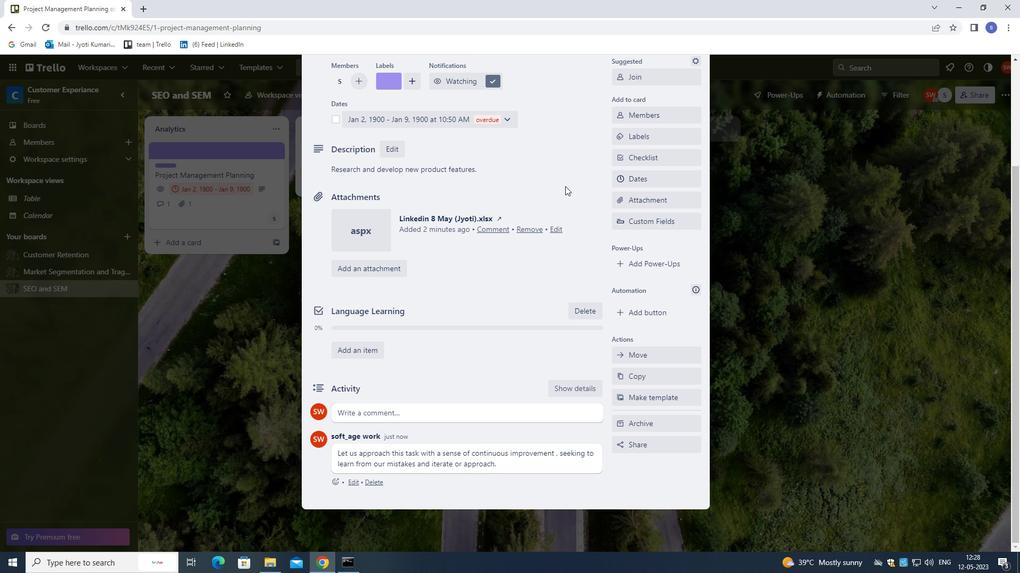 
Action: Mouse moved to (566, 188)
Screenshot: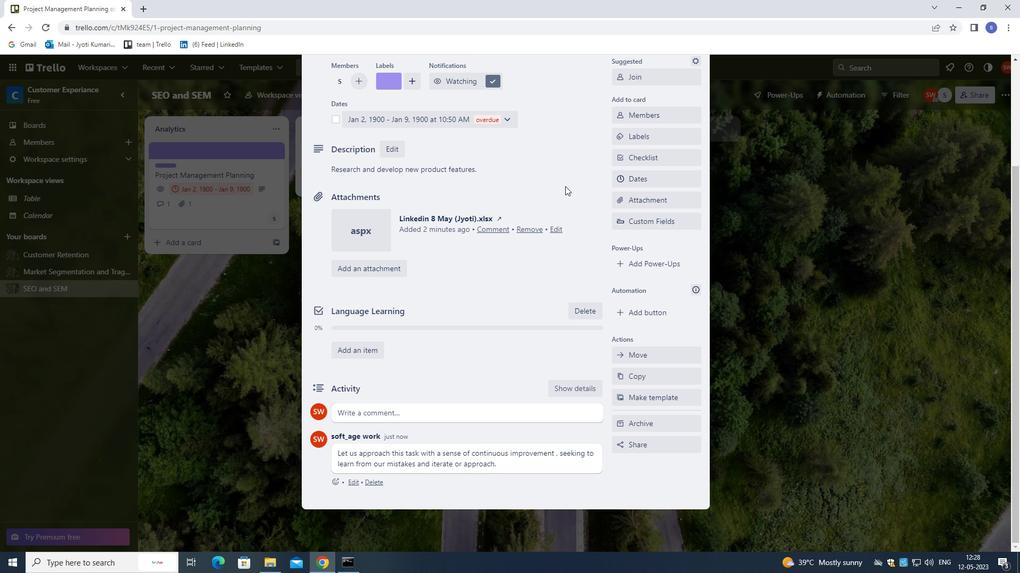 
Action: Mouse scrolled (566, 188) with delta (0, 0)
Screenshot: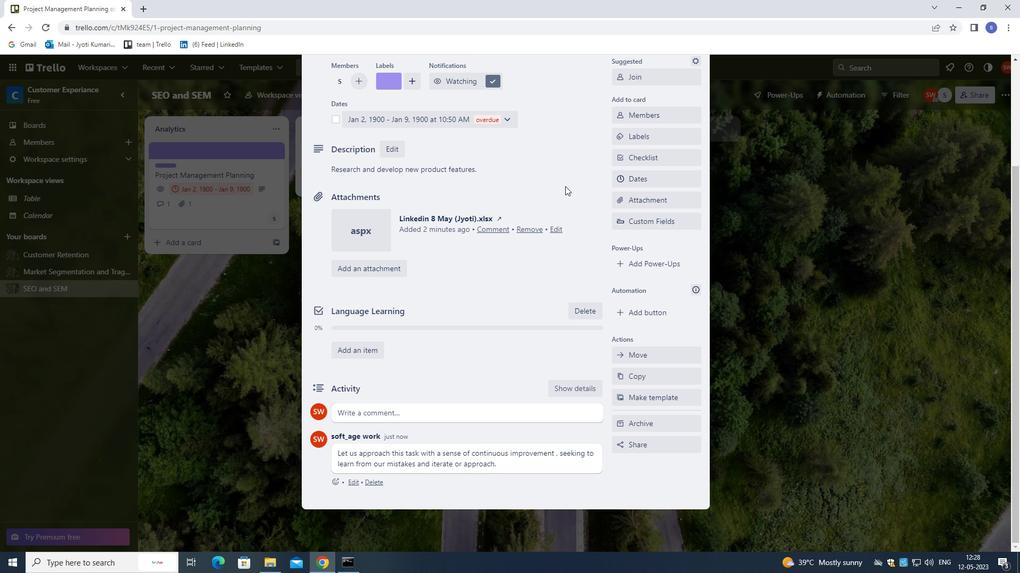
Action: Mouse moved to (567, 186)
Screenshot: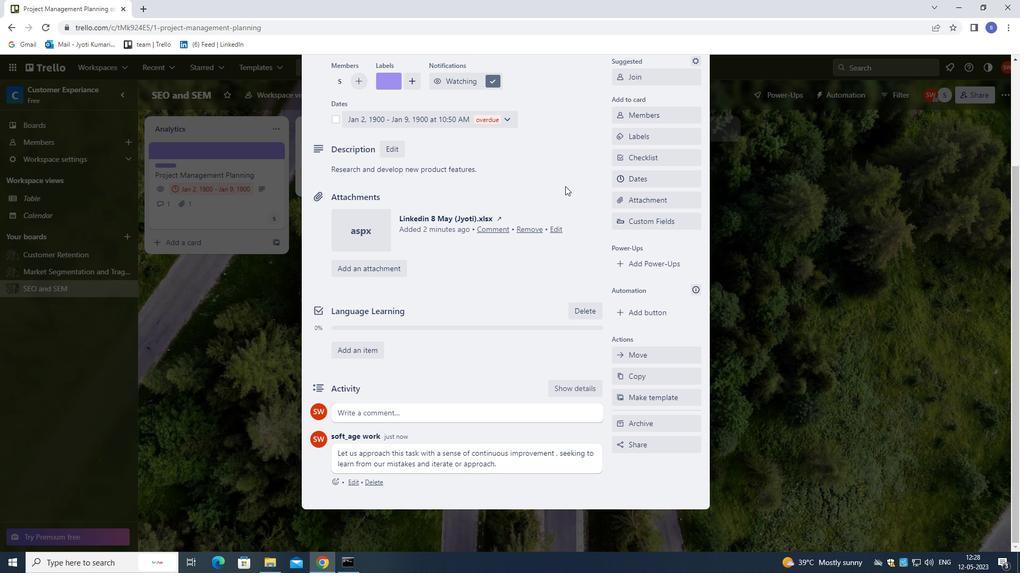 
Action: Mouse scrolled (567, 187) with delta (0, 0)
Screenshot: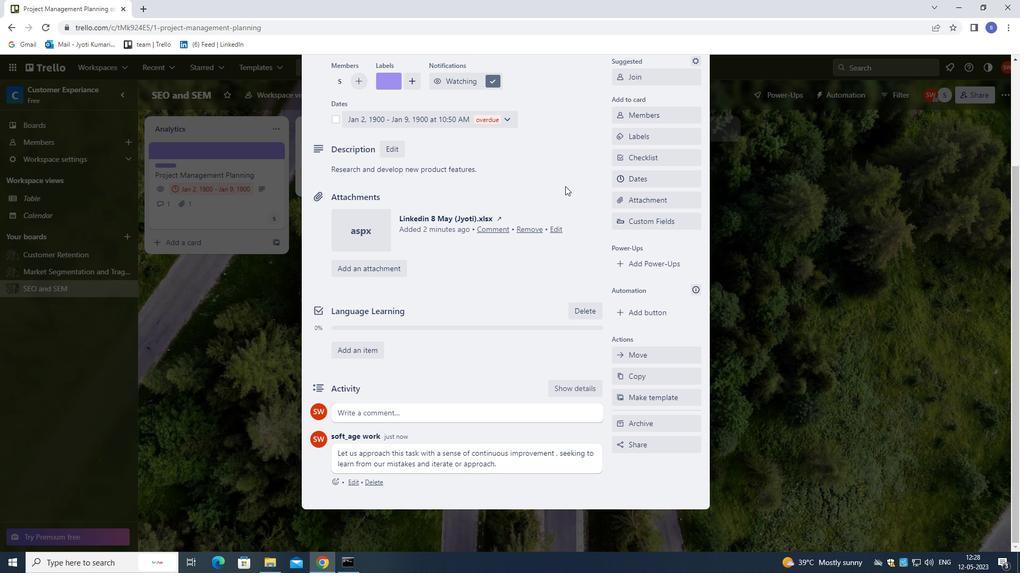 
Action: Mouse moved to (569, 168)
Screenshot: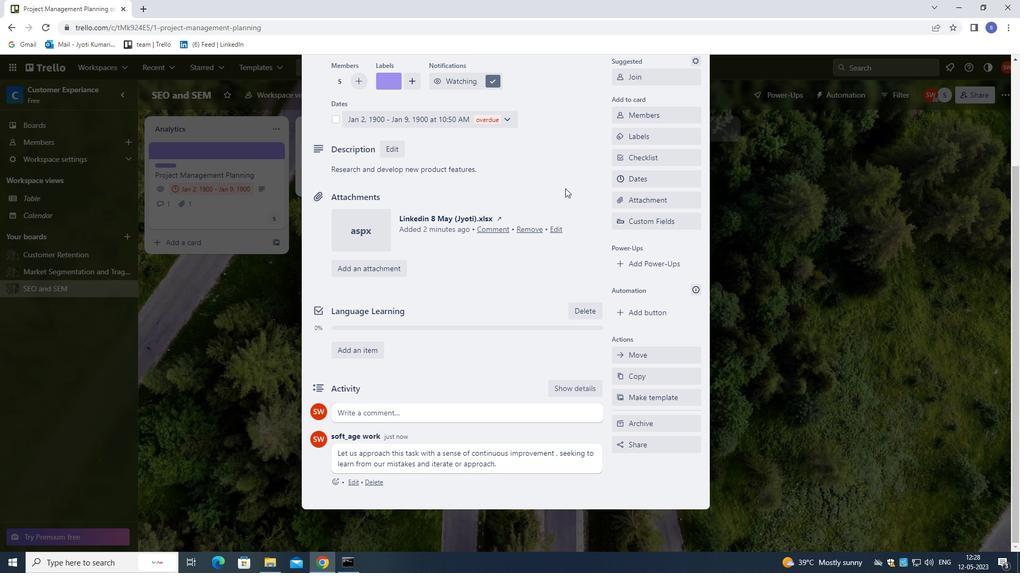 
Action: Mouse scrolled (569, 168) with delta (0, 0)
Screenshot: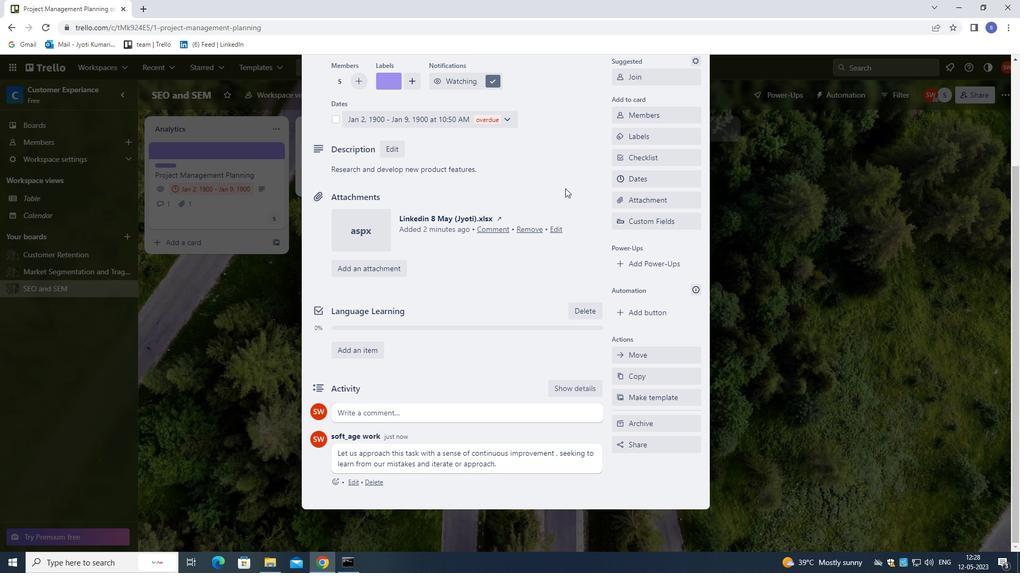 
Action: Mouse moved to (697, 90)
Screenshot: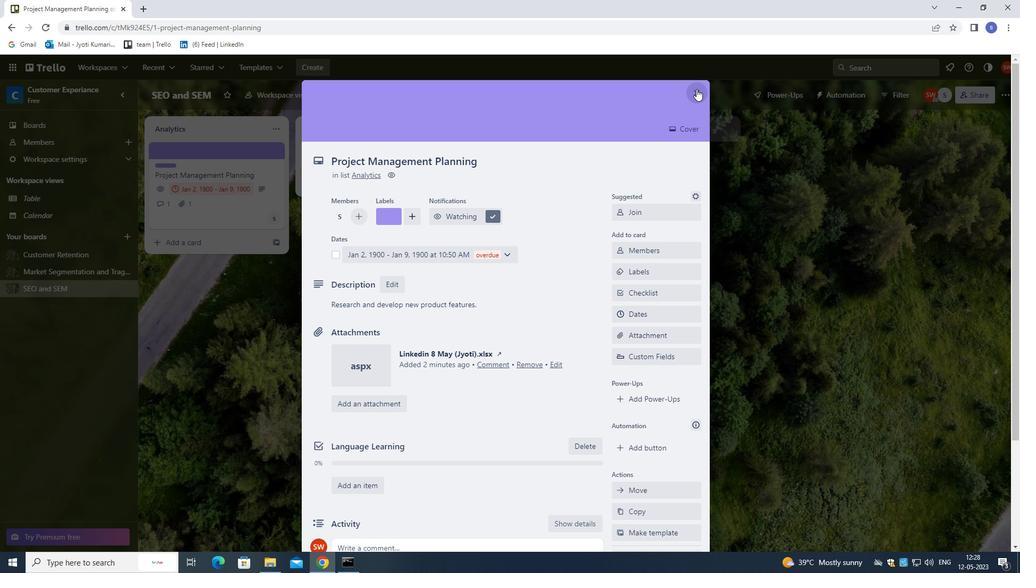 
Action: Mouse pressed left at (697, 90)
Screenshot: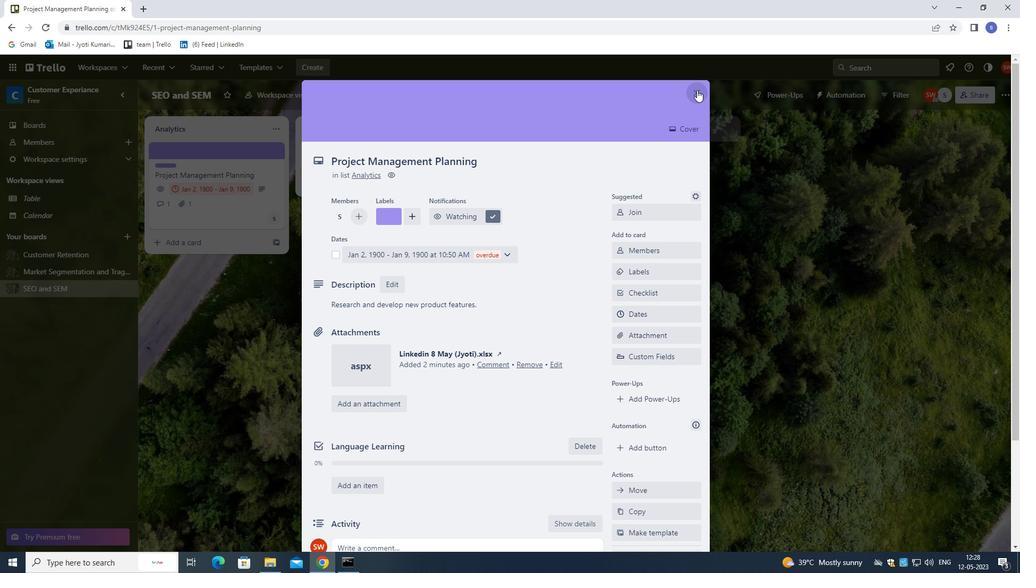 
Action: Mouse moved to (692, 111)
Screenshot: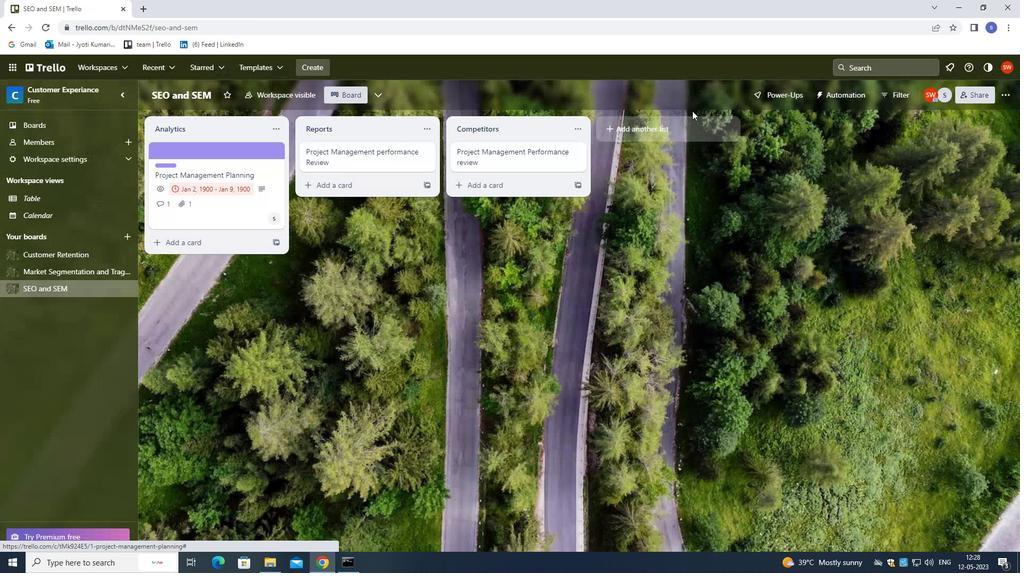 
